 Task: Look for space in Chopda, India from 4th August, 2023 to 8th August, 2023 for 1 adult in price range Rs.10000 to Rs.15000. Place can be private room with 1  bedroom having 1 bed and 1 bathroom. Property type can be flatguest house, hotel. Booking option can be shelf check-in. Required host language is English.
Action: Mouse moved to (484, 79)
Screenshot: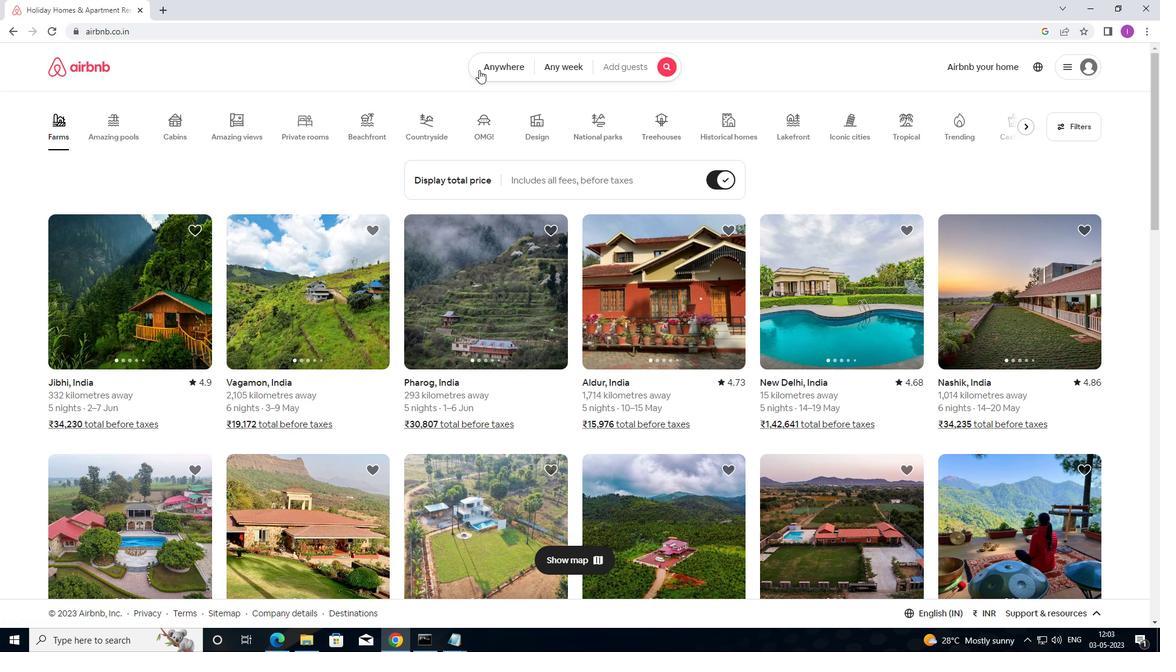 
Action: Mouse pressed left at (484, 79)
Screenshot: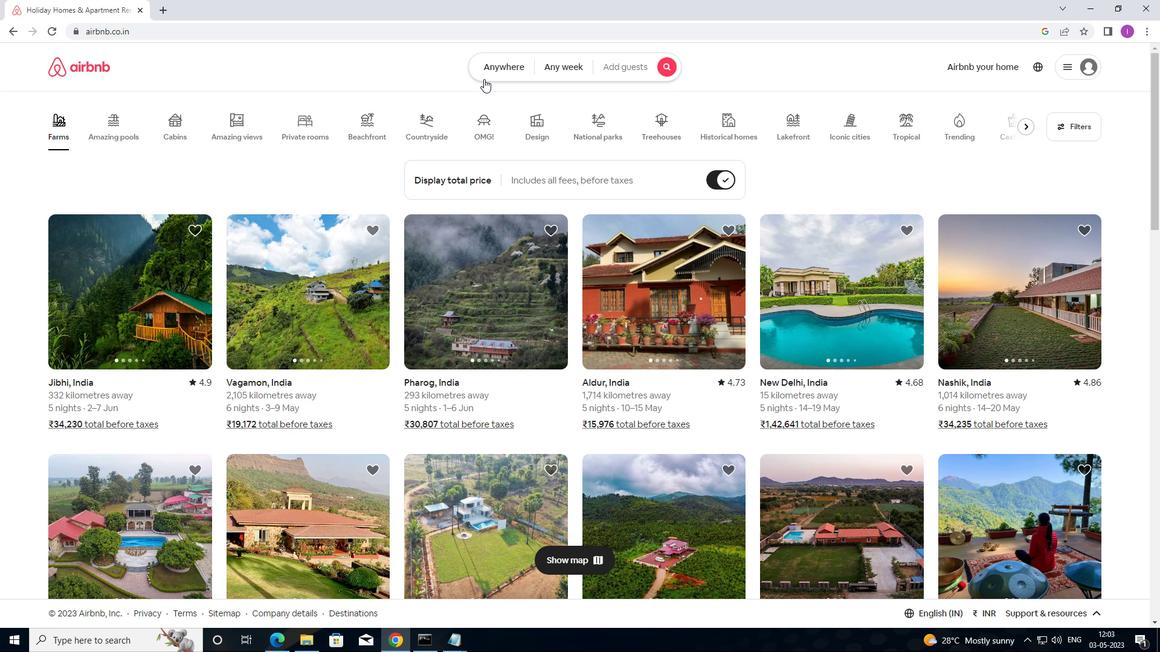 
Action: Mouse moved to (364, 120)
Screenshot: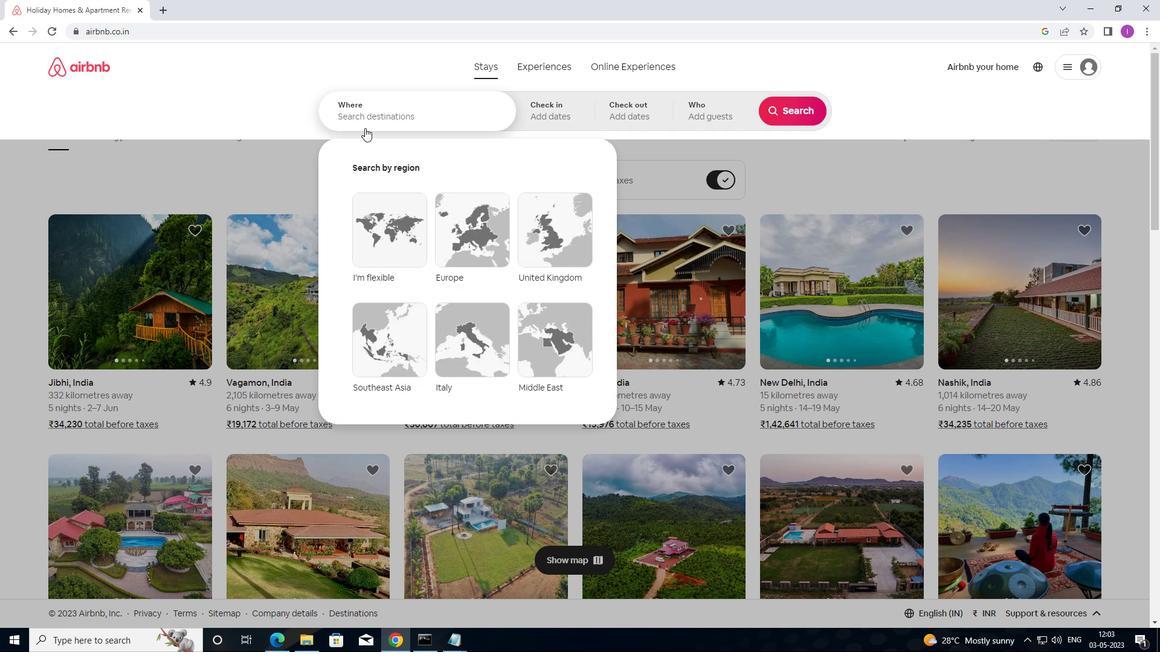 
Action: Mouse pressed left at (364, 120)
Screenshot: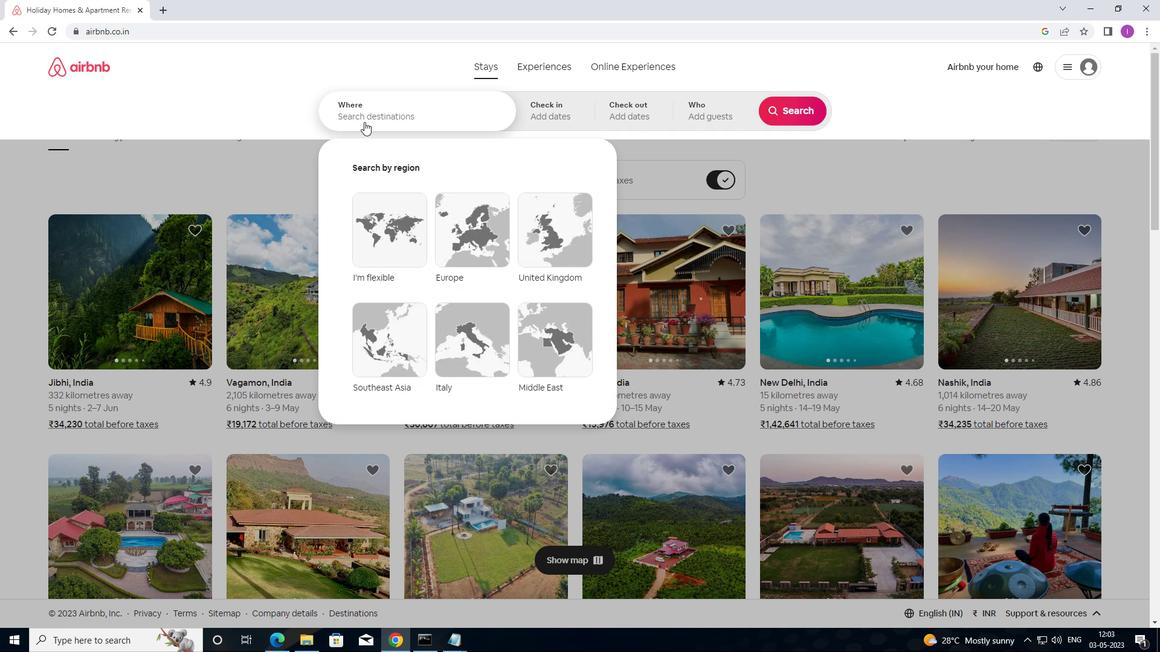 
Action: Mouse moved to (522, 112)
Screenshot: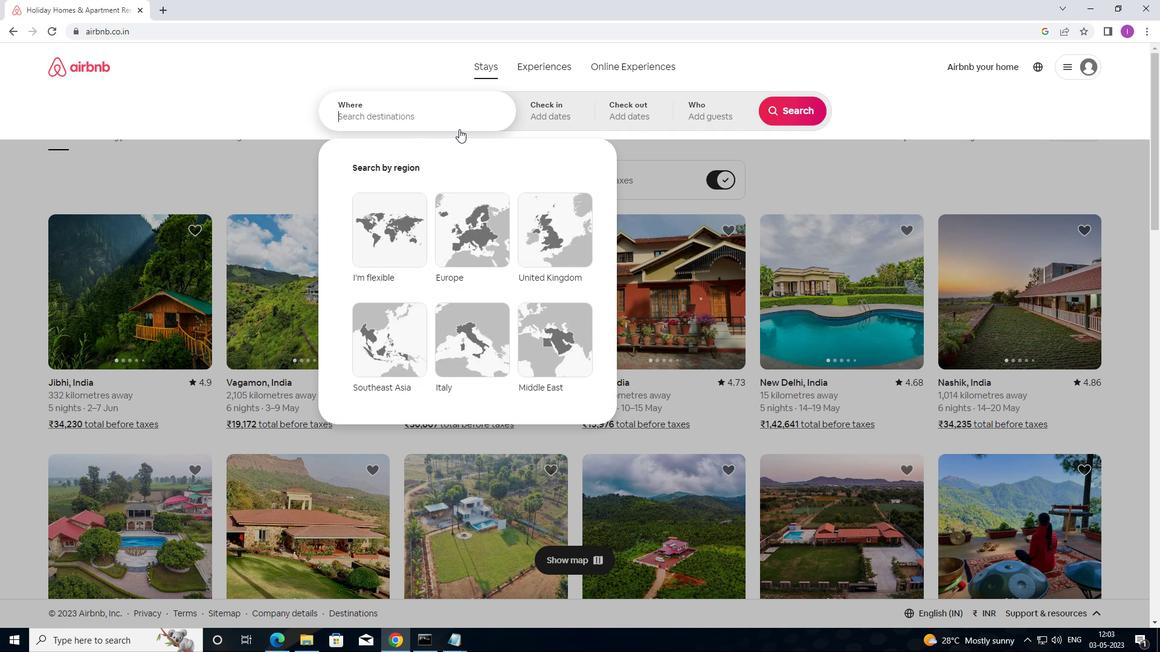 
Action: Key pressed <Key.shift>CHOPDA,<Key.shift>INDIA
Screenshot: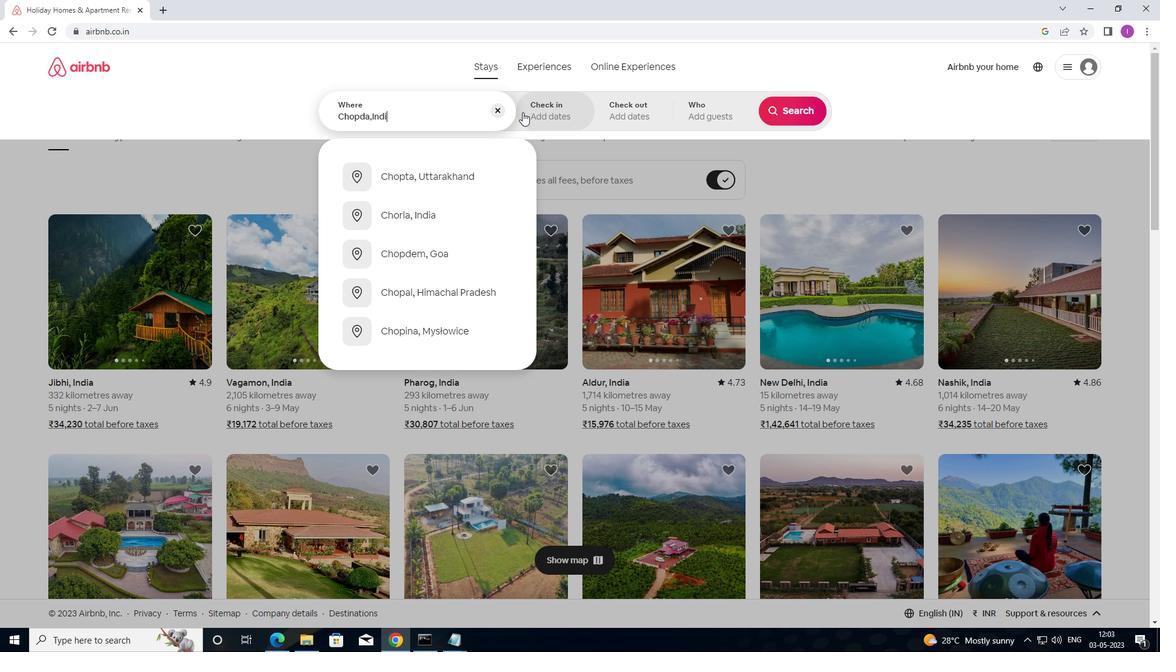 
Action: Mouse moved to (537, 113)
Screenshot: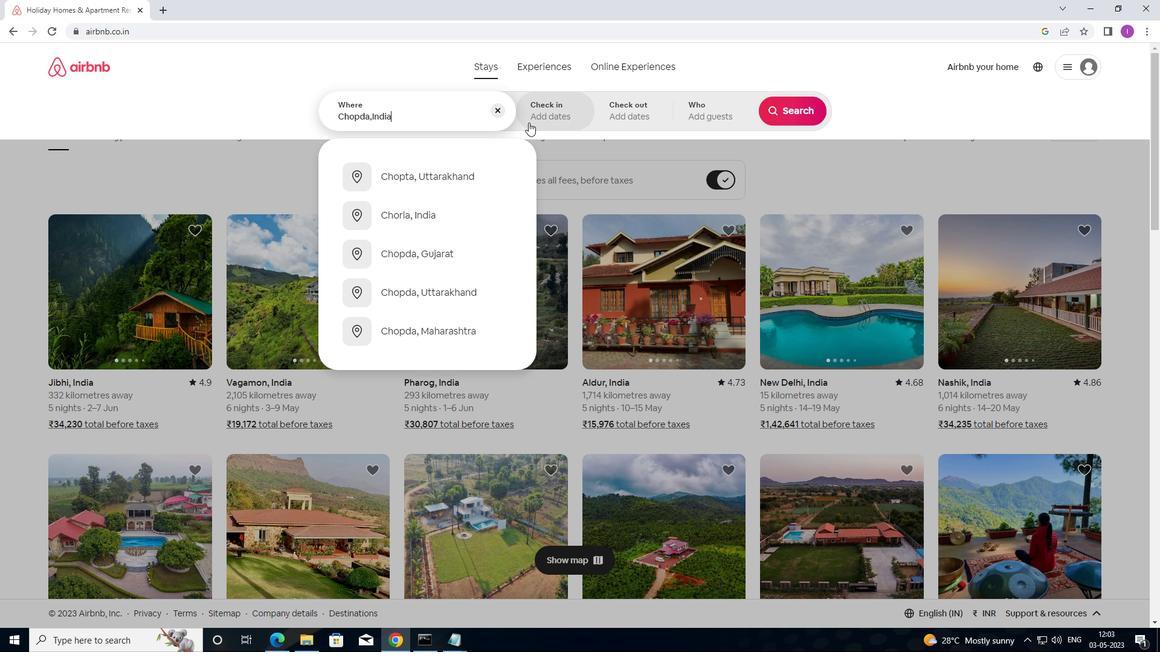 
Action: Mouse pressed left at (537, 113)
Screenshot: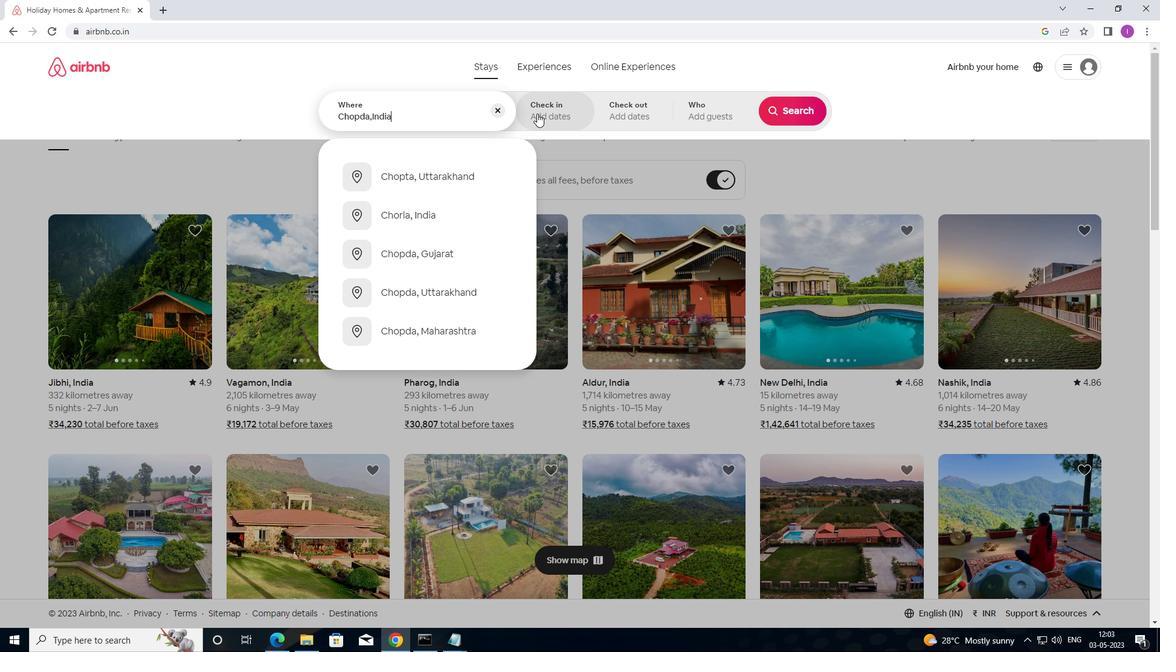 
Action: Mouse moved to (783, 207)
Screenshot: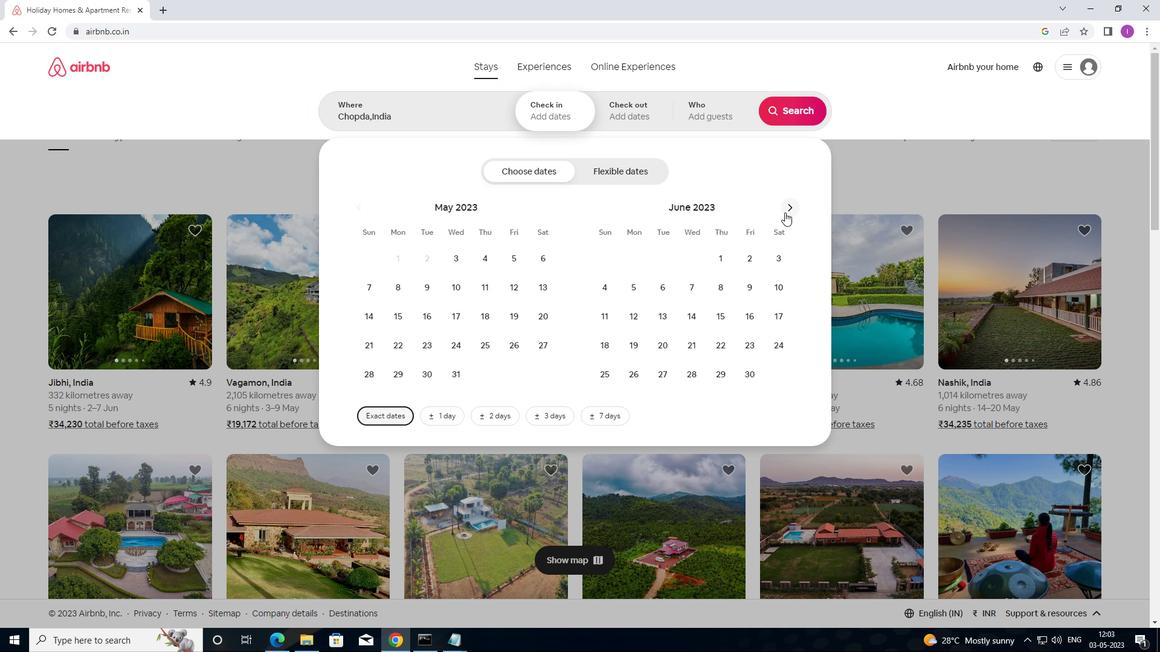 
Action: Mouse pressed left at (783, 207)
Screenshot: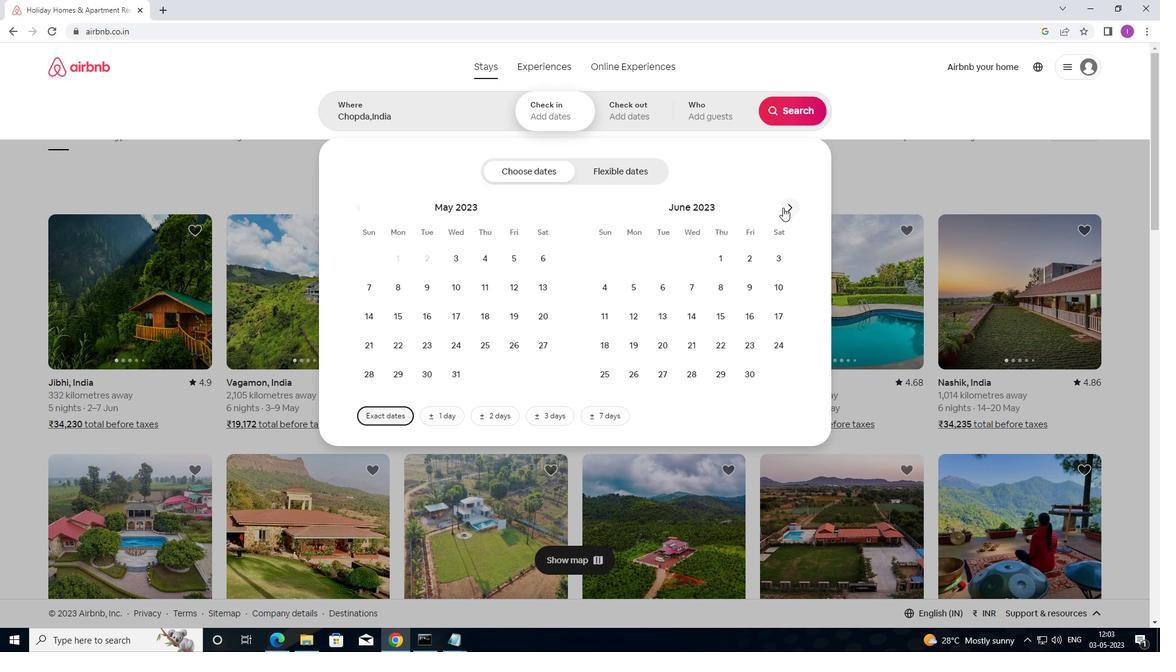 
Action: Mouse pressed left at (783, 207)
Screenshot: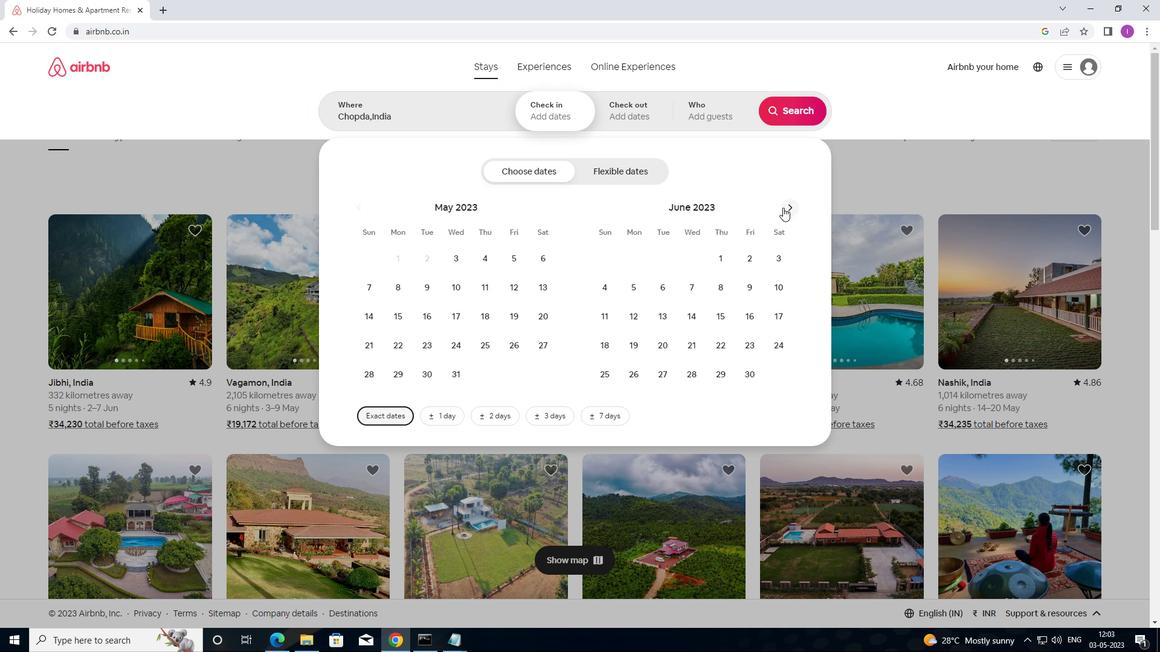
Action: Mouse moved to (742, 261)
Screenshot: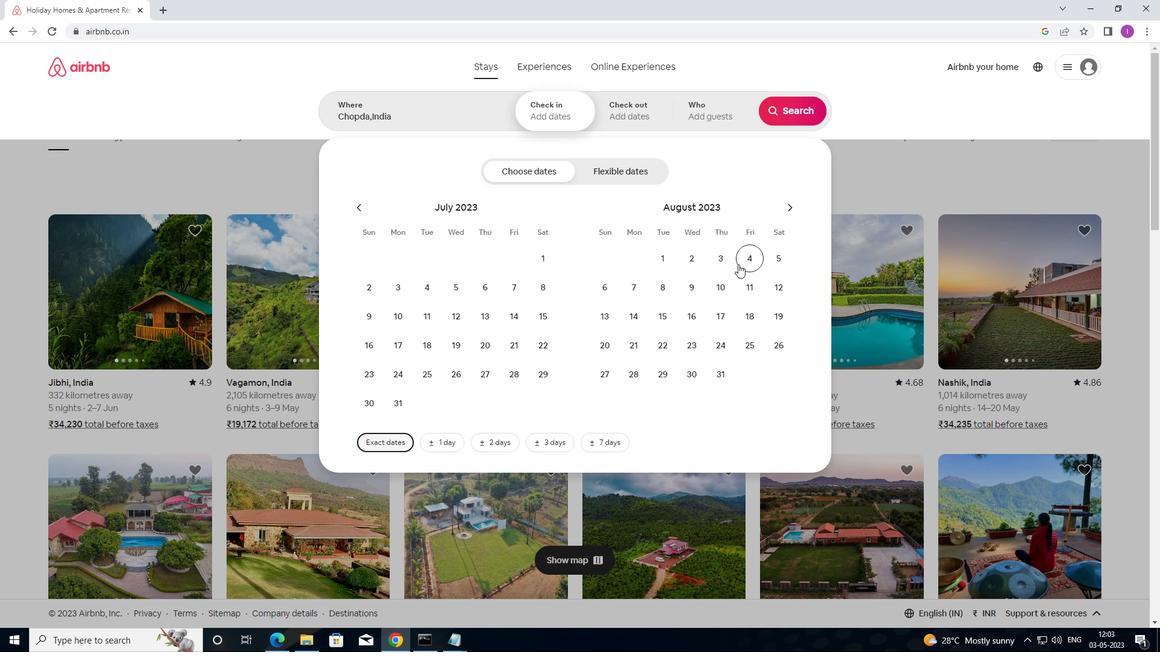 
Action: Mouse pressed left at (742, 261)
Screenshot: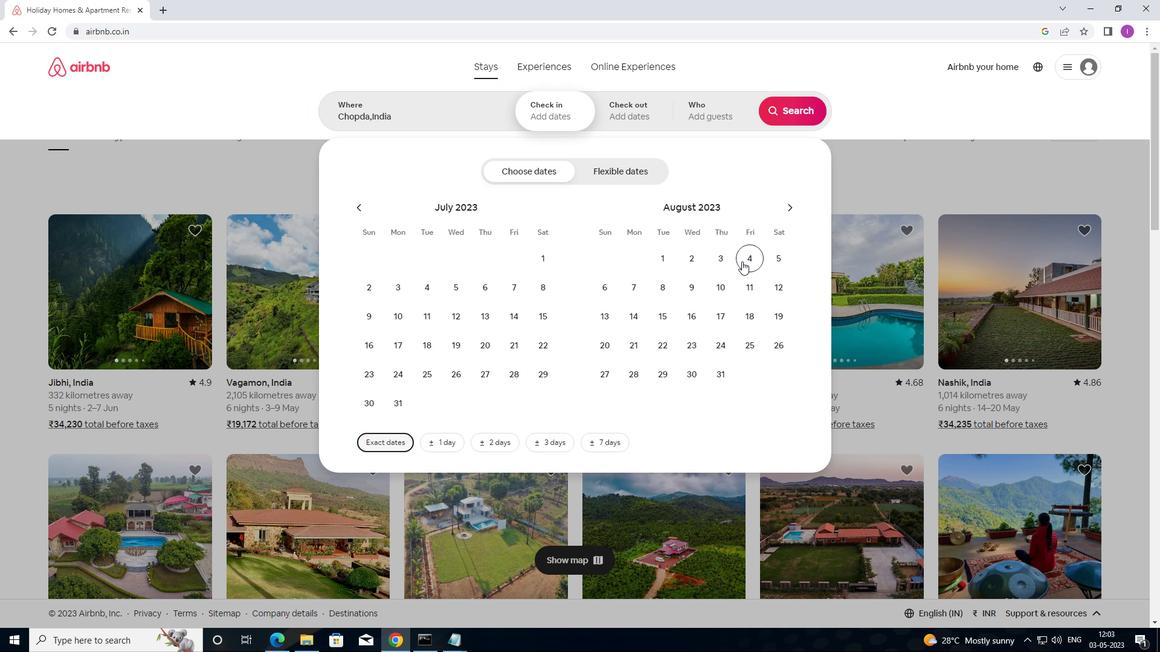 
Action: Mouse moved to (667, 286)
Screenshot: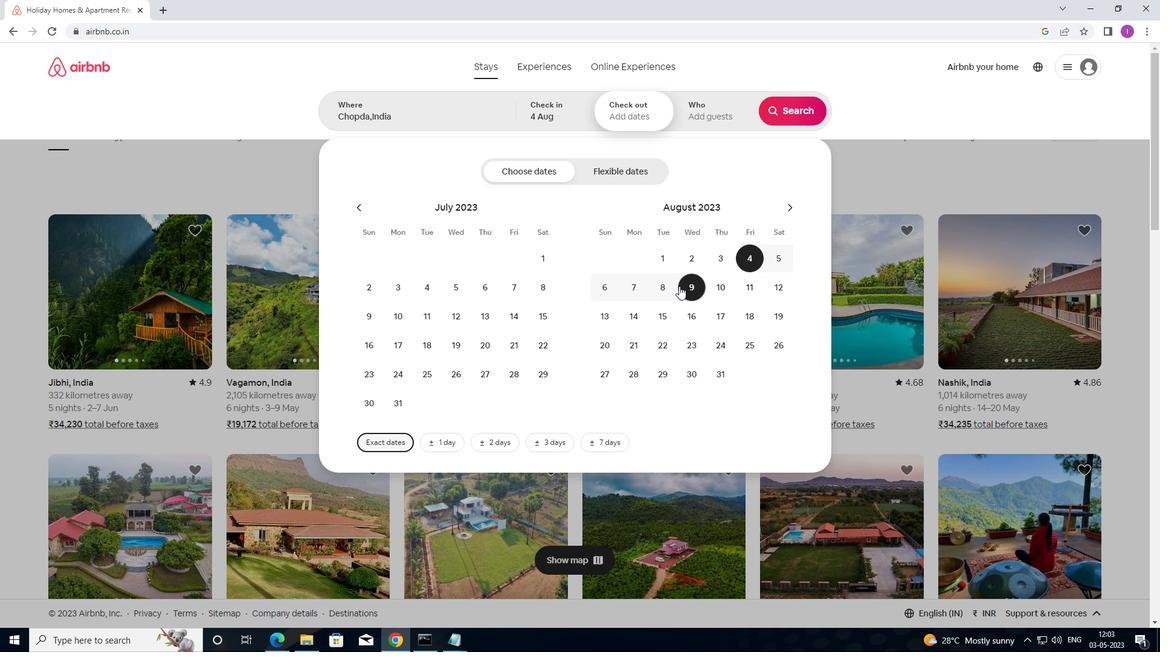 
Action: Mouse pressed left at (667, 286)
Screenshot: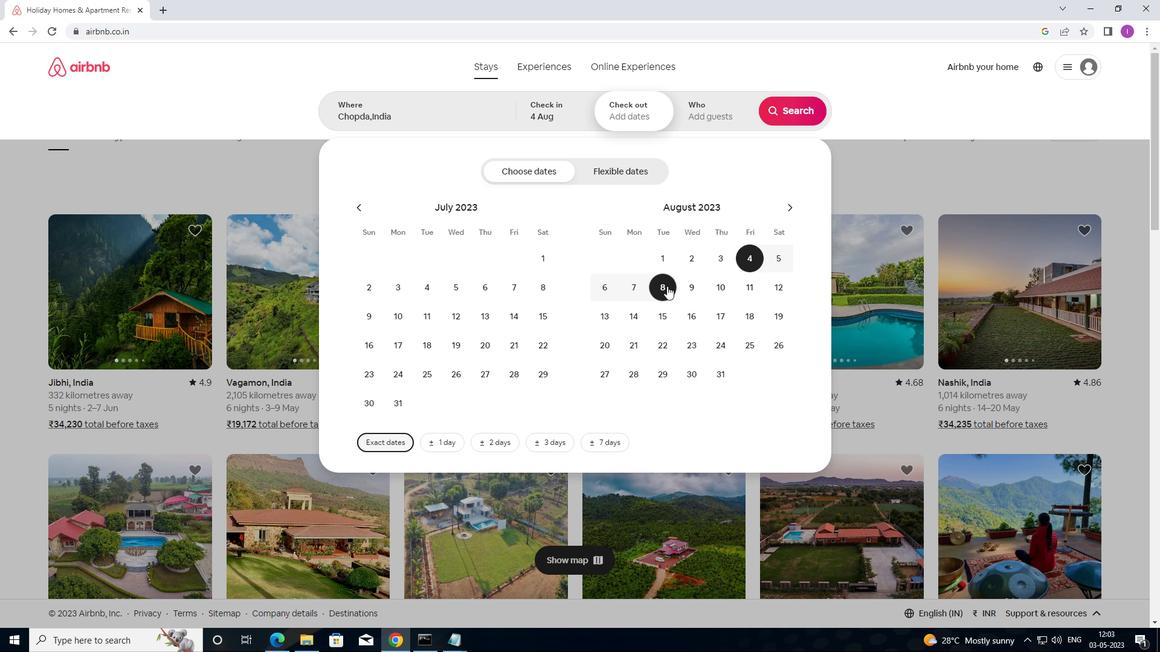 
Action: Mouse moved to (723, 117)
Screenshot: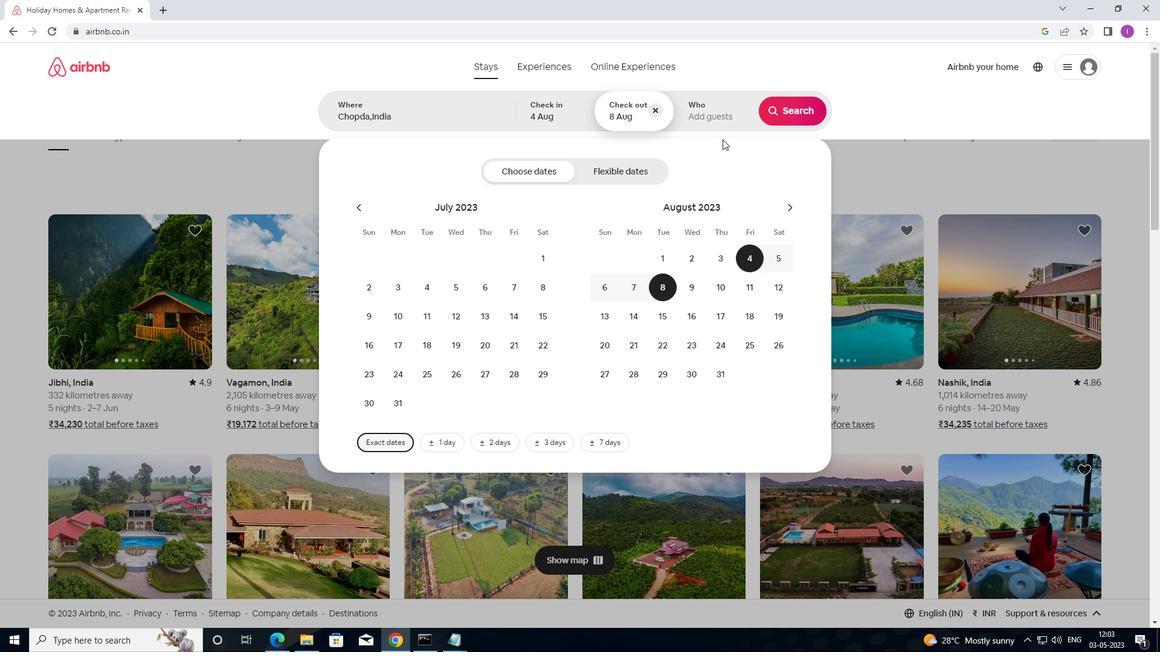 
Action: Mouse pressed left at (723, 117)
Screenshot: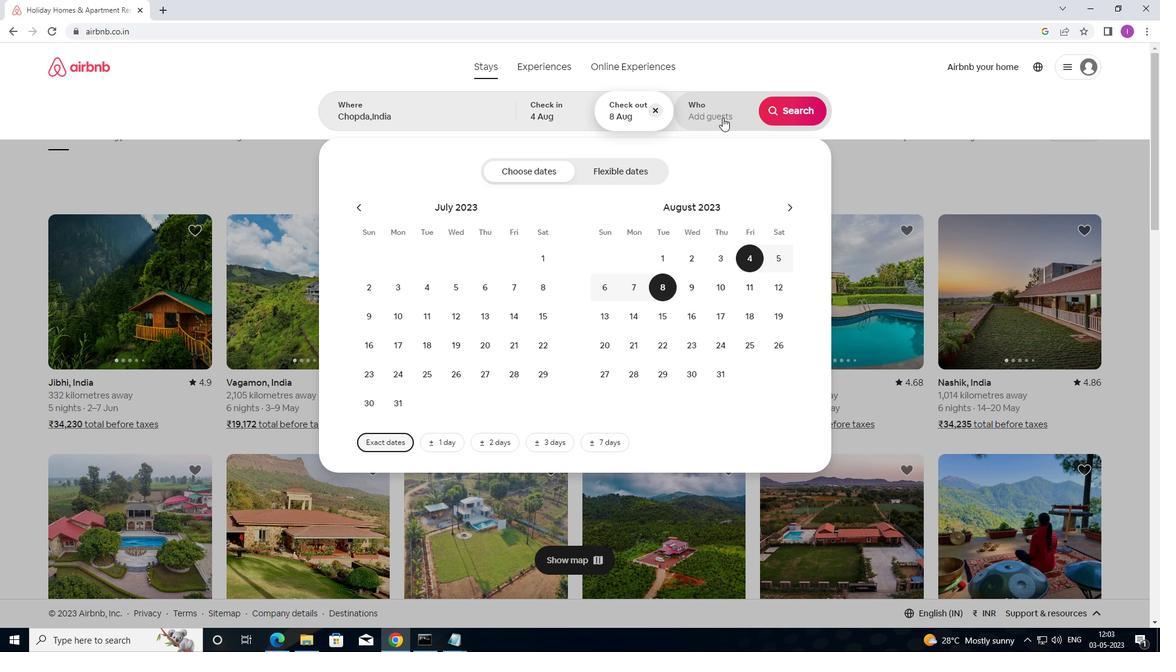 
Action: Mouse moved to (799, 173)
Screenshot: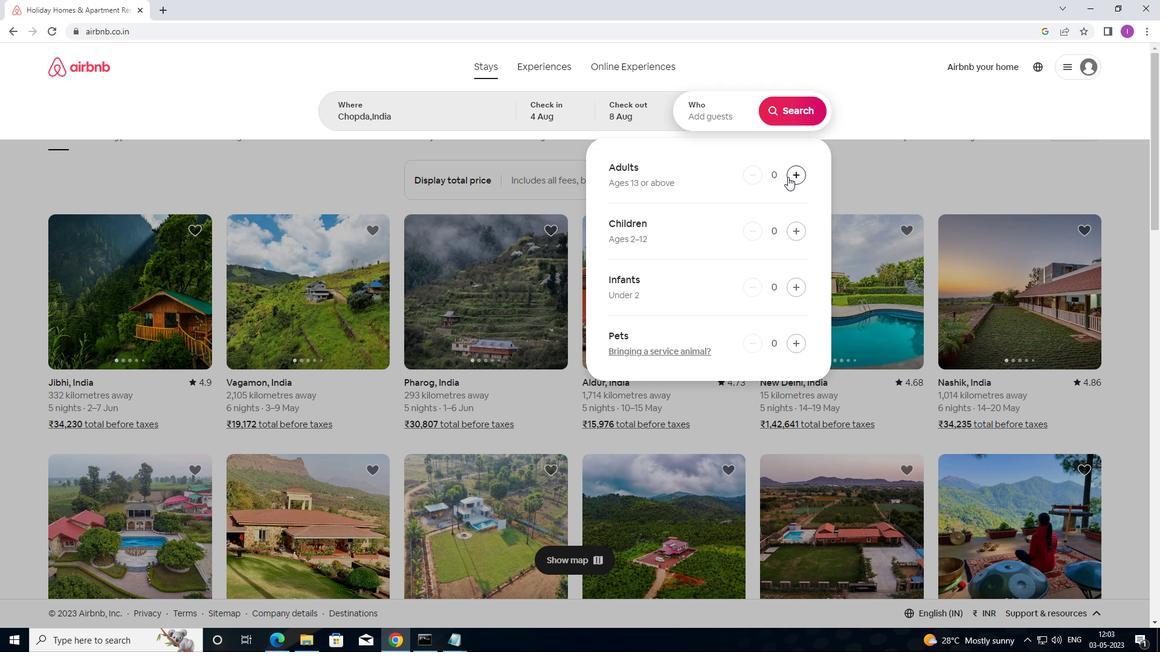 
Action: Mouse pressed left at (799, 173)
Screenshot: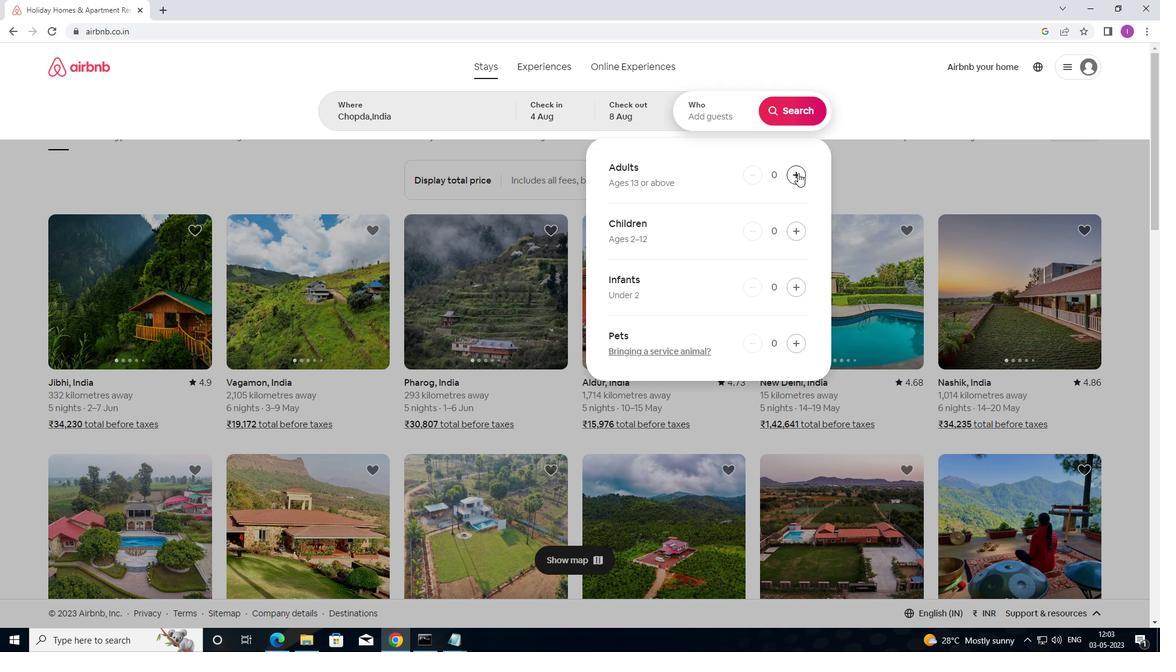 
Action: Mouse moved to (791, 106)
Screenshot: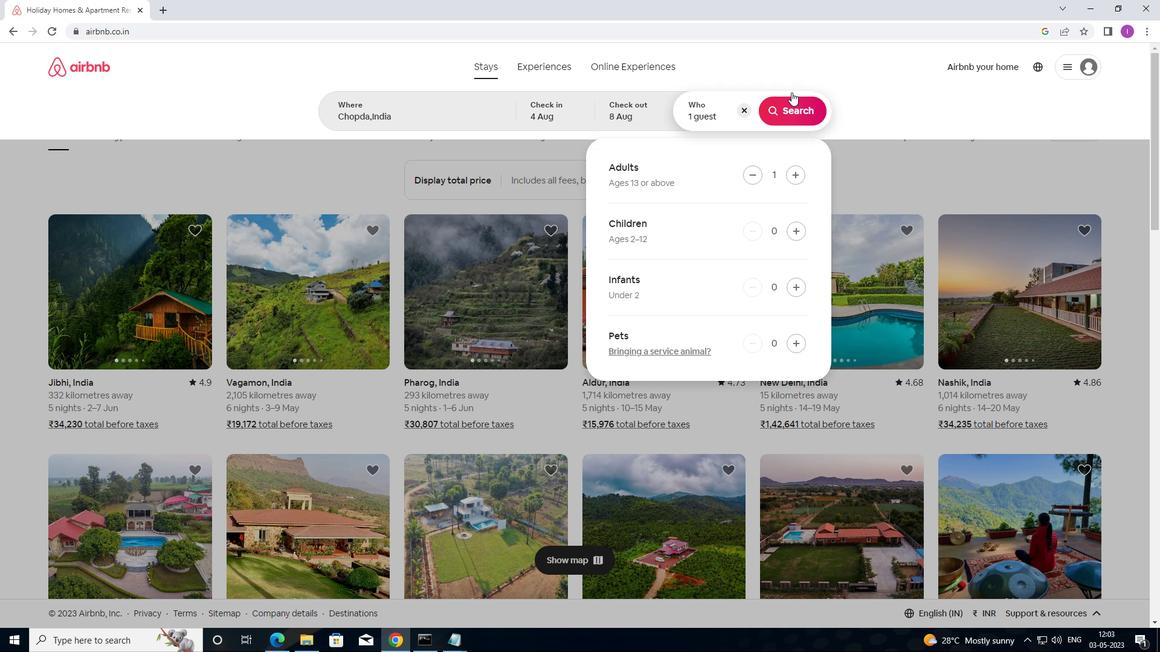 
Action: Mouse pressed left at (791, 106)
Screenshot: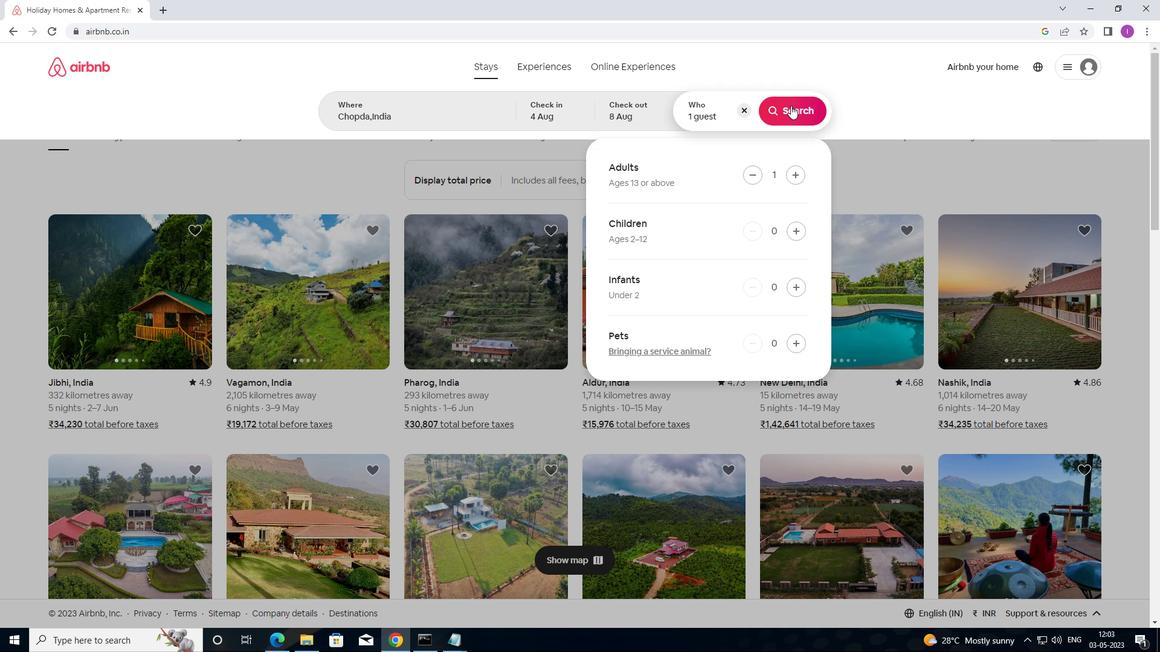 
Action: Mouse moved to (1106, 119)
Screenshot: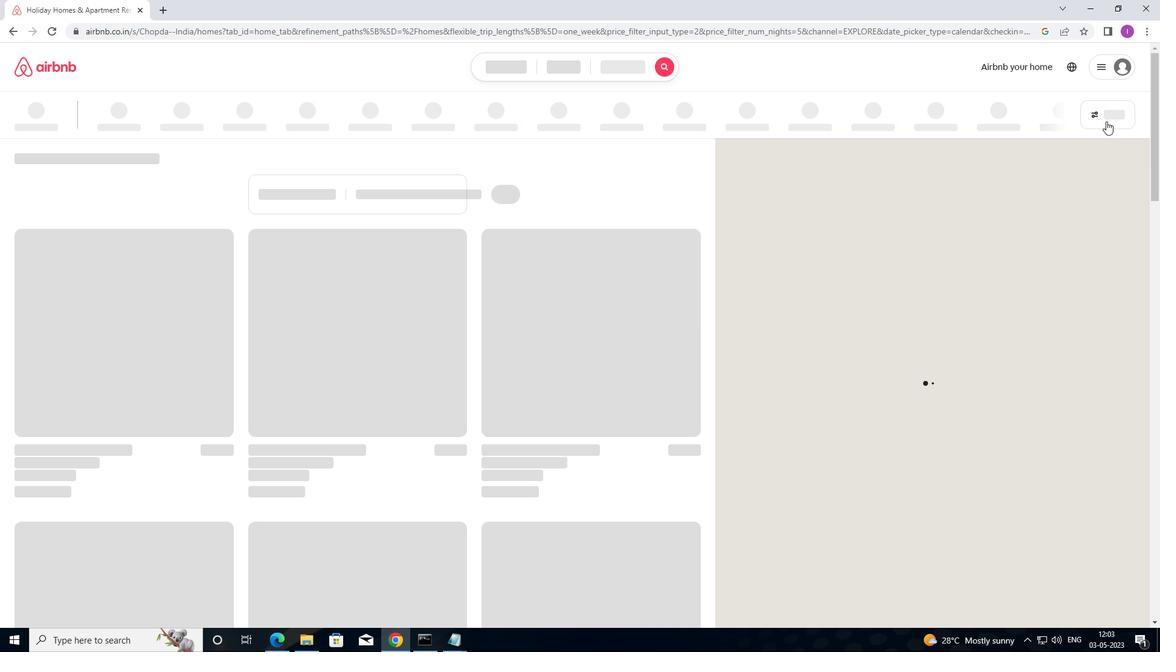 
Action: Mouse pressed left at (1106, 119)
Screenshot: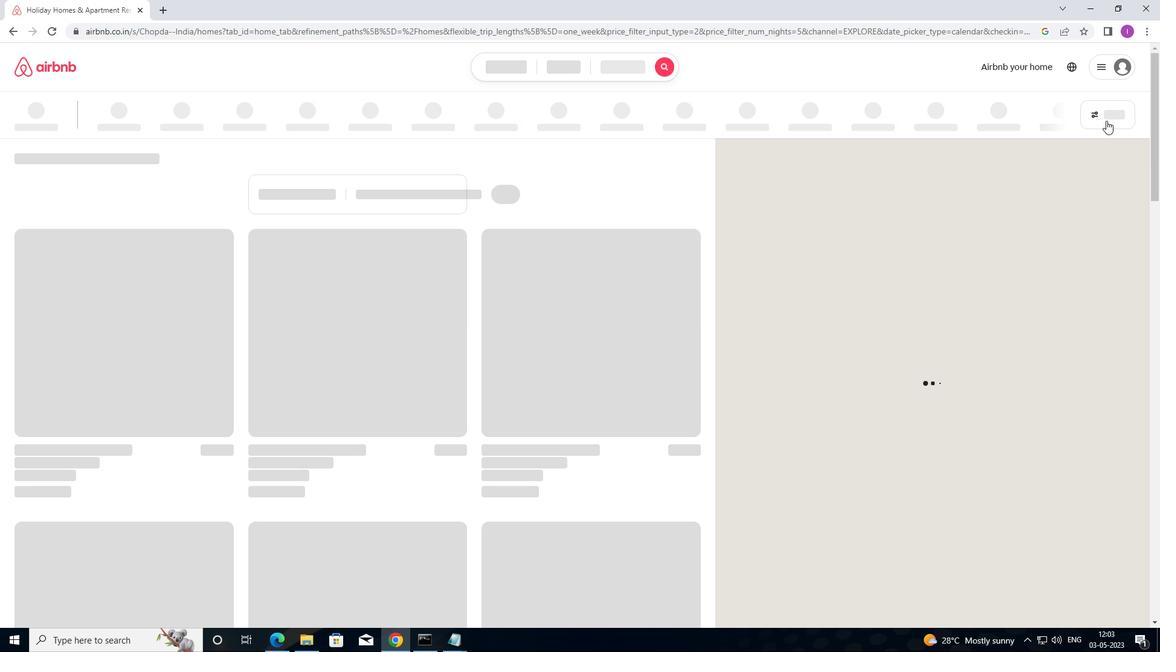 
Action: Mouse moved to (1108, 114)
Screenshot: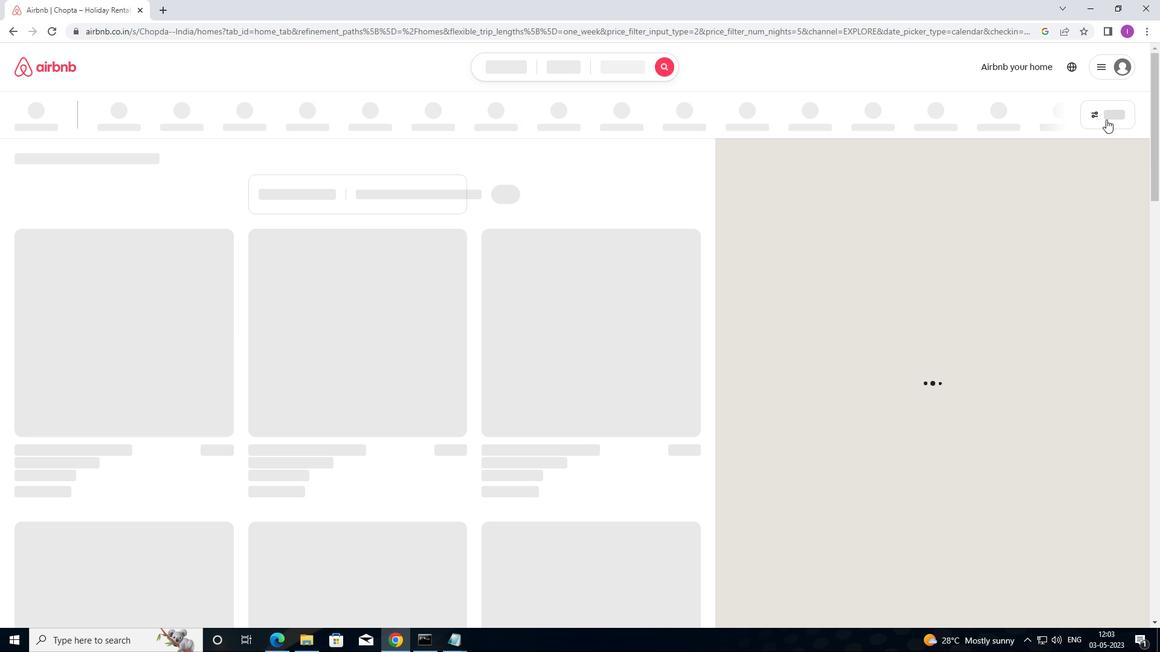 
Action: Mouse pressed left at (1108, 114)
Screenshot: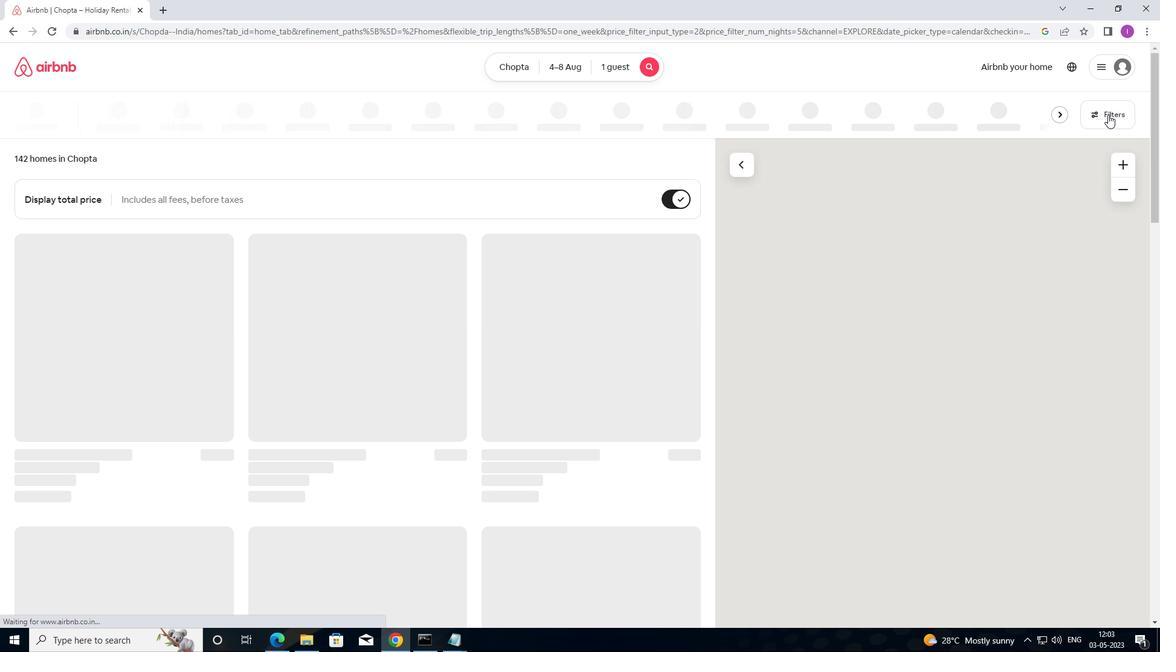 
Action: Mouse moved to (431, 264)
Screenshot: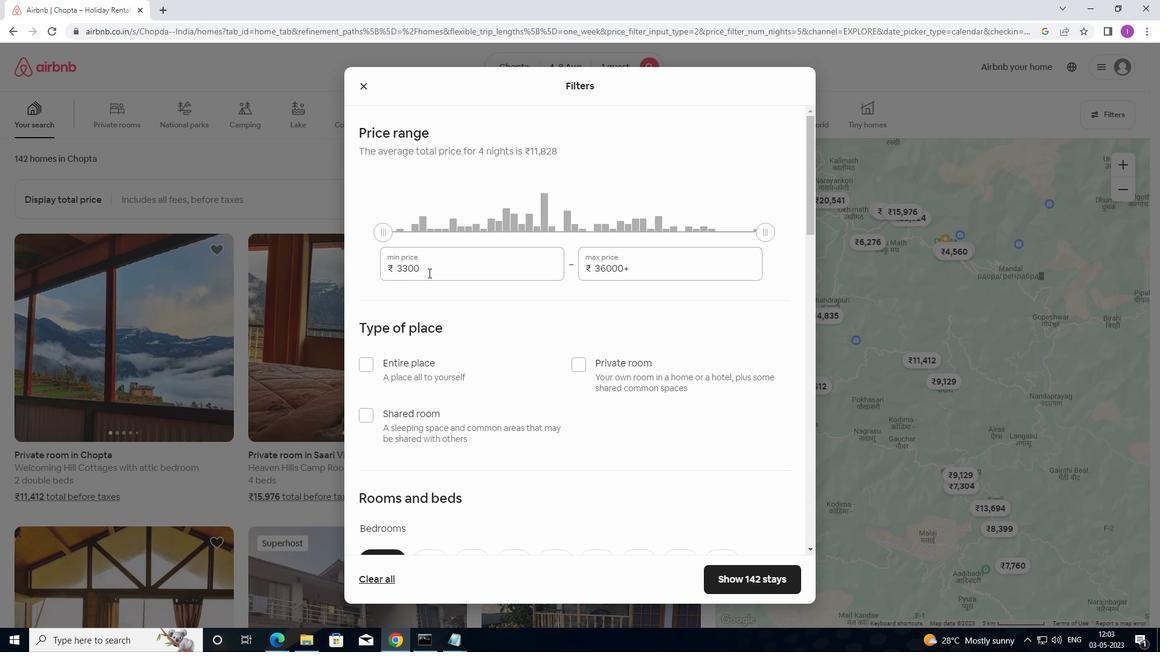 
Action: Mouse pressed left at (431, 264)
Screenshot: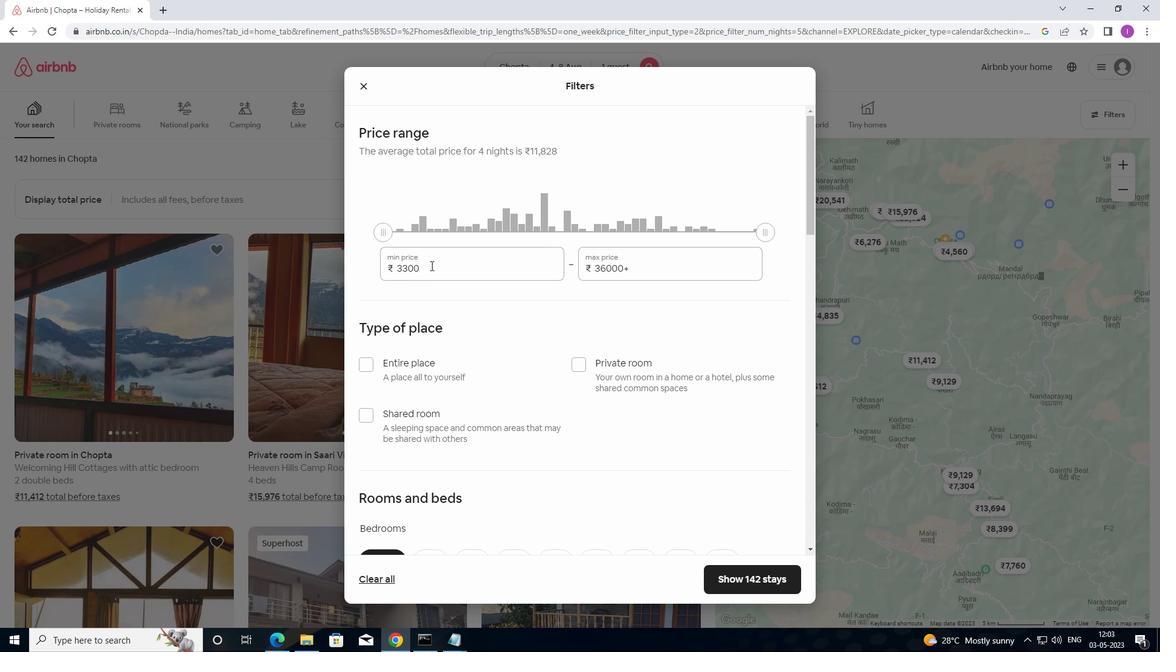 
Action: Mouse moved to (498, 284)
Screenshot: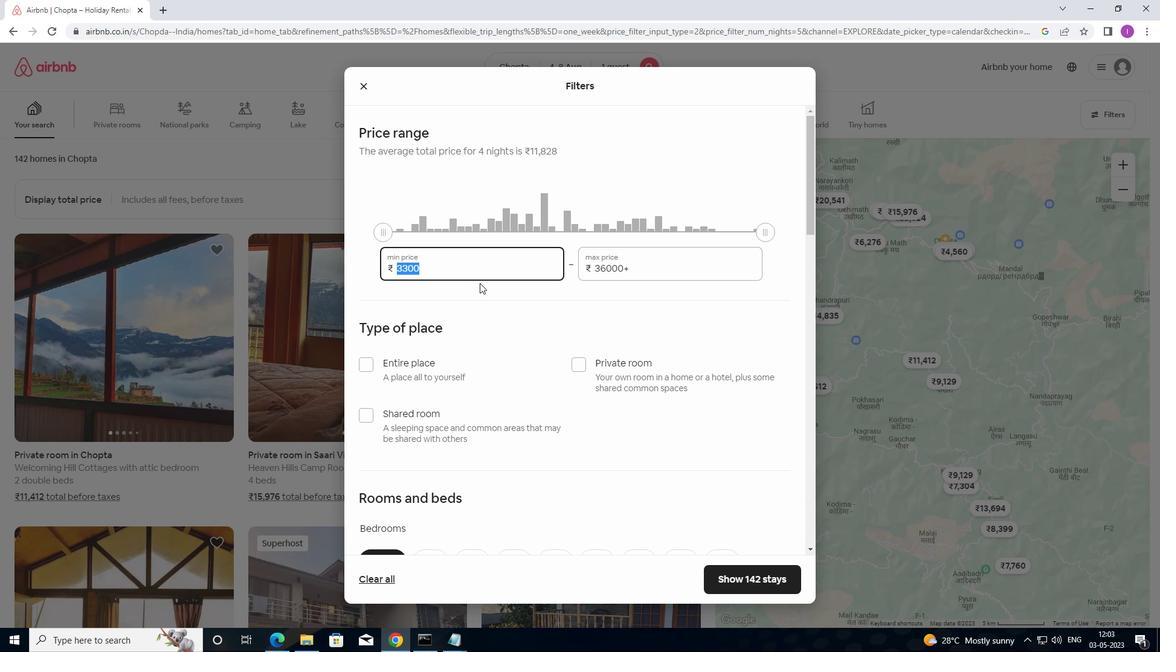 
Action: Key pressed 1
Screenshot: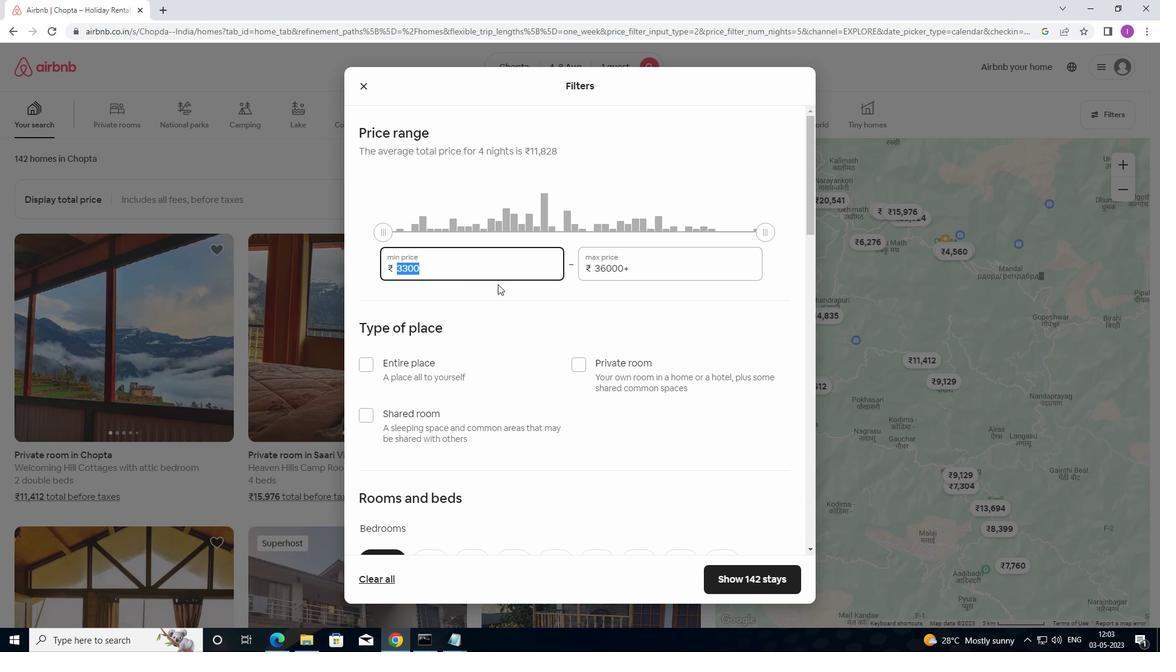 
Action: Mouse moved to (511, 301)
Screenshot: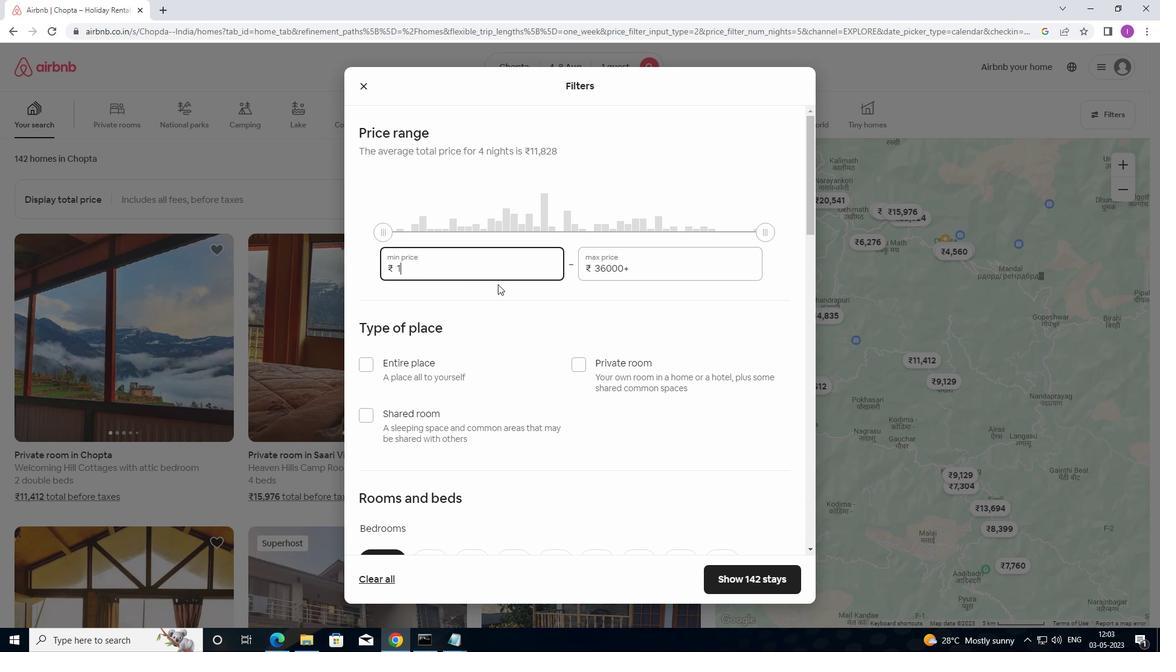 
Action: Key pressed 00
Screenshot: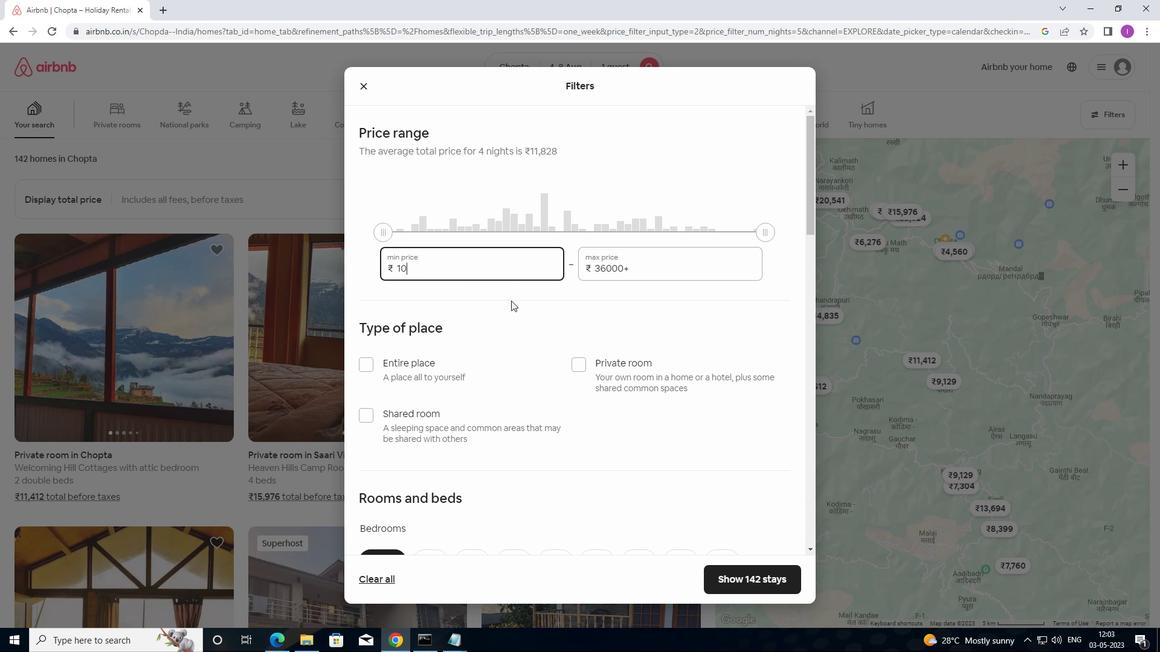 
Action: Mouse moved to (515, 301)
Screenshot: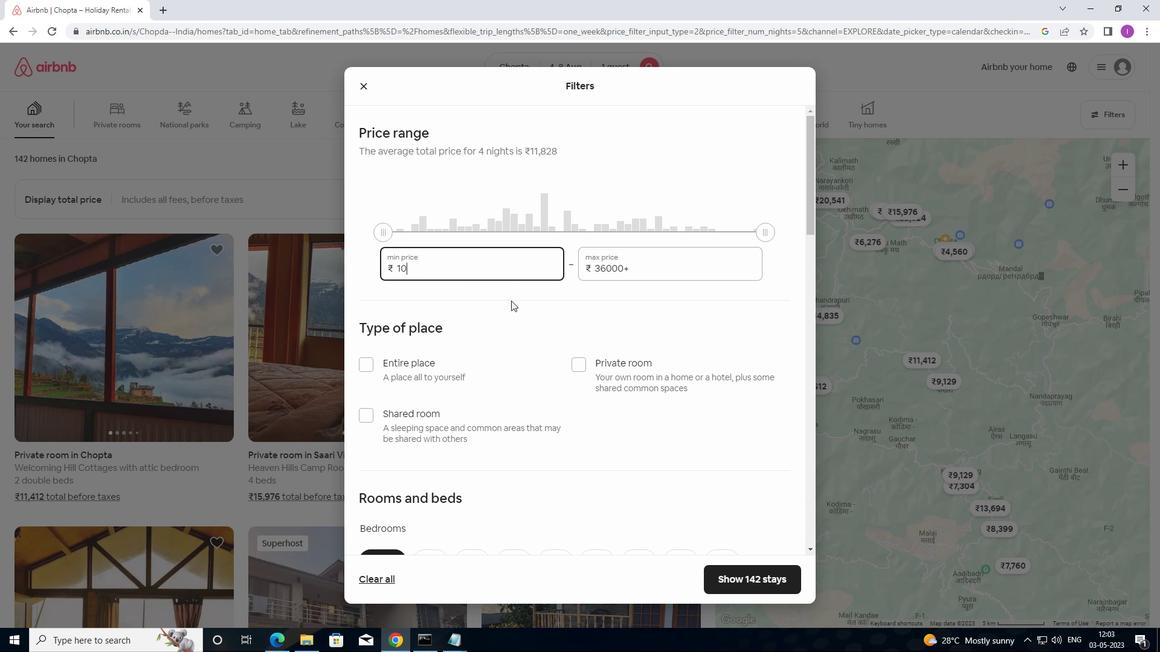 
Action: Key pressed 0
Screenshot: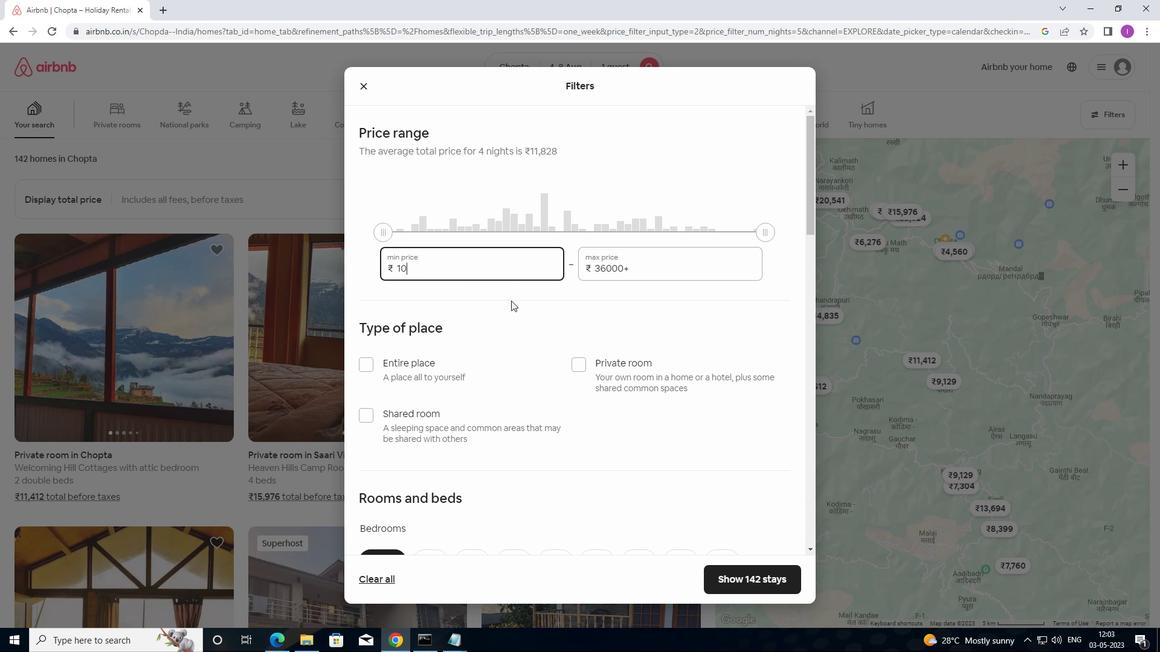 
Action: Mouse moved to (521, 299)
Screenshot: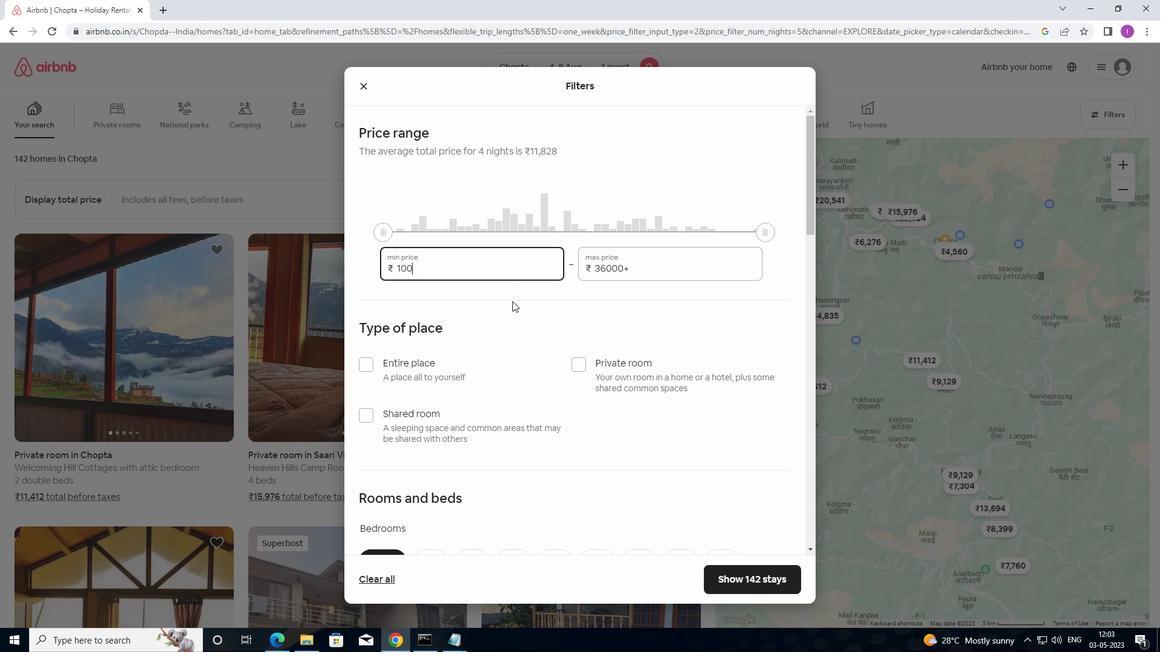 
Action: Key pressed 0
Screenshot: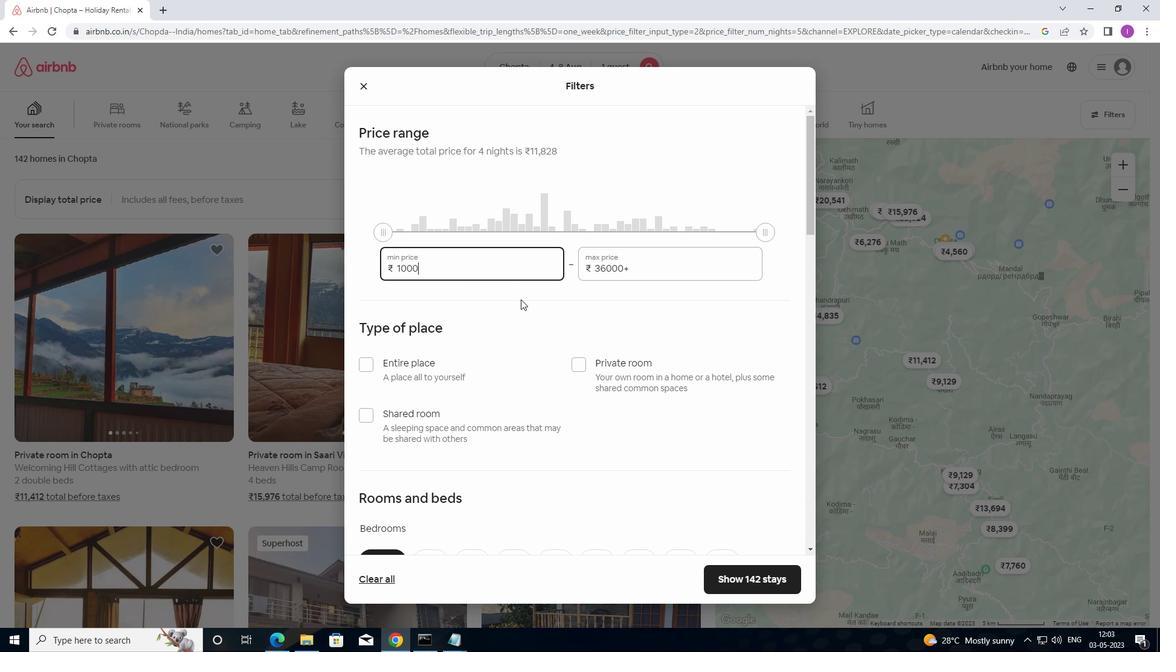 
Action: Mouse moved to (652, 268)
Screenshot: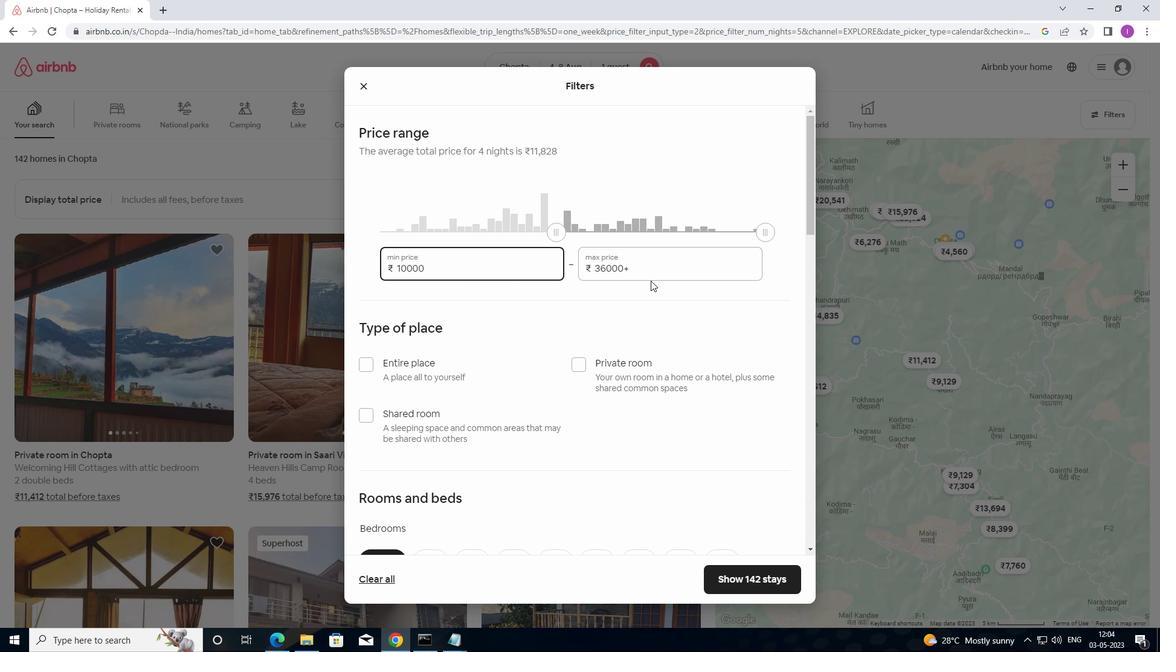 
Action: Mouse pressed left at (652, 268)
Screenshot: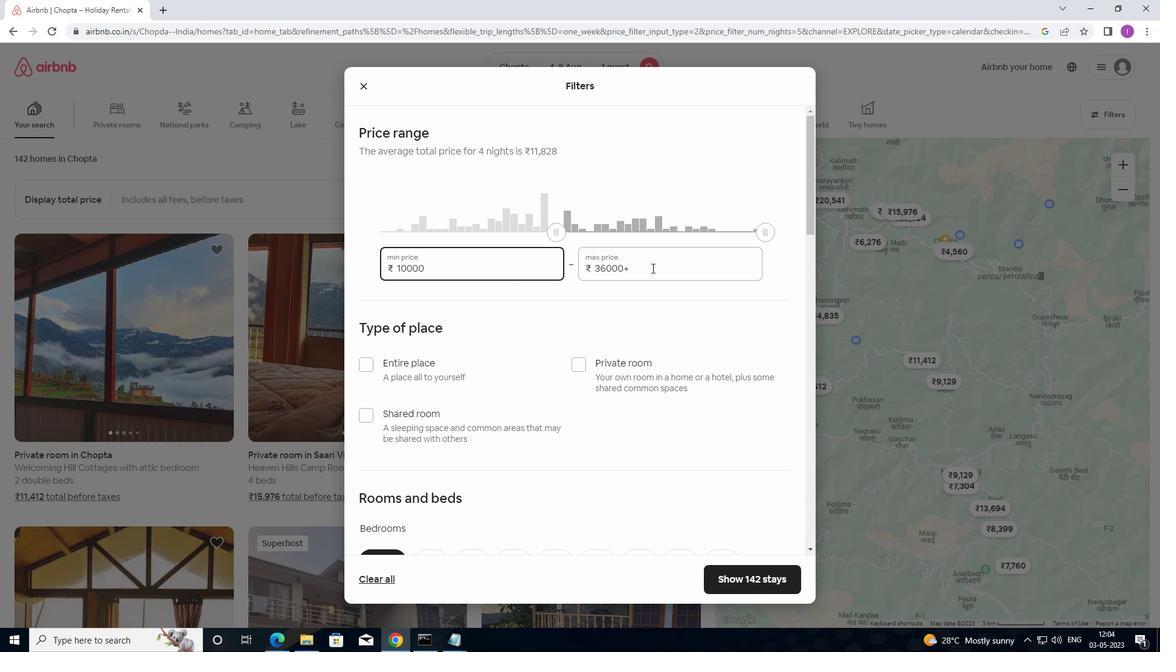 
Action: Mouse moved to (585, 272)
Screenshot: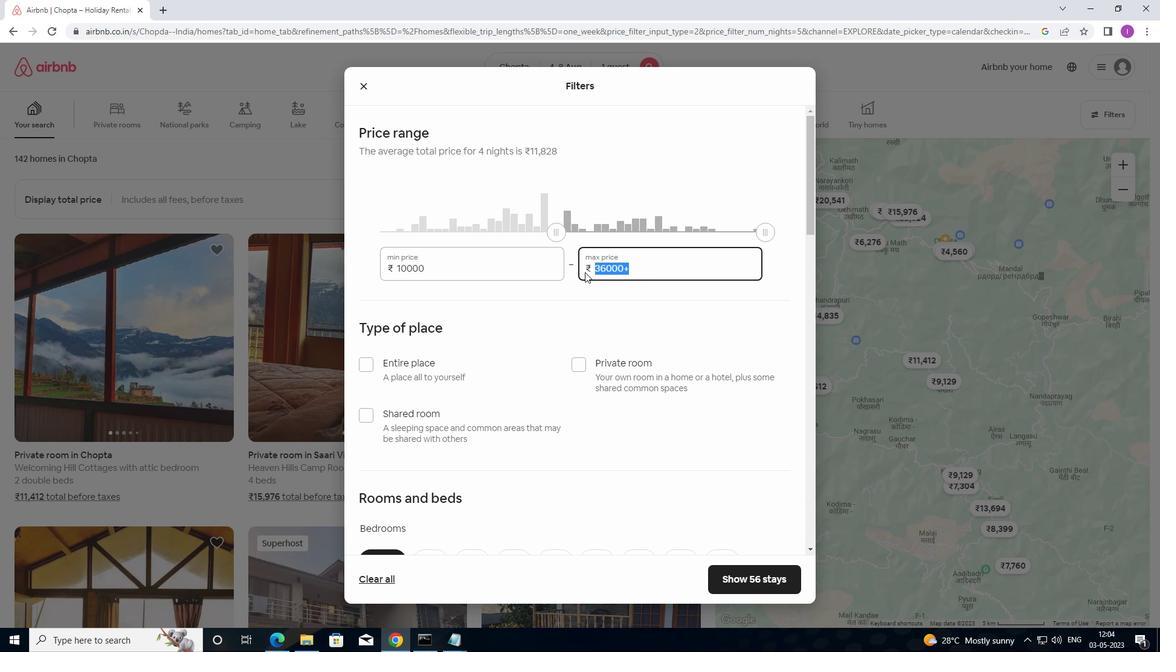 
Action: Key pressed 1
Screenshot: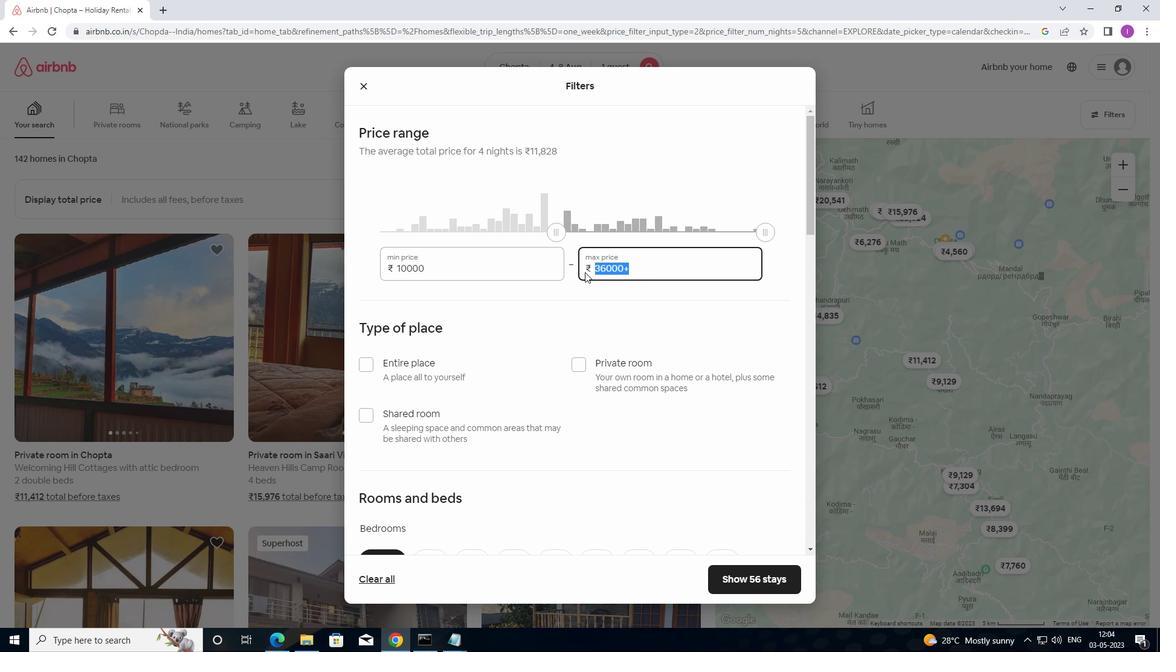 
Action: Mouse moved to (585, 273)
Screenshot: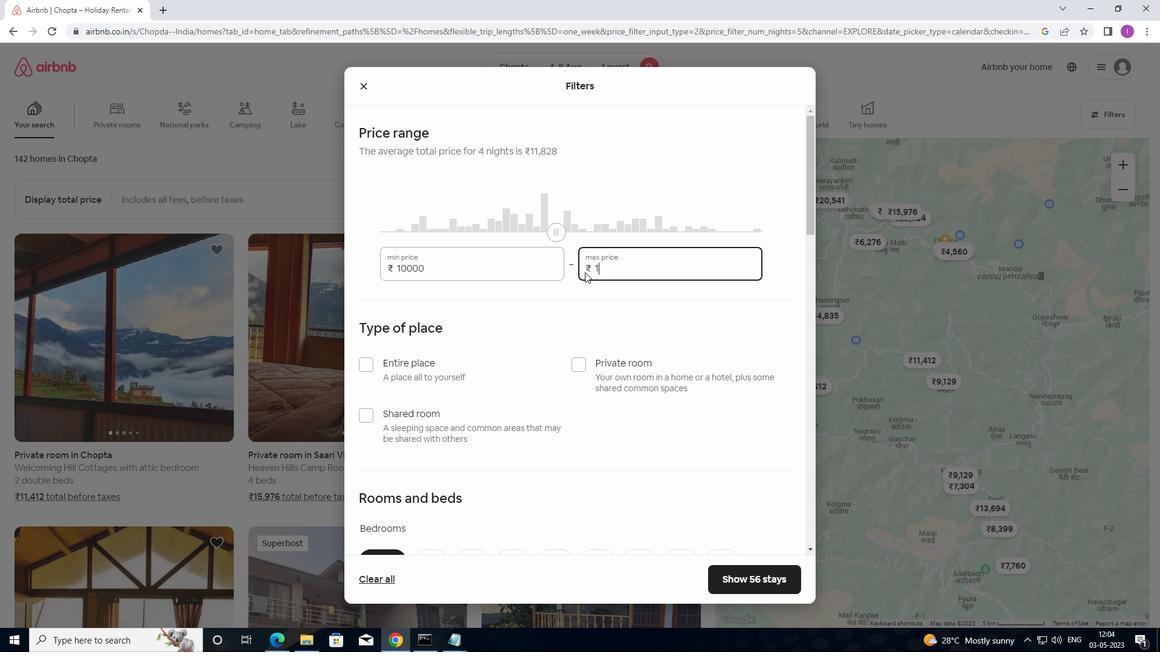 
Action: Key pressed 5
Screenshot: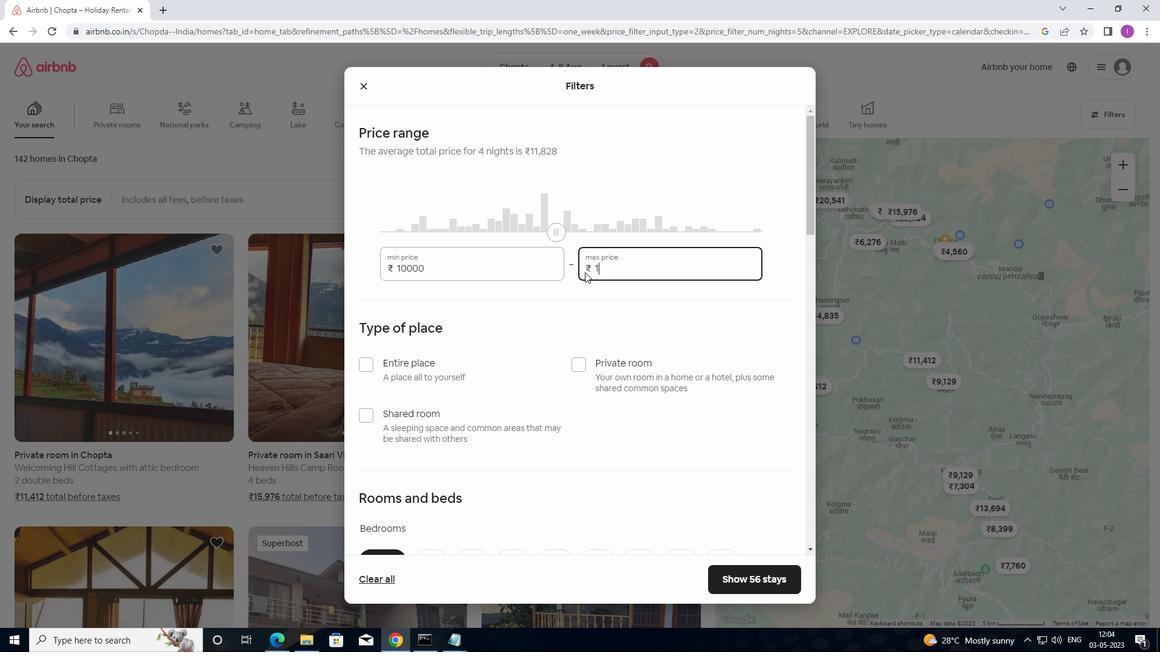 
Action: Mouse moved to (585, 277)
Screenshot: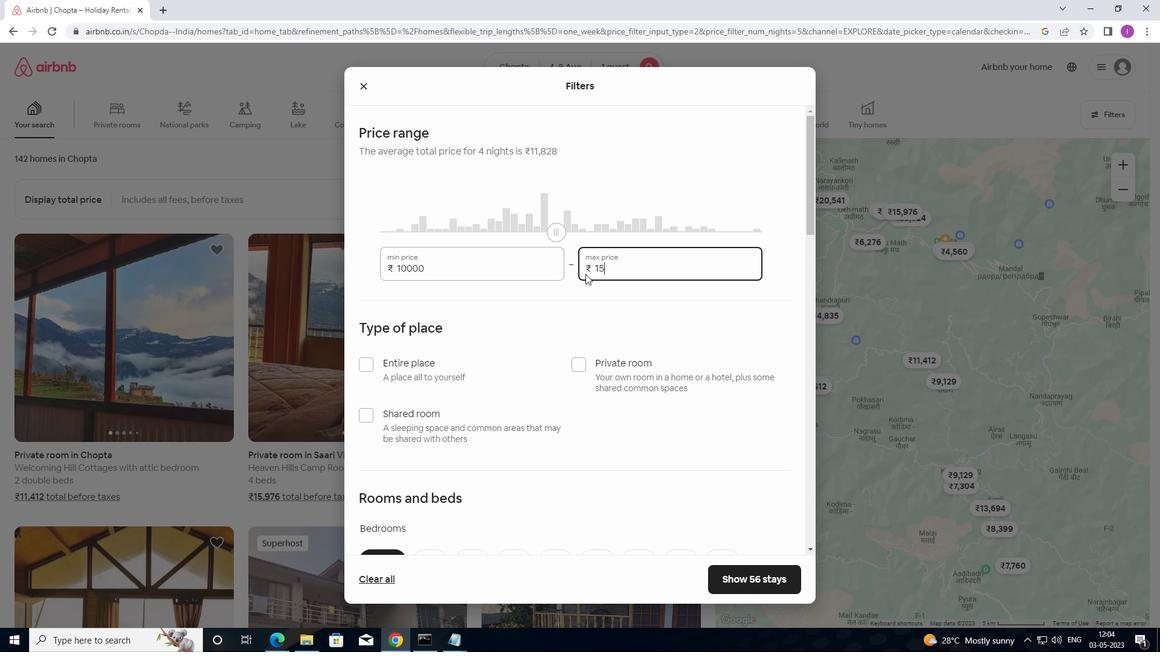 
Action: Key pressed 0
Screenshot: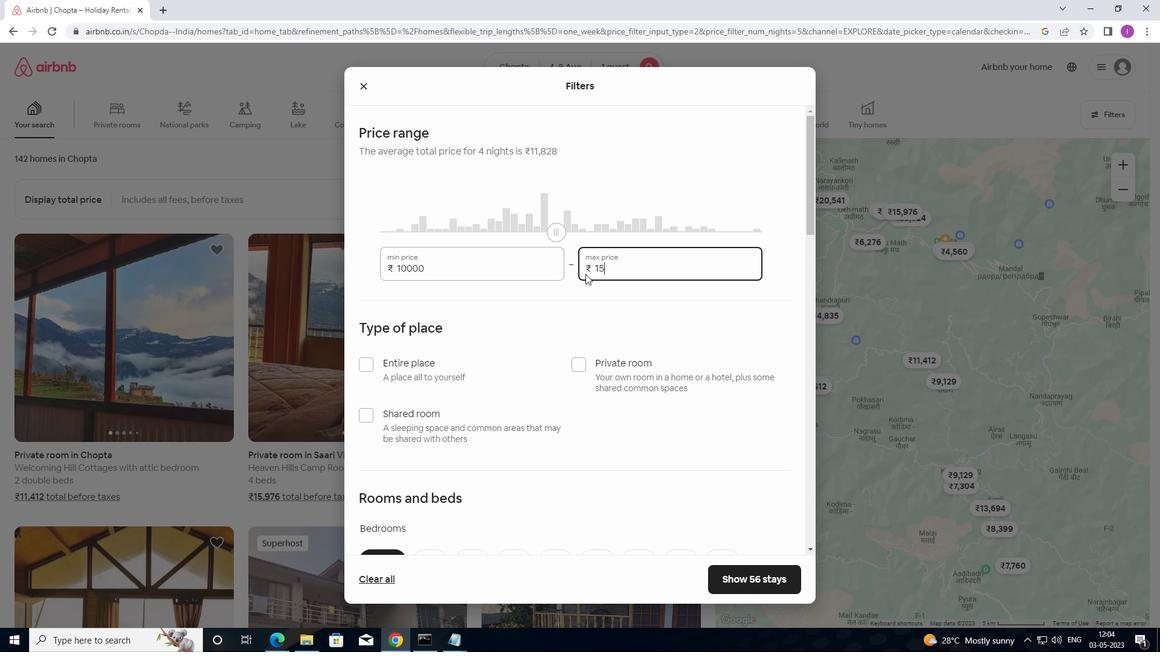 
Action: Mouse moved to (585, 281)
Screenshot: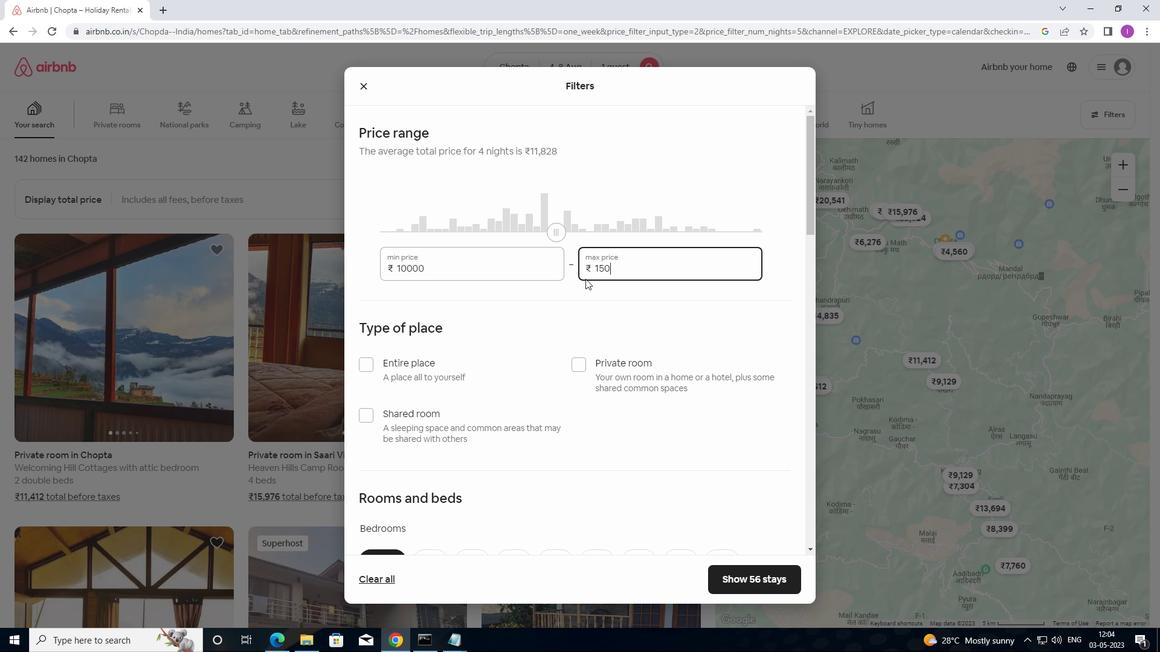 
Action: Key pressed 0
Screenshot: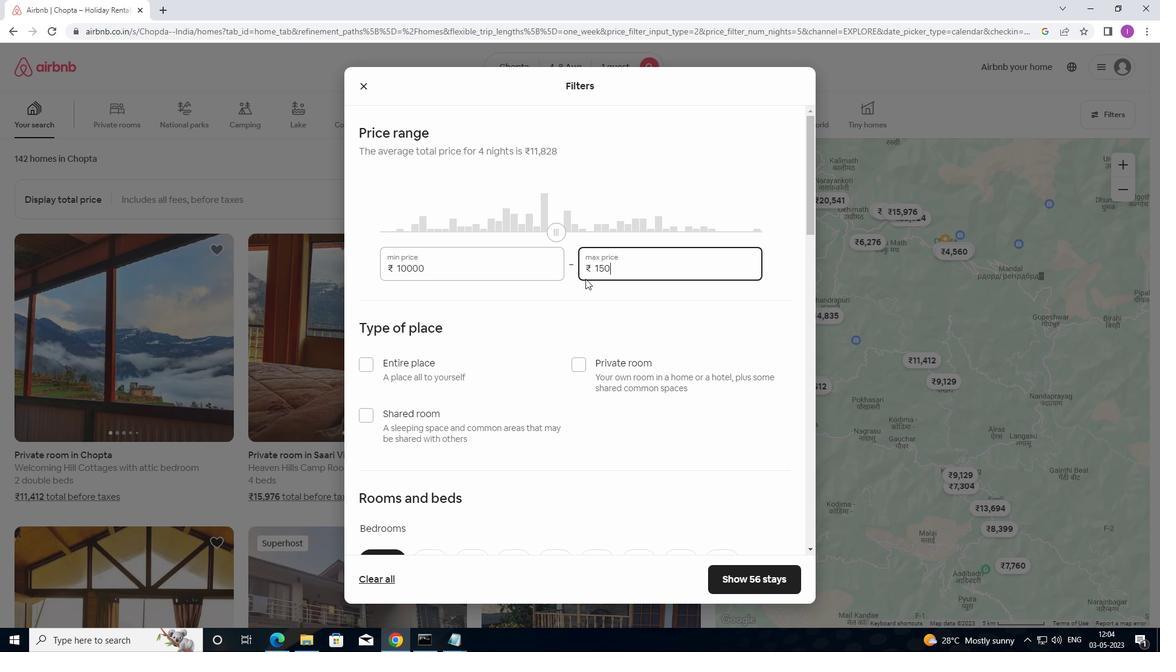 
Action: Mouse moved to (586, 281)
Screenshot: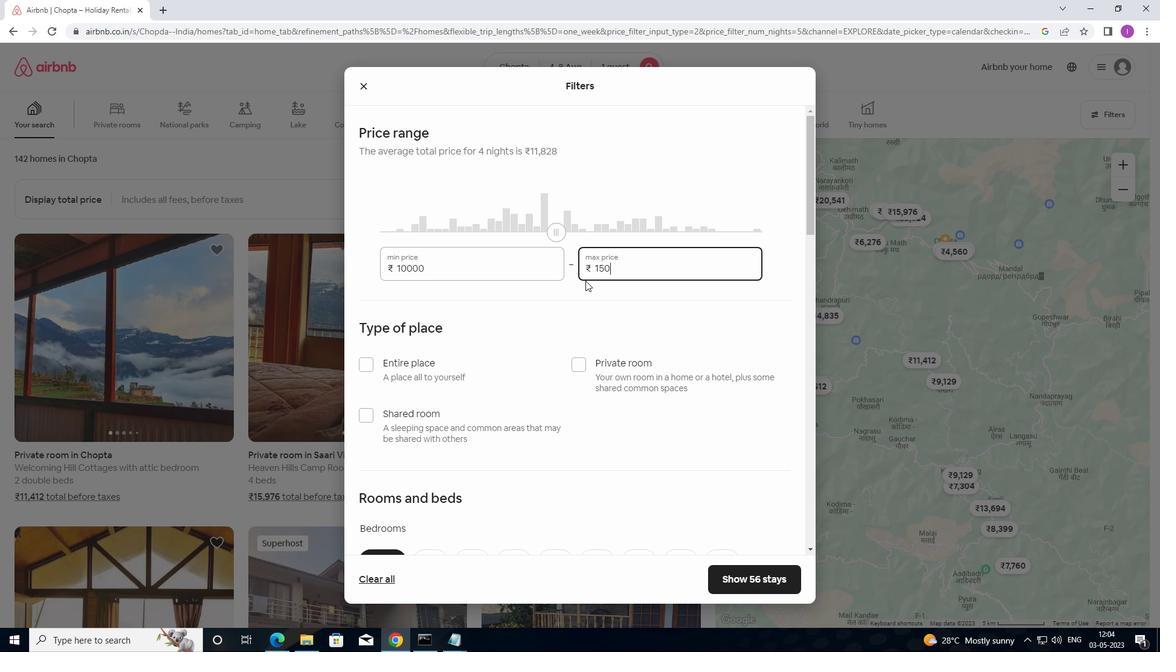 
Action: Key pressed 0
Screenshot: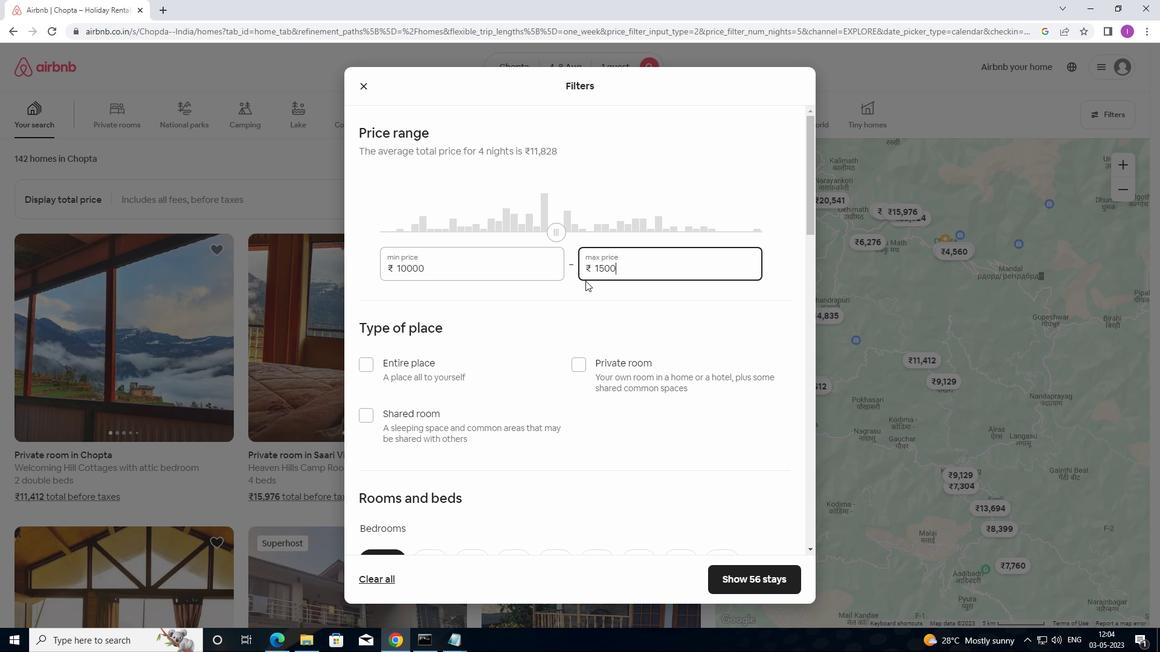 
Action: Mouse moved to (533, 321)
Screenshot: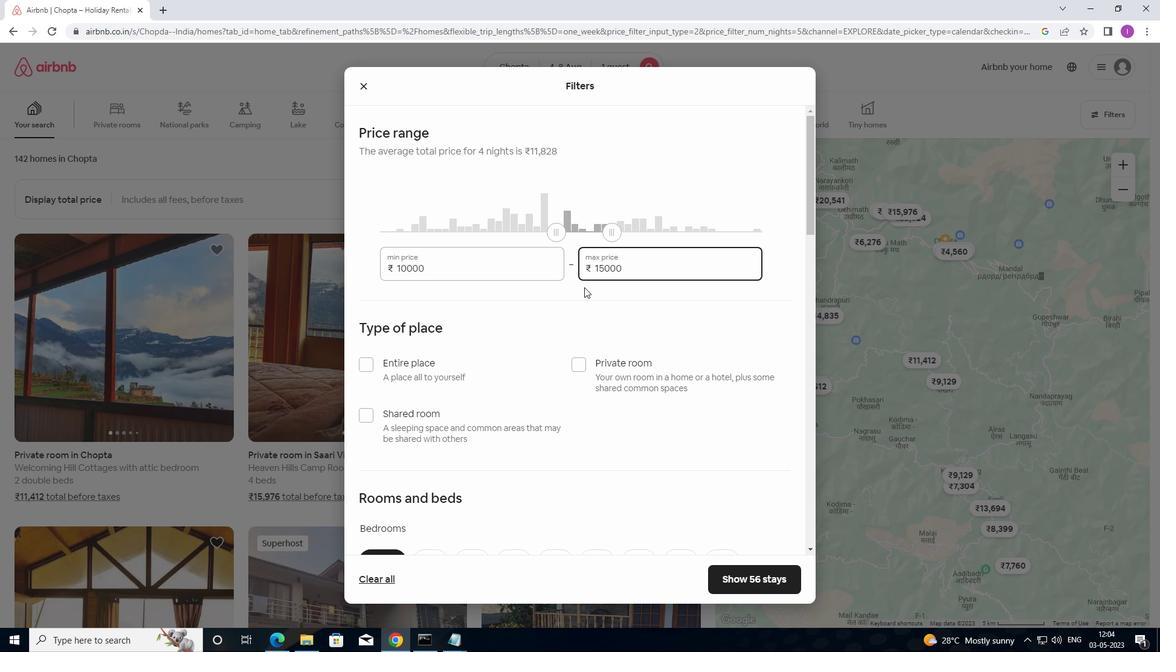 
Action: Mouse scrolled (533, 321) with delta (0, 0)
Screenshot: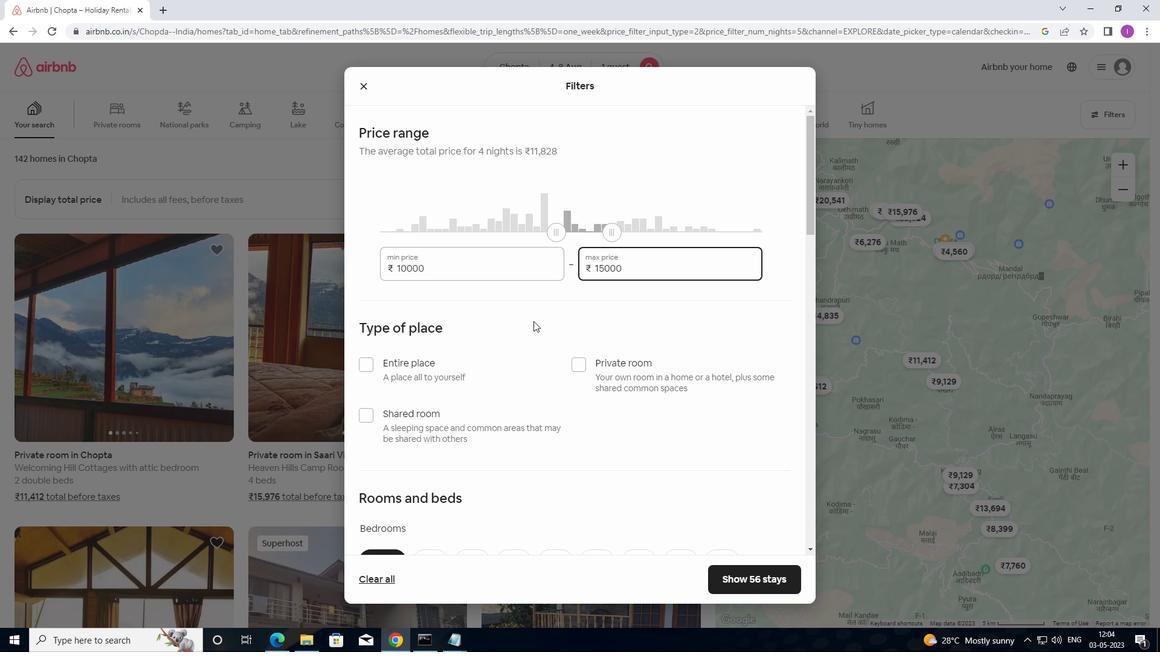 
Action: Mouse moved to (535, 324)
Screenshot: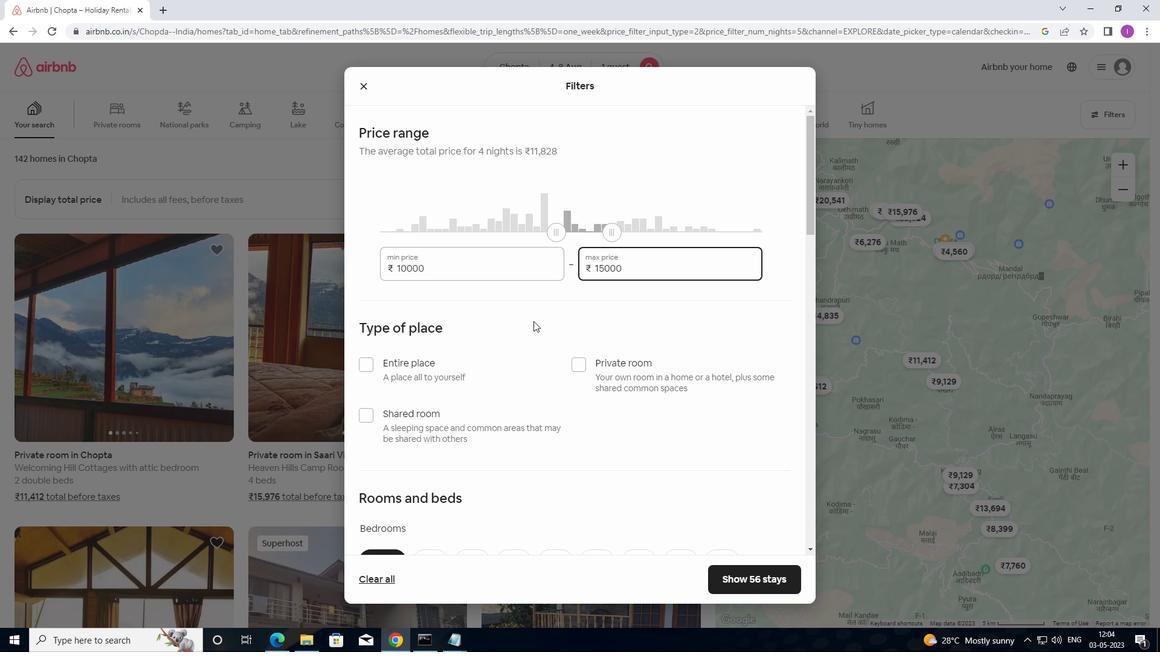 
Action: Mouse scrolled (535, 324) with delta (0, 0)
Screenshot: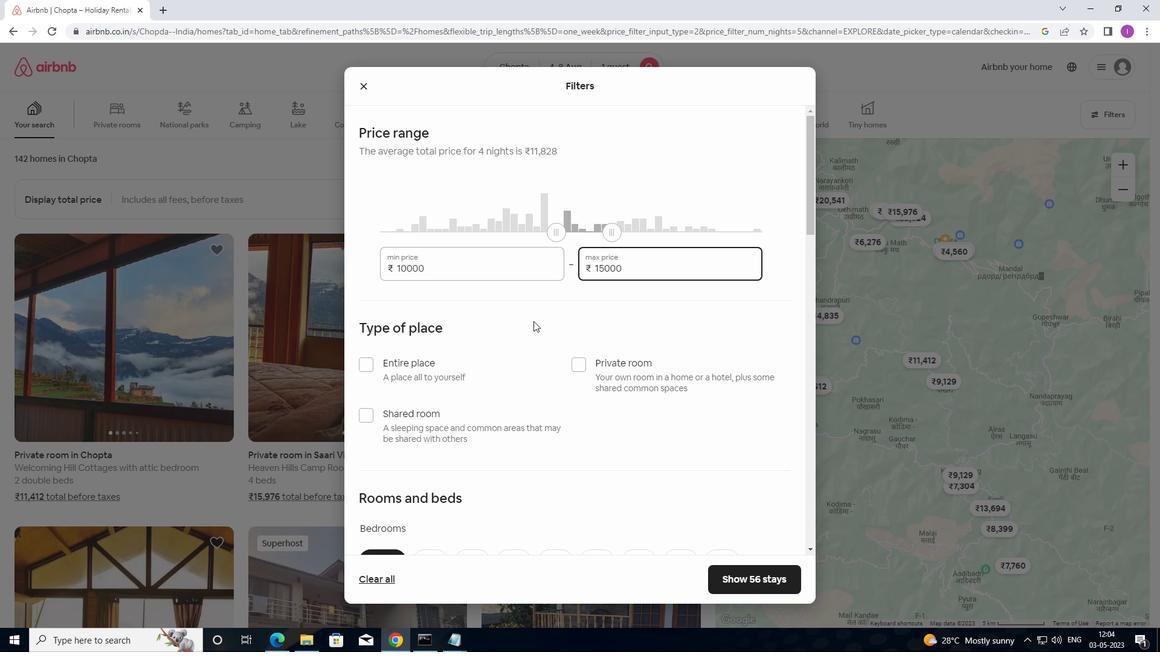 
Action: Mouse moved to (533, 323)
Screenshot: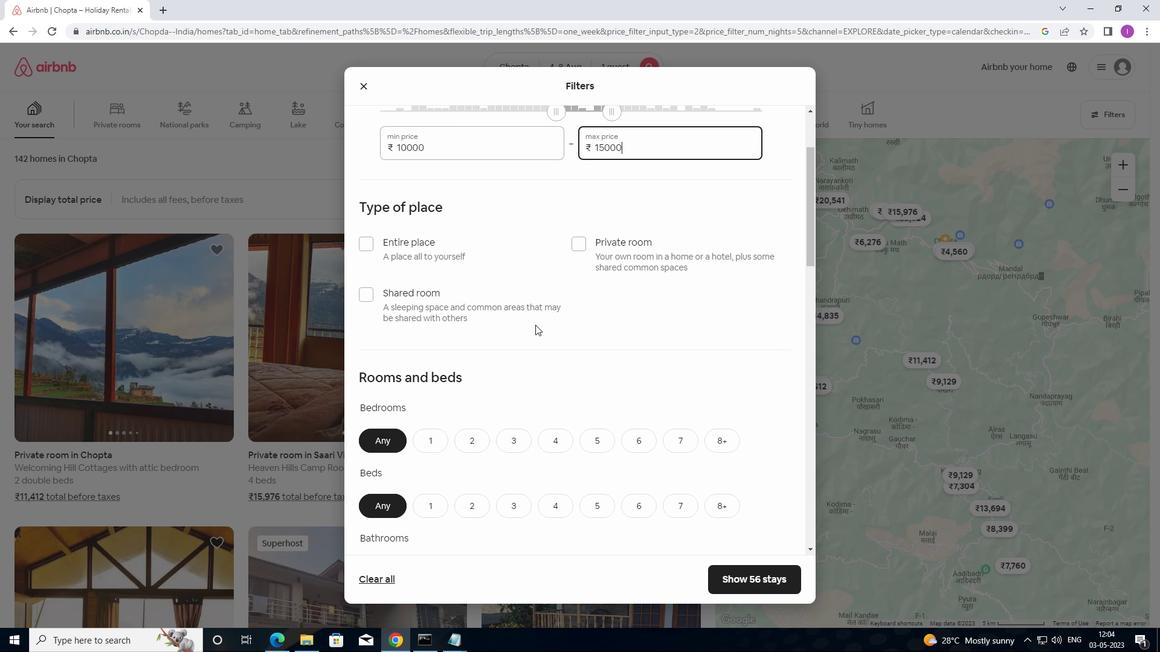 
Action: Mouse scrolled (533, 322) with delta (0, 0)
Screenshot: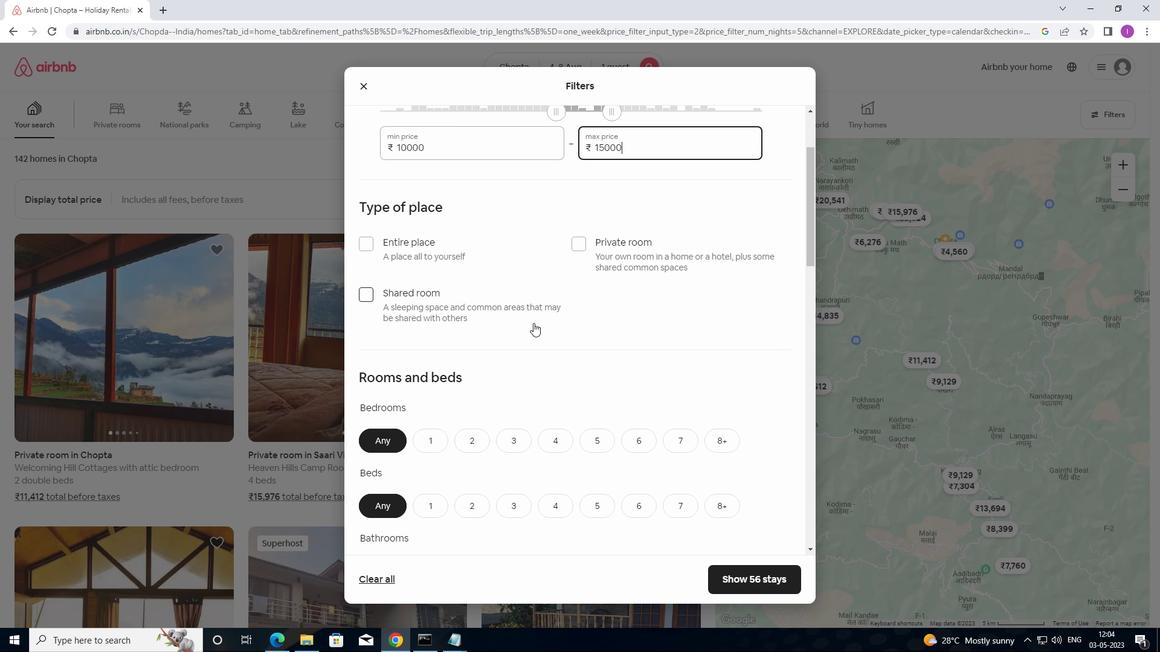 
Action: Mouse scrolled (533, 322) with delta (0, 0)
Screenshot: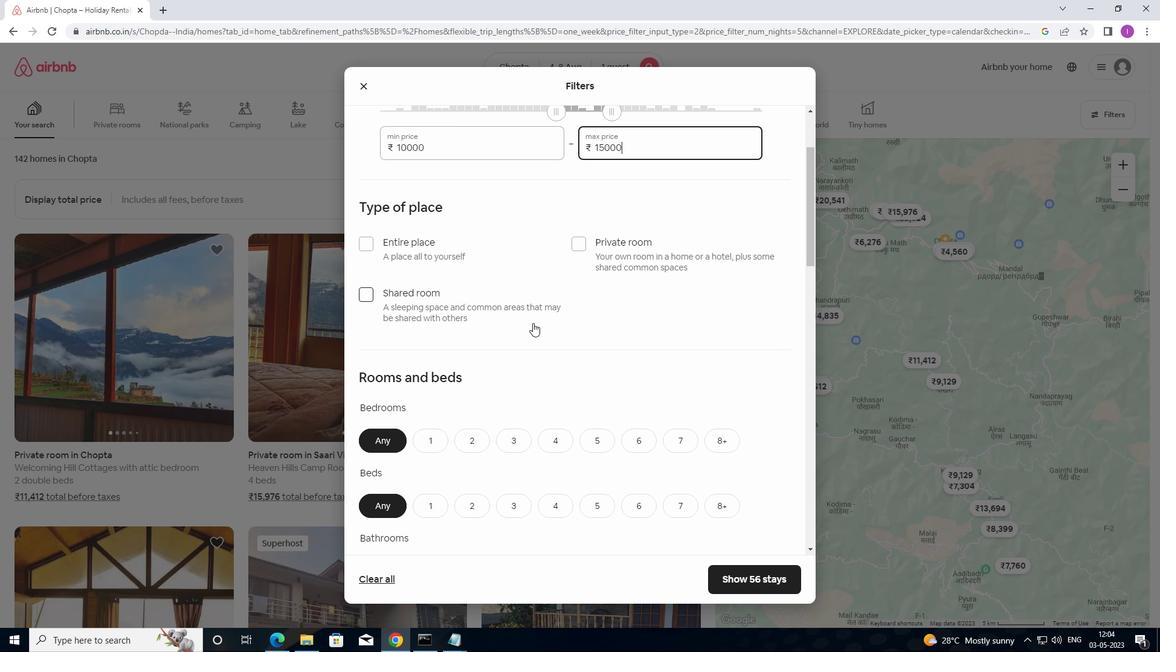 
Action: Mouse moved to (579, 126)
Screenshot: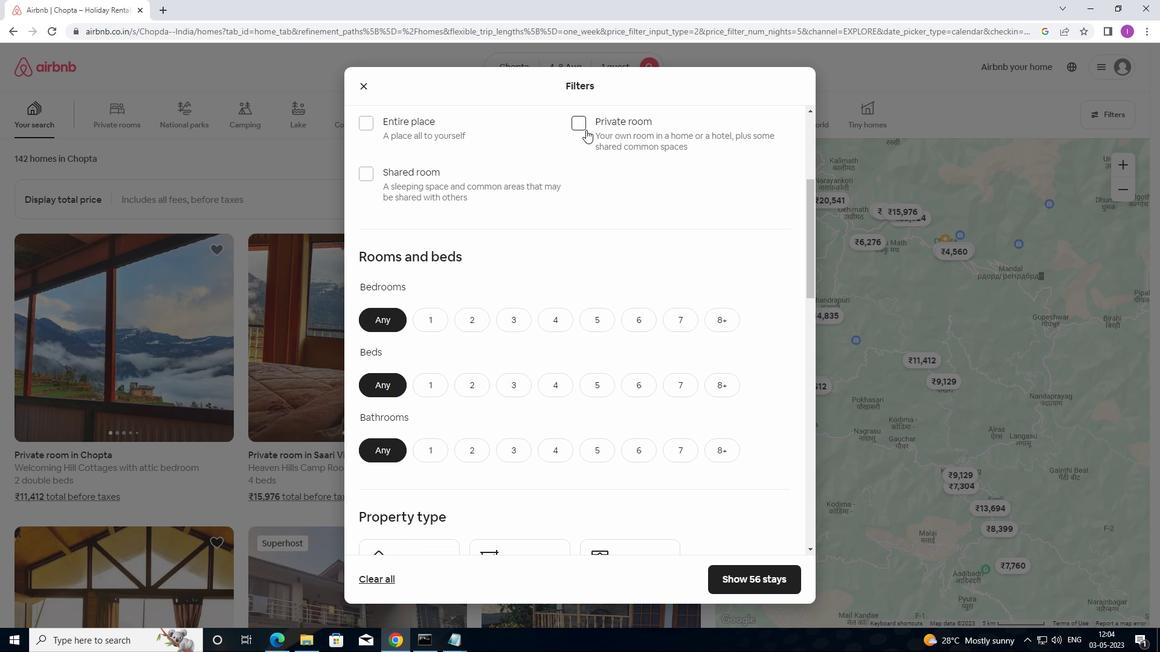 
Action: Mouse pressed left at (579, 126)
Screenshot: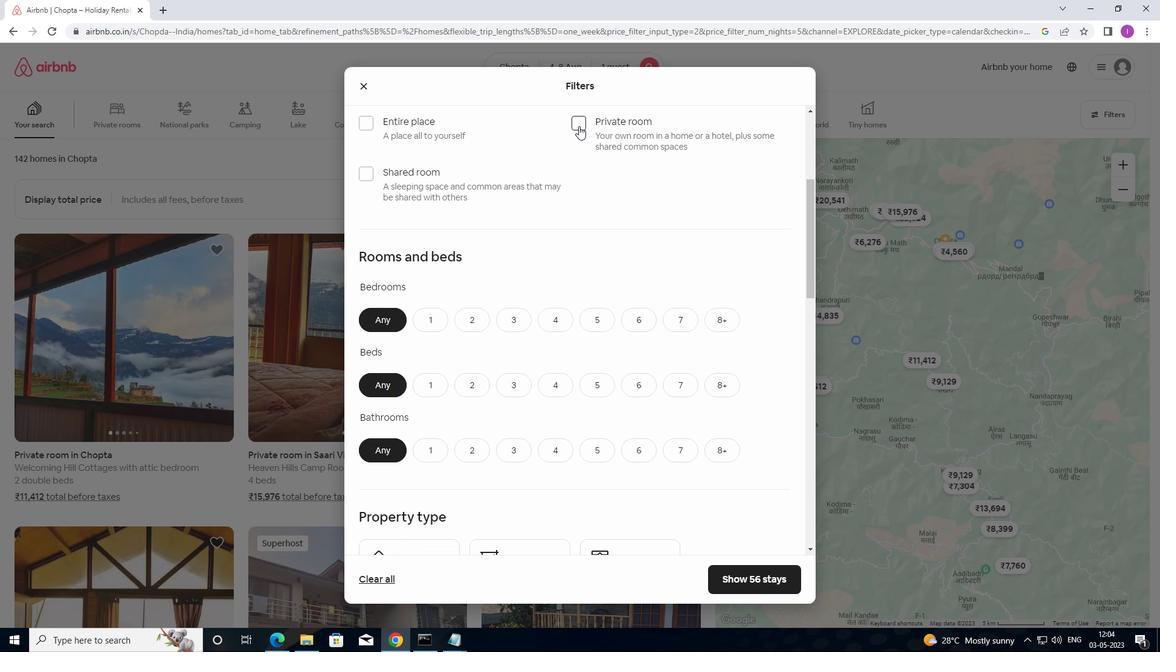
Action: Mouse moved to (565, 298)
Screenshot: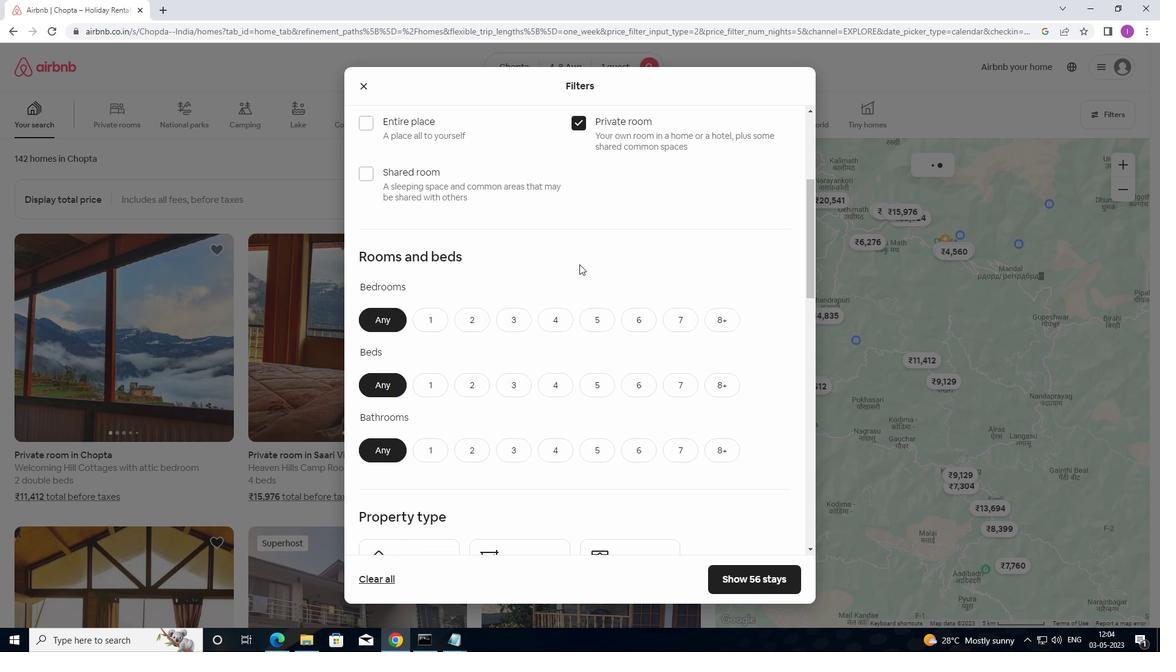
Action: Mouse scrolled (565, 298) with delta (0, 0)
Screenshot: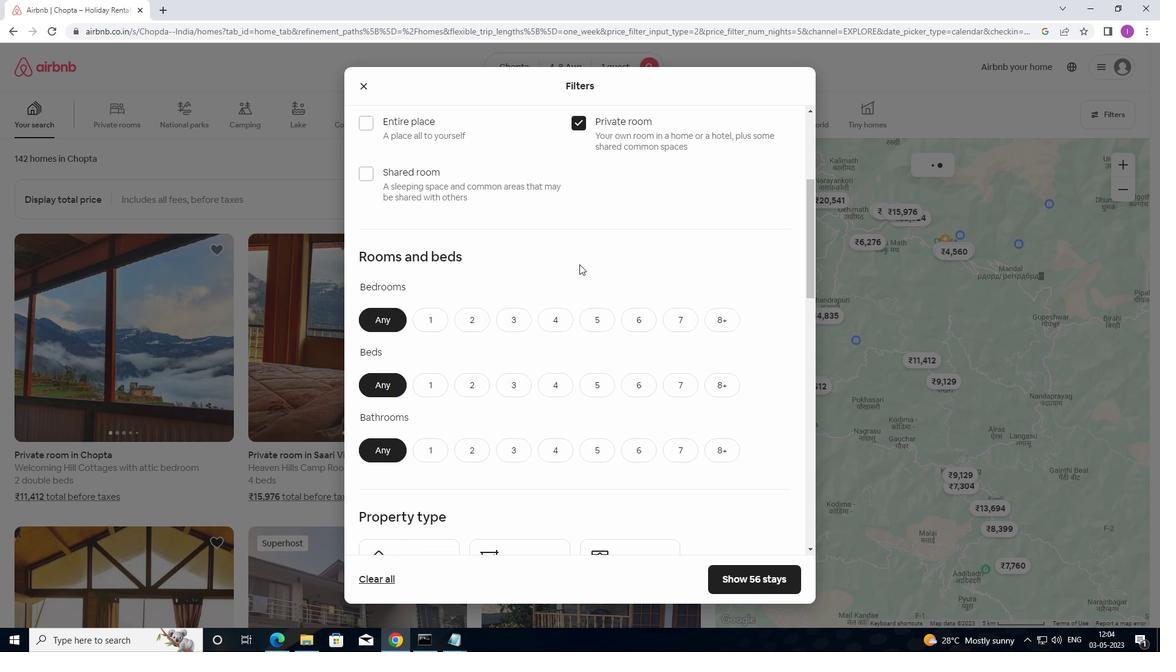 
Action: Mouse moved to (563, 311)
Screenshot: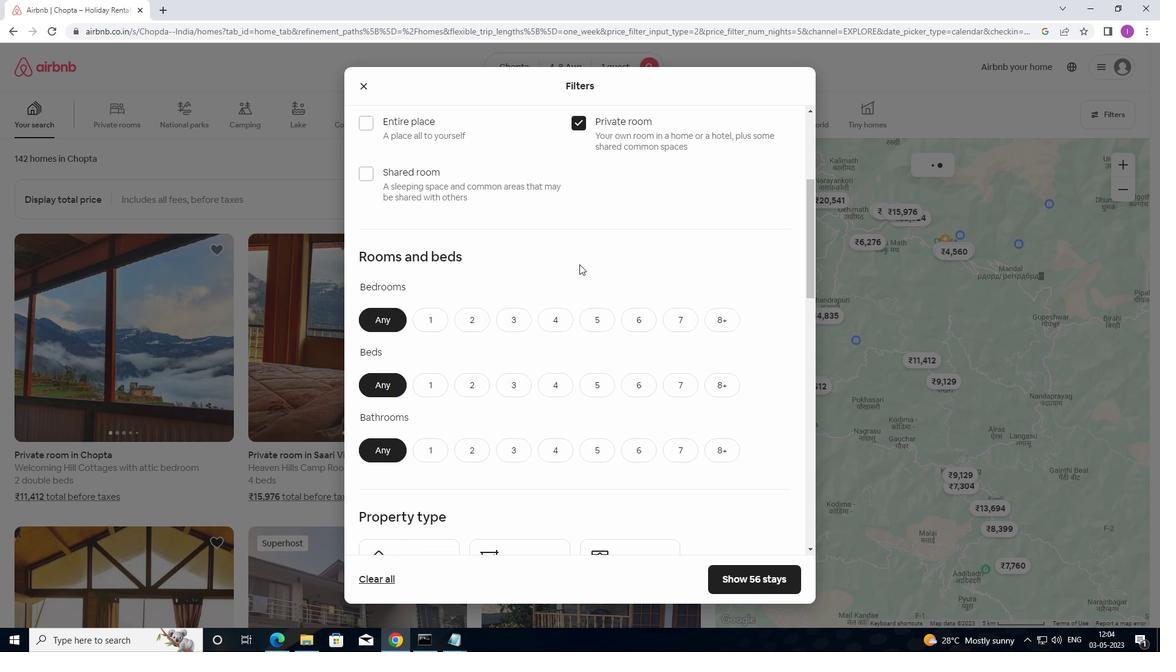 
Action: Mouse scrolled (563, 310) with delta (0, 0)
Screenshot: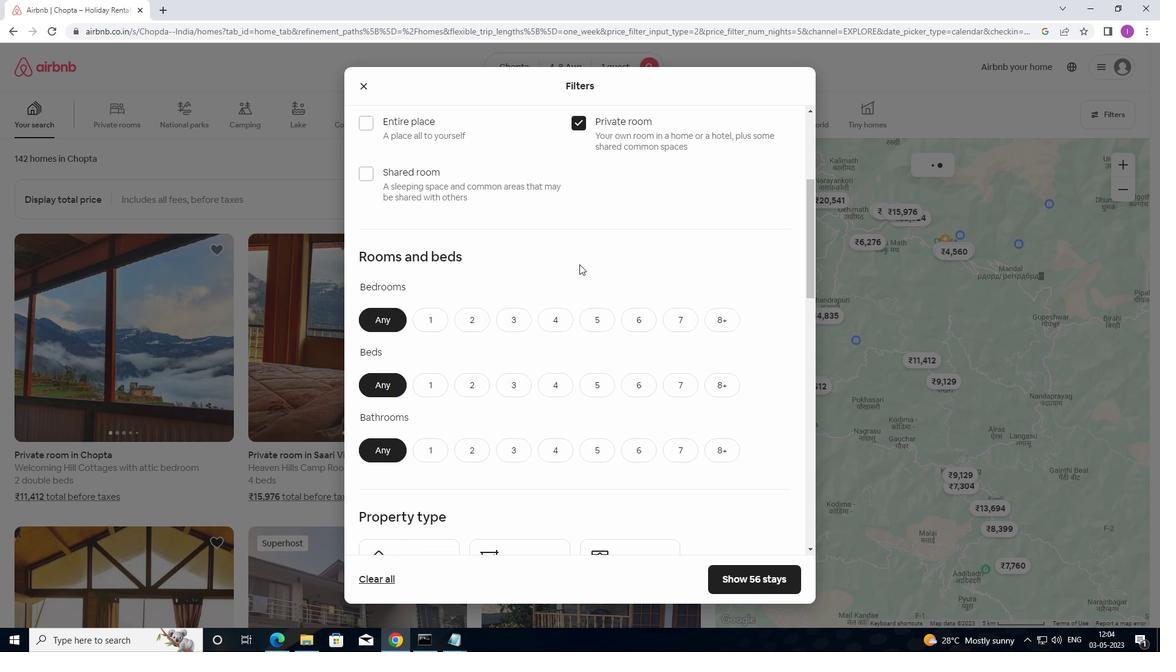 
Action: Mouse moved to (562, 313)
Screenshot: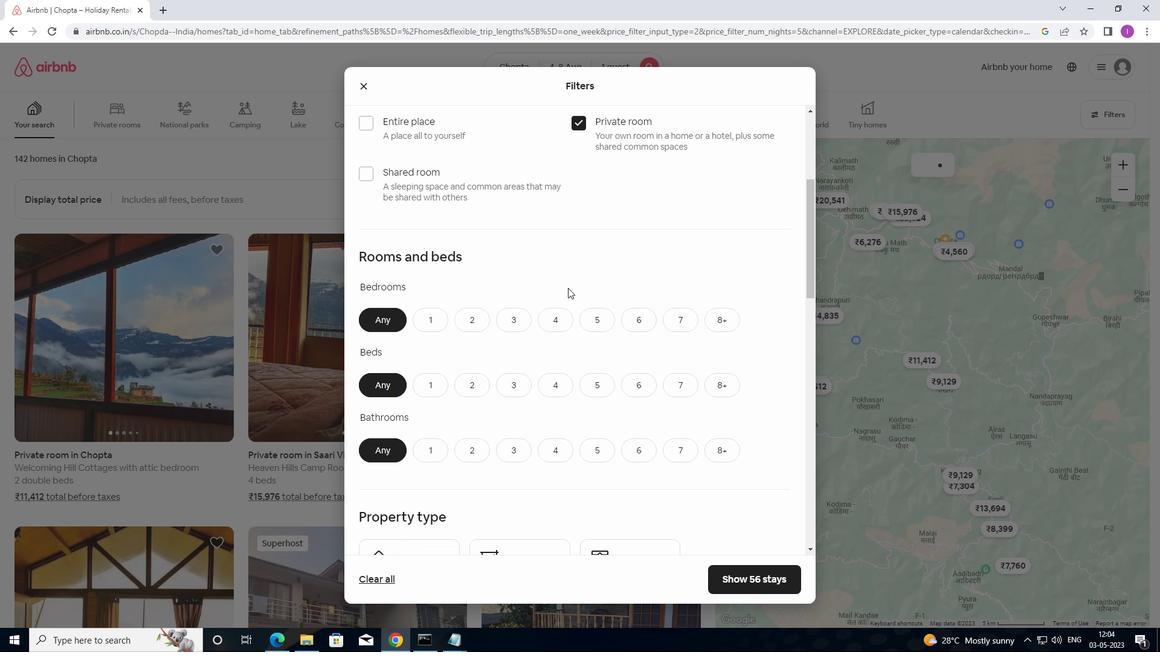 
Action: Mouse scrolled (562, 312) with delta (0, 0)
Screenshot: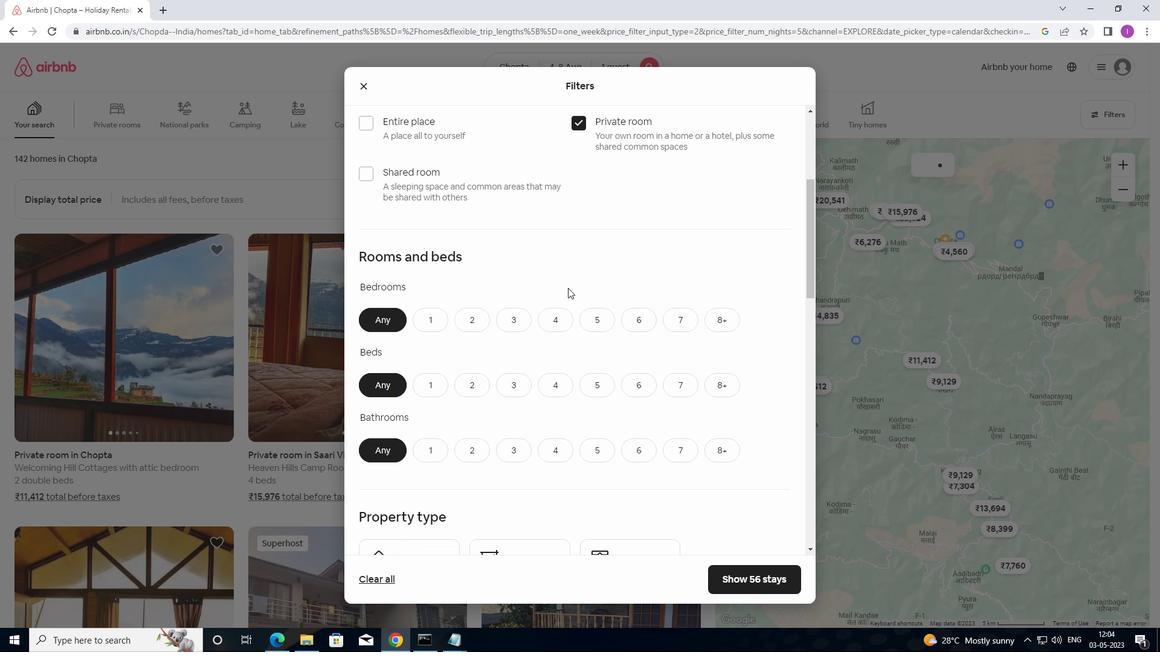 
Action: Mouse moved to (430, 139)
Screenshot: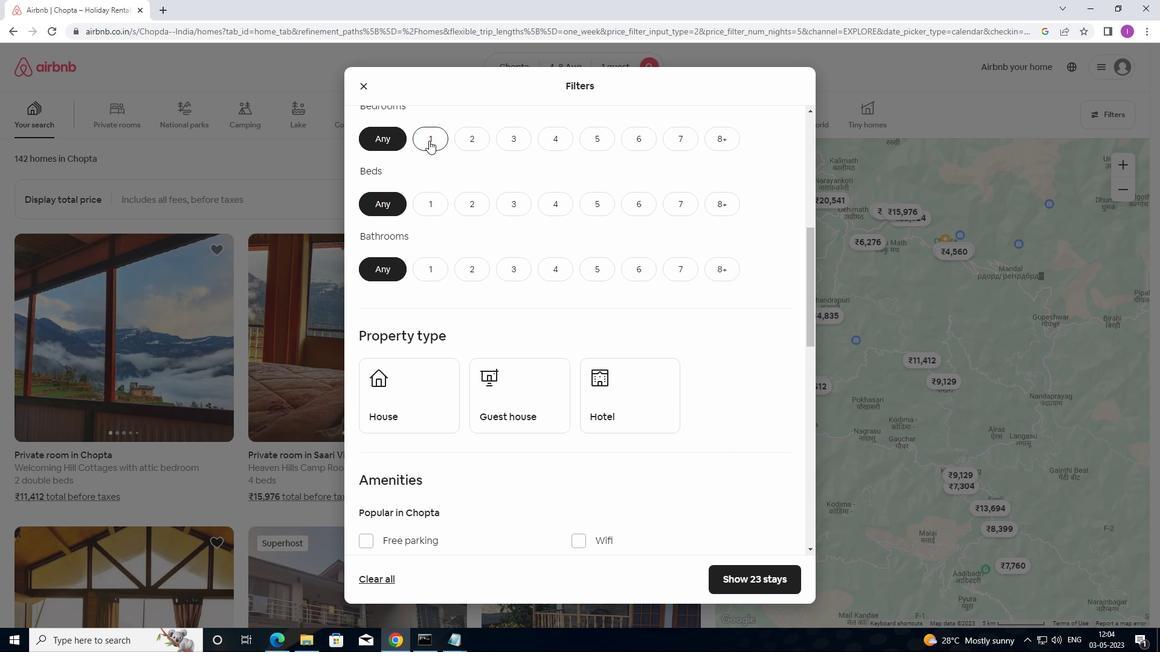 
Action: Mouse pressed left at (430, 139)
Screenshot: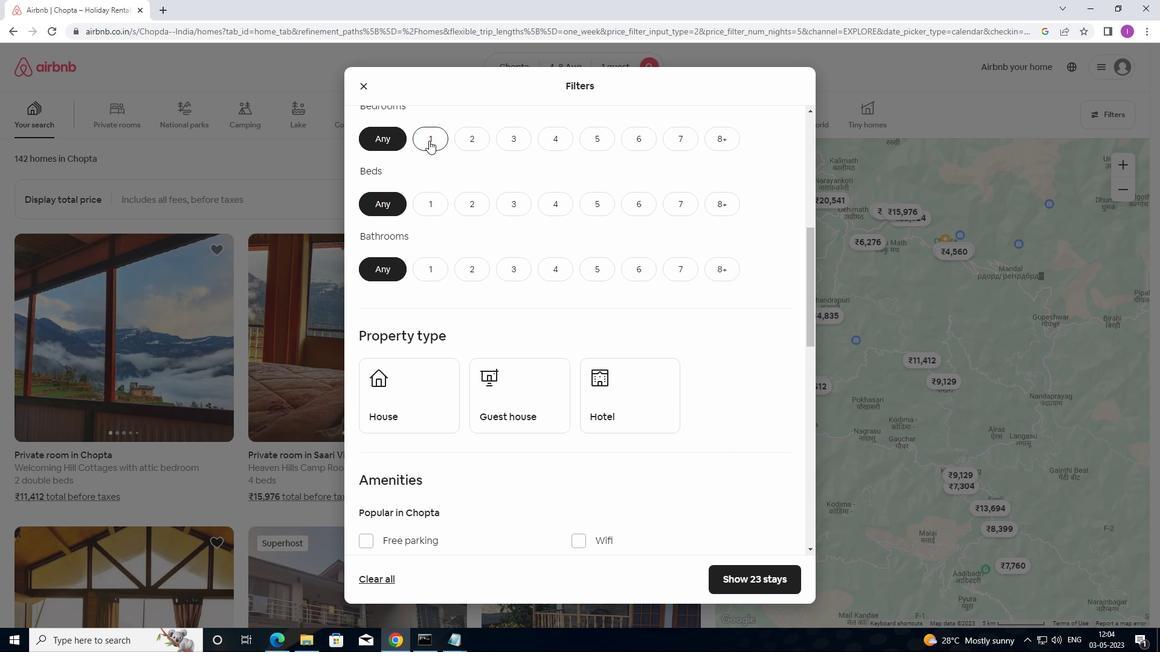 
Action: Mouse moved to (428, 201)
Screenshot: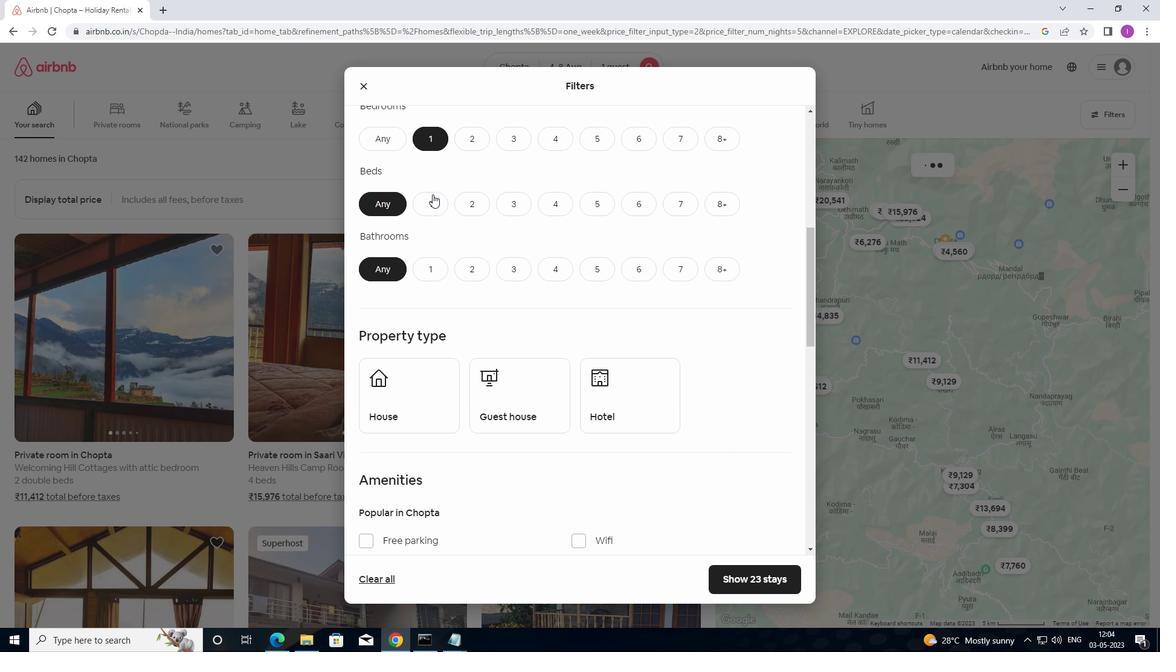 
Action: Mouse pressed left at (428, 201)
Screenshot: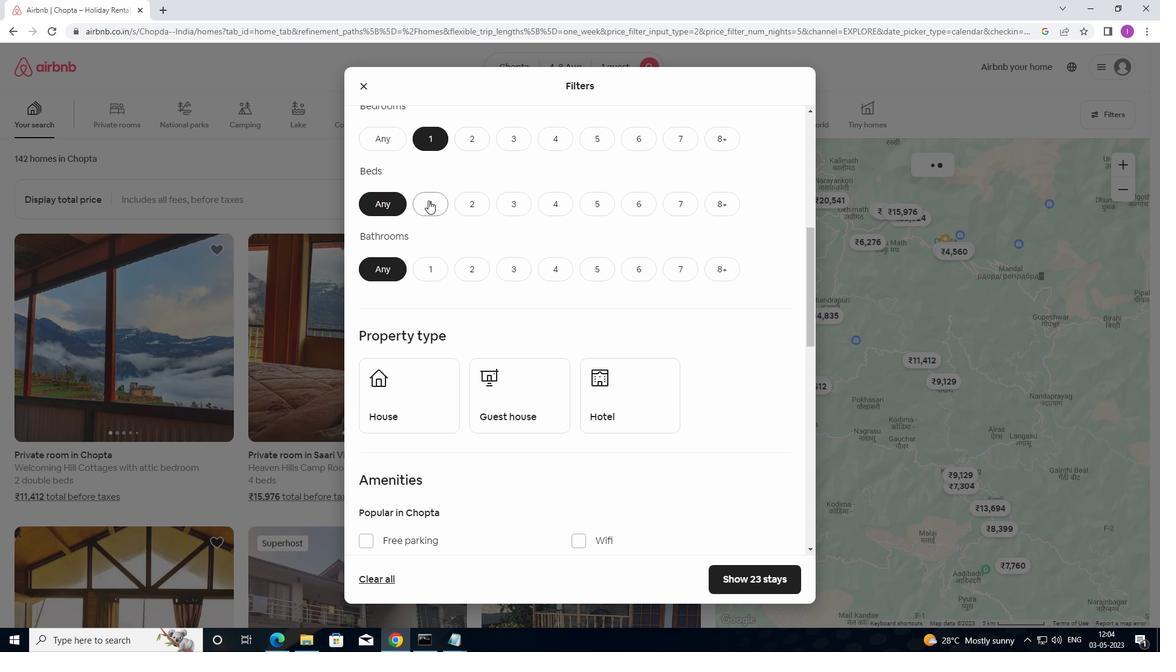 
Action: Mouse moved to (438, 268)
Screenshot: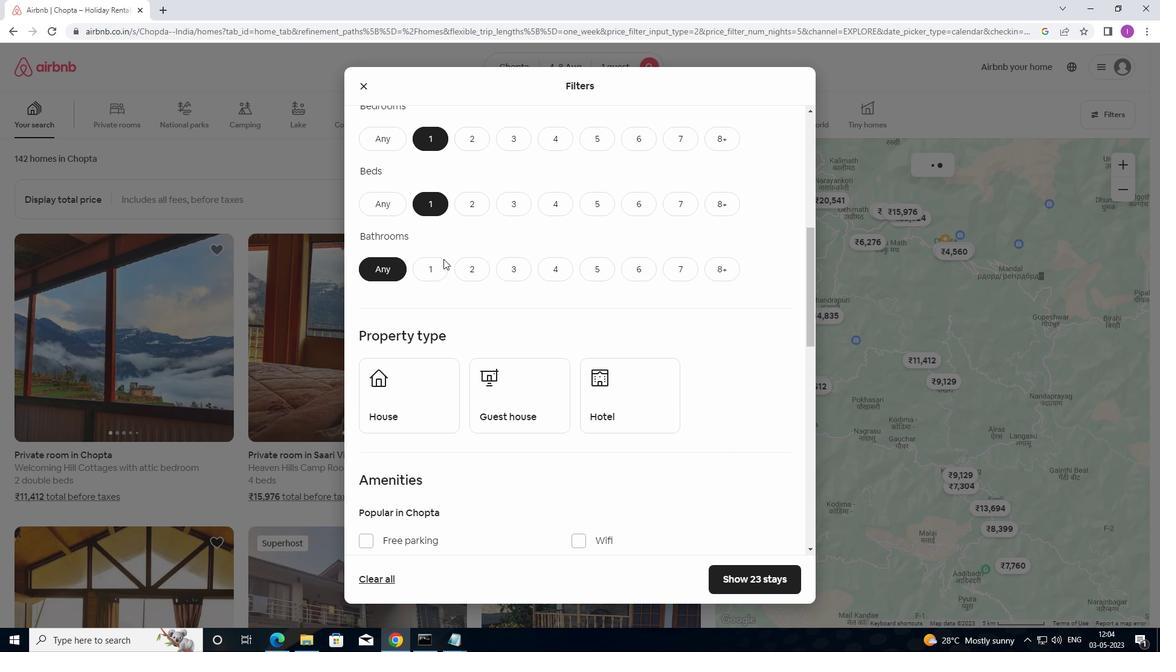 
Action: Mouse pressed left at (438, 268)
Screenshot: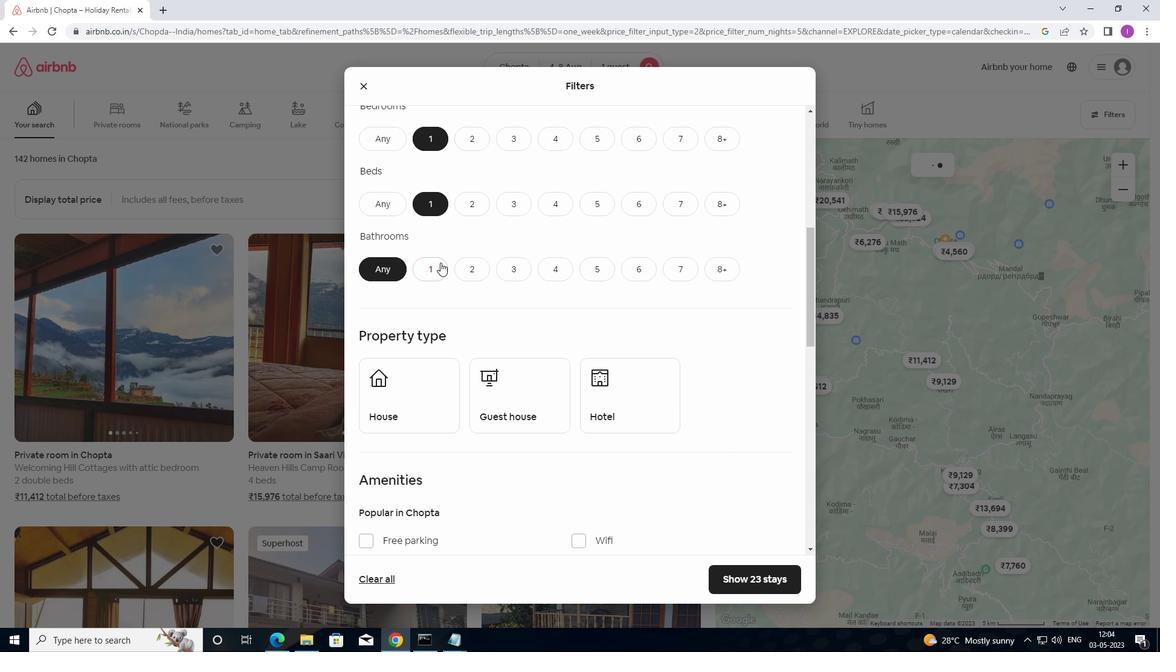 
Action: Mouse moved to (403, 377)
Screenshot: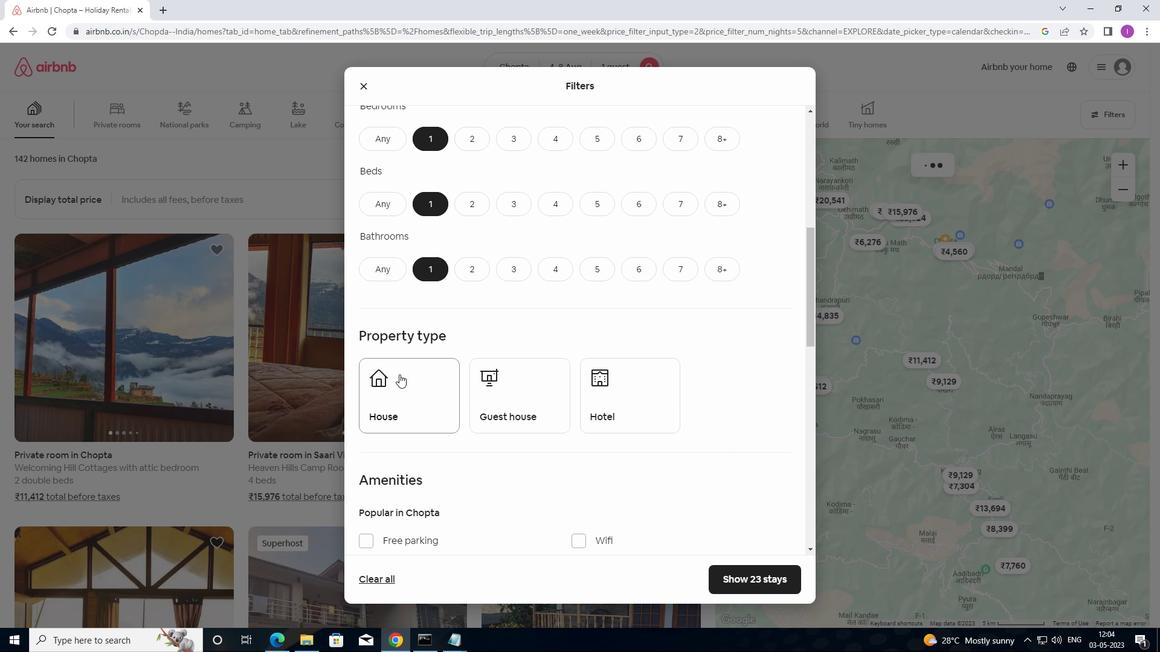
Action: Mouse pressed left at (403, 377)
Screenshot: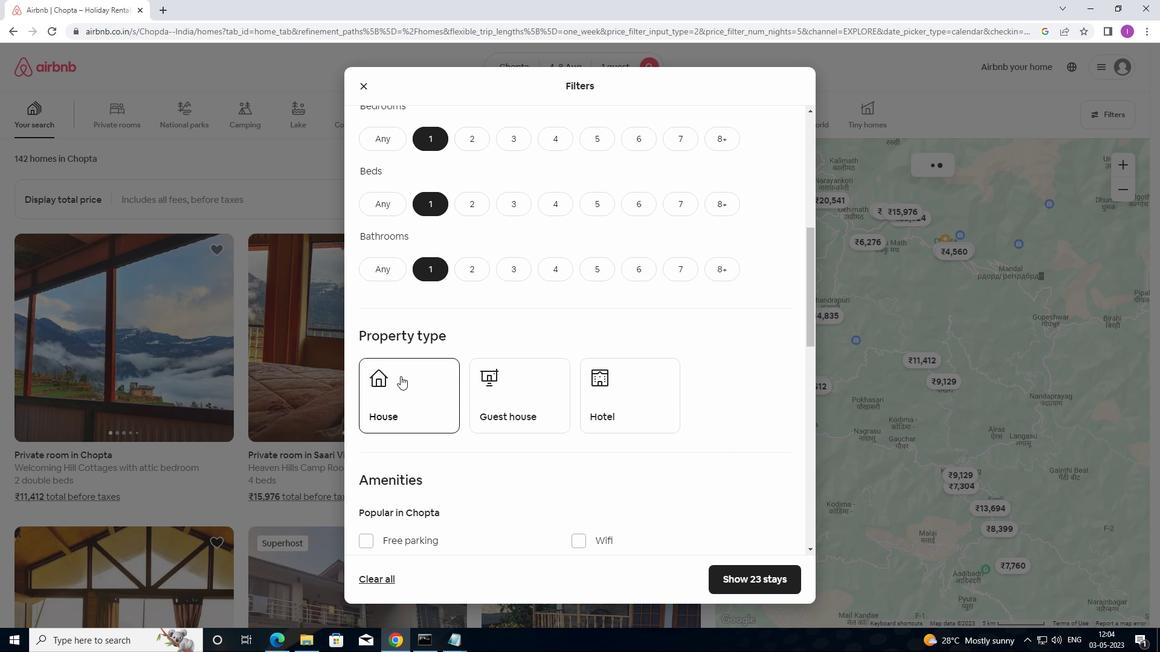 
Action: Mouse moved to (494, 385)
Screenshot: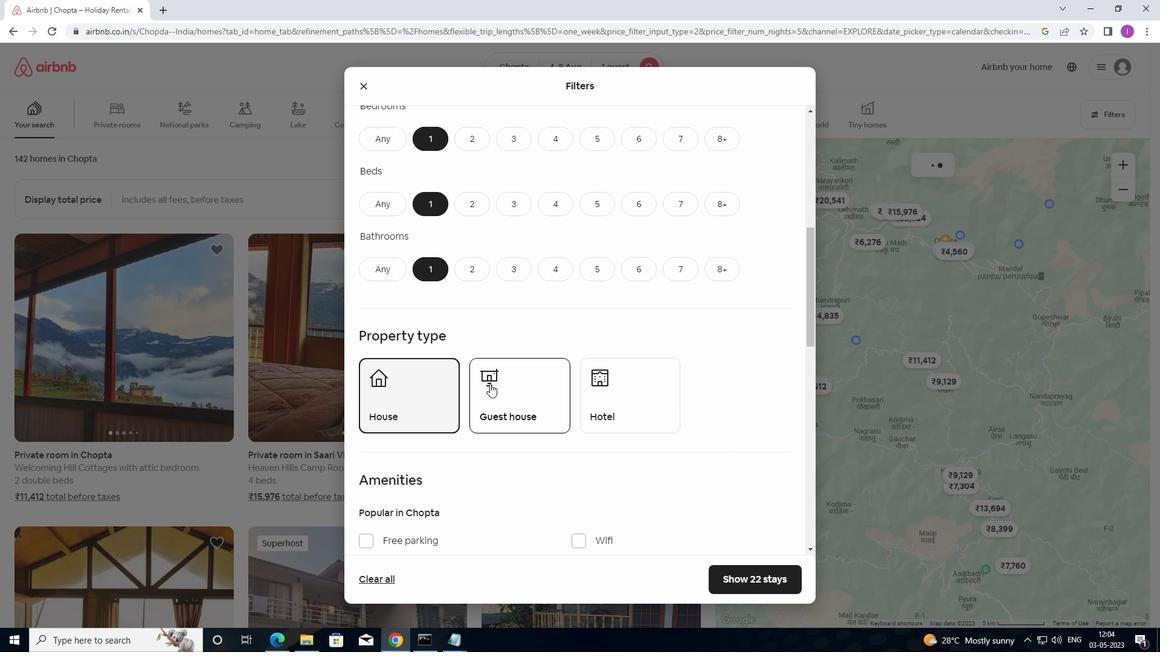 
Action: Mouse pressed left at (494, 385)
Screenshot: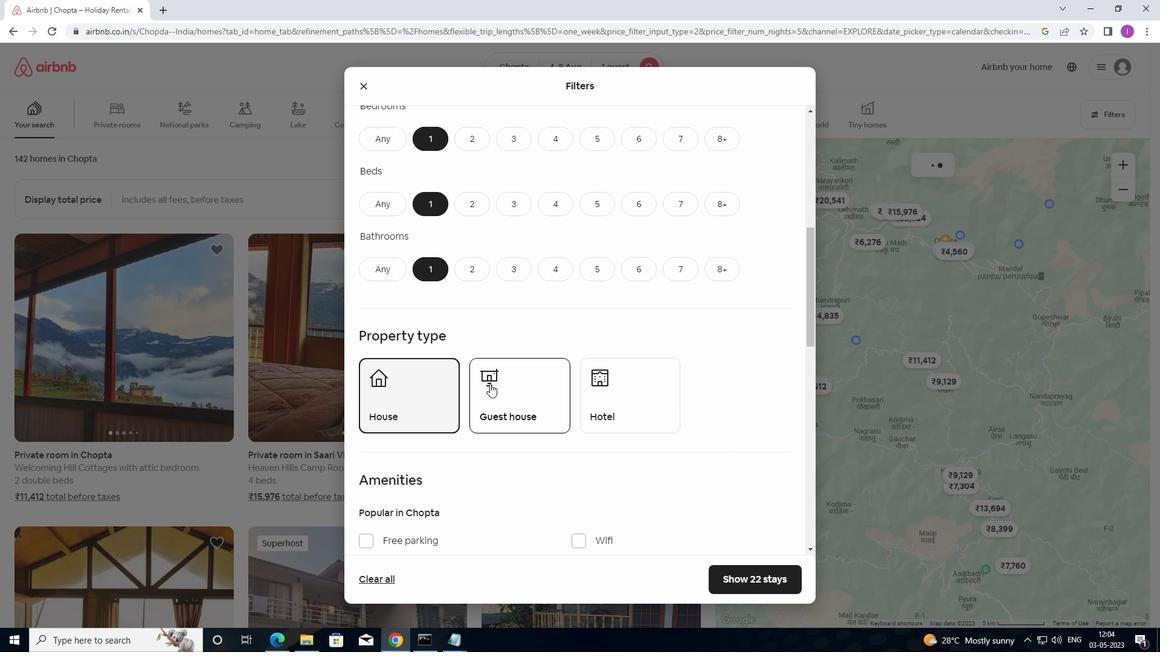 
Action: Mouse moved to (643, 403)
Screenshot: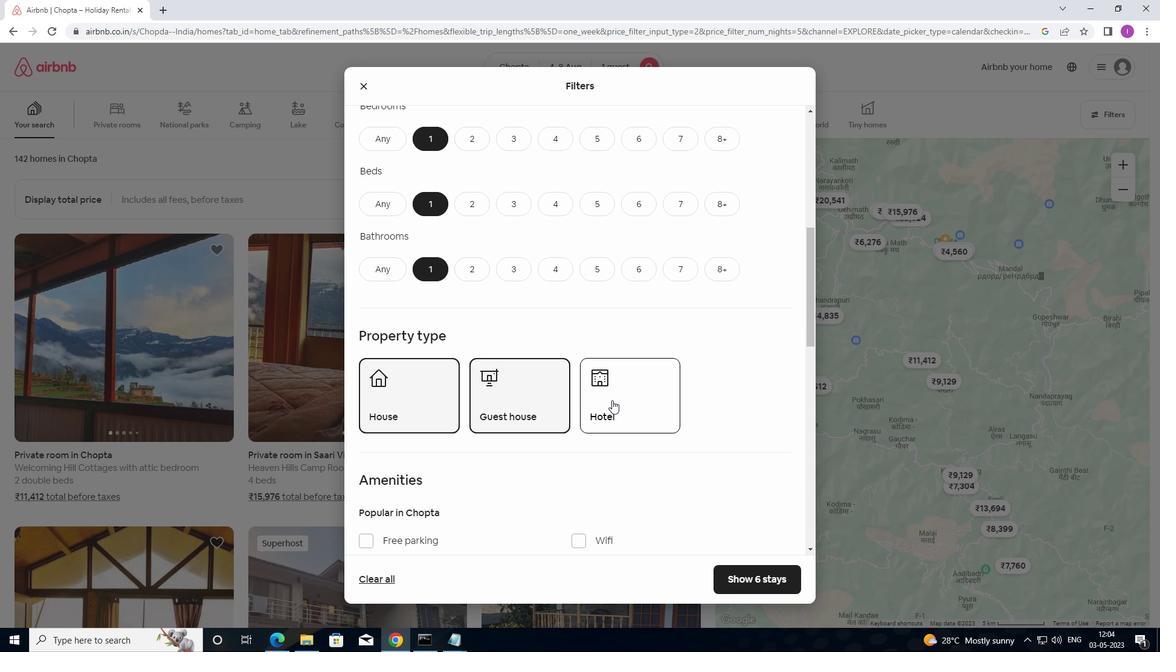 
Action: Mouse pressed left at (643, 403)
Screenshot: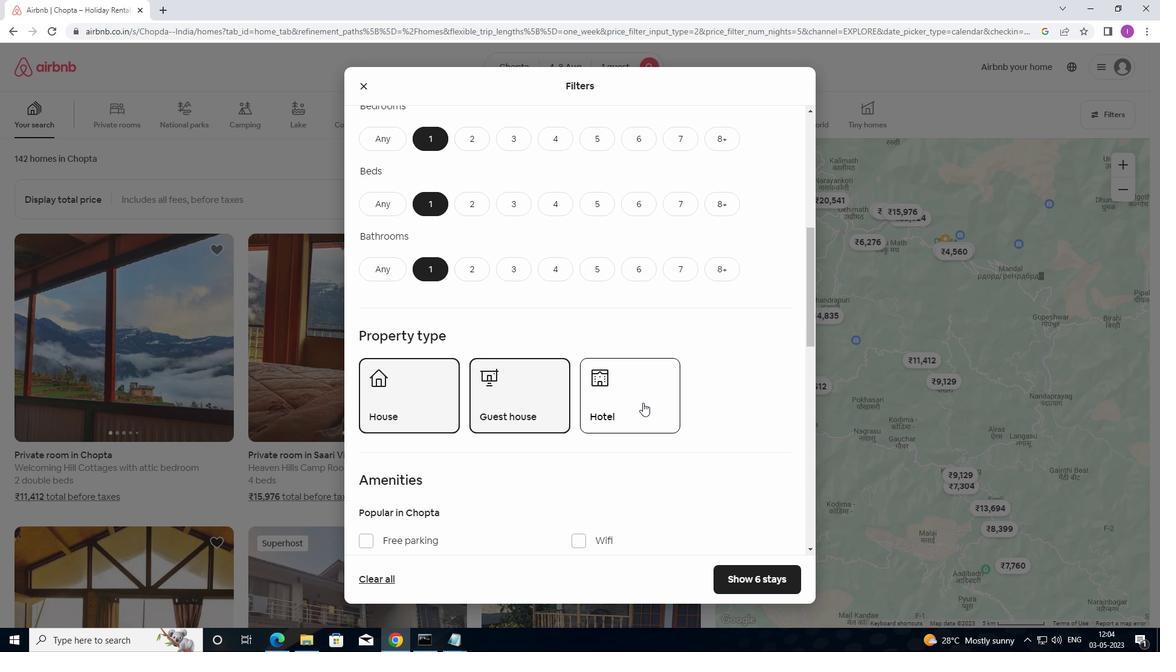 
Action: Mouse moved to (641, 403)
Screenshot: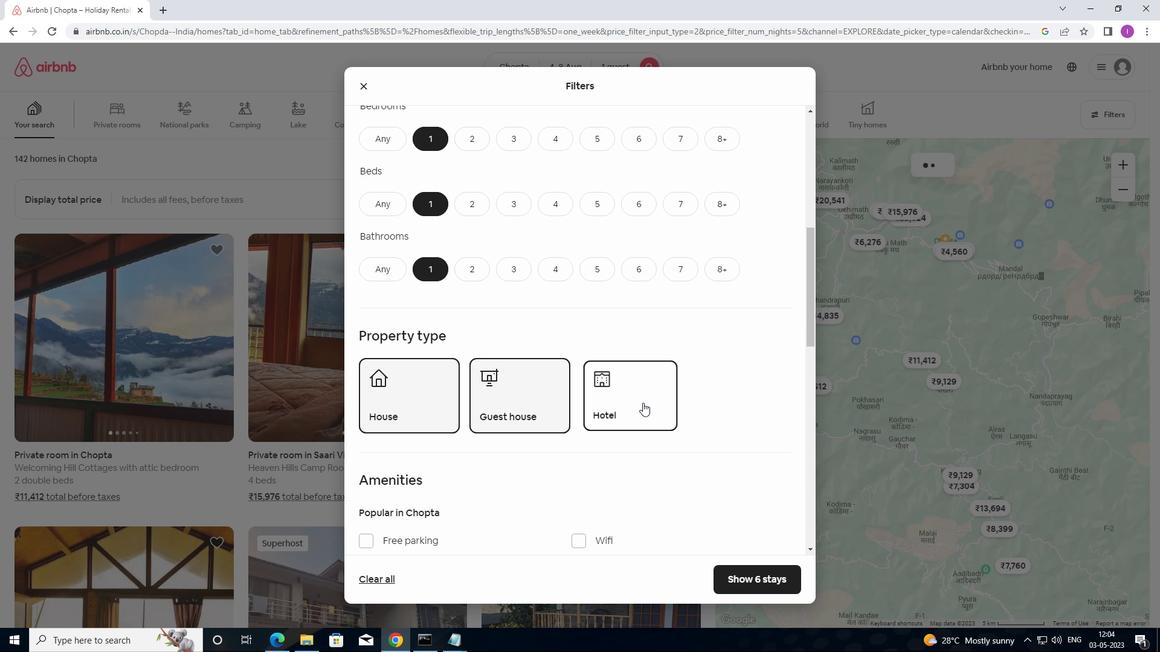 
Action: Mouse scrolled (641, 402) with delta (0, 0)
Screenshot: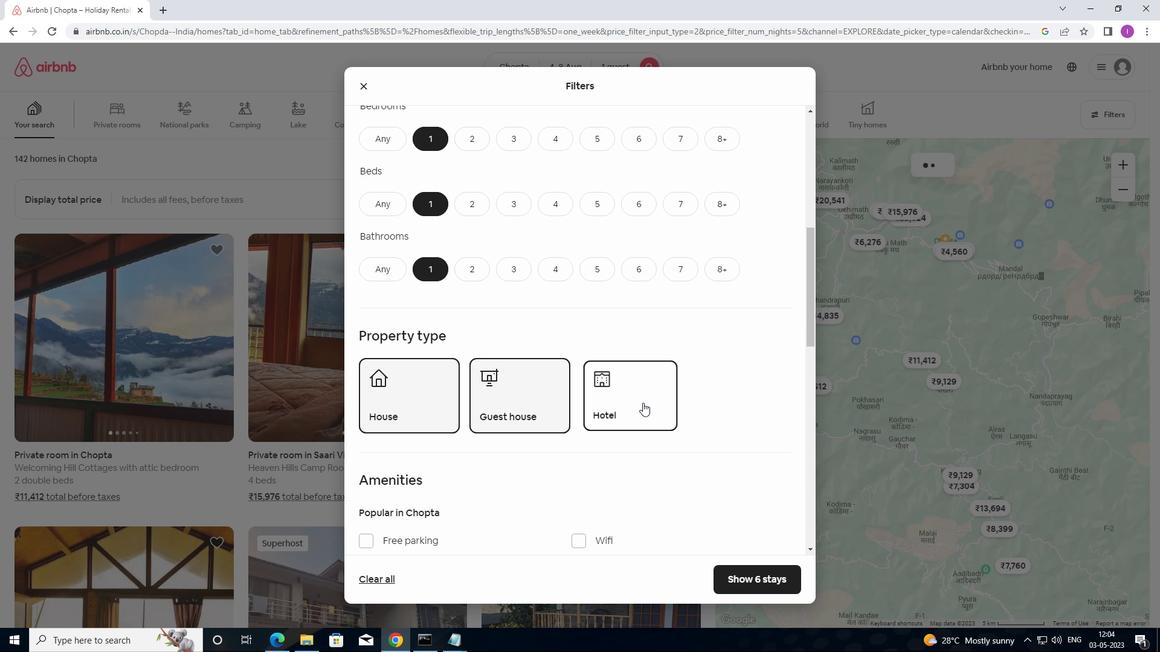 
Action: Mouse moved to (642, 405)
Screenshot: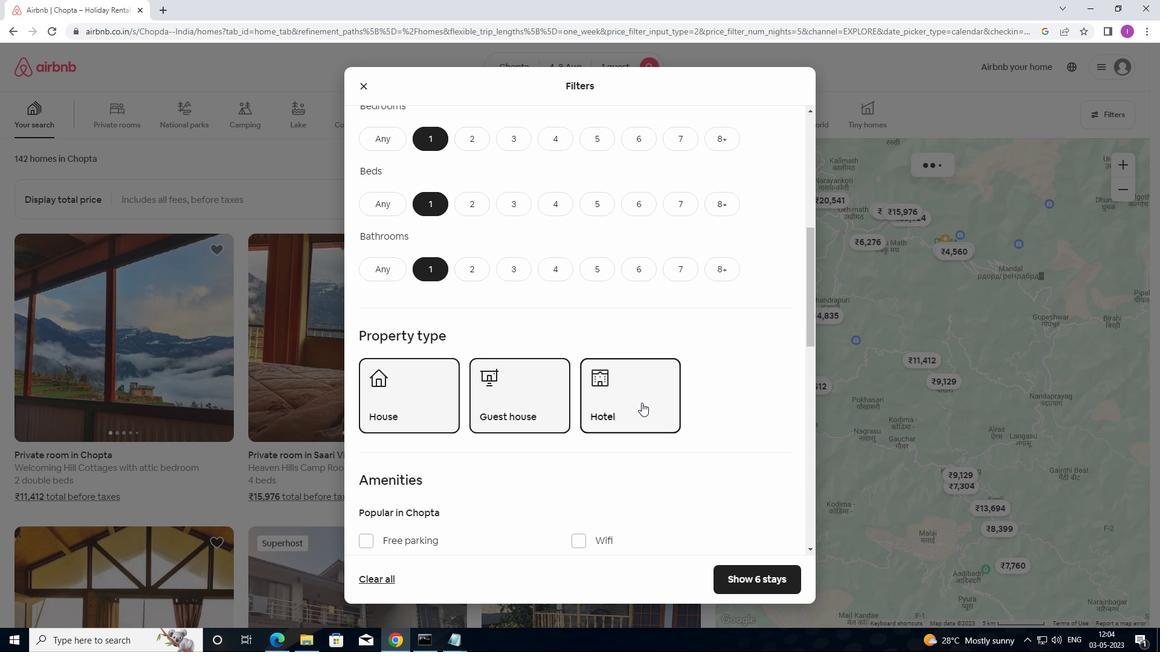 
Action: Mouse scrolled (642, 405) with delta (0, 0)
Screenshot: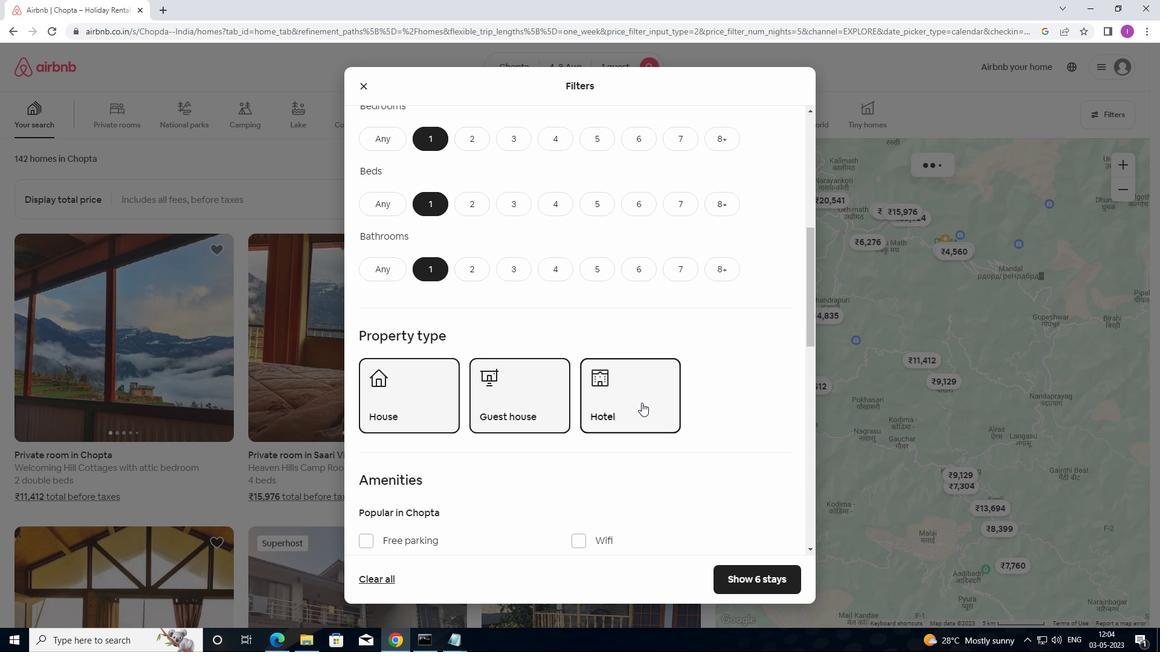 
Action: Mouse moved to (642, 406)
Screenshot: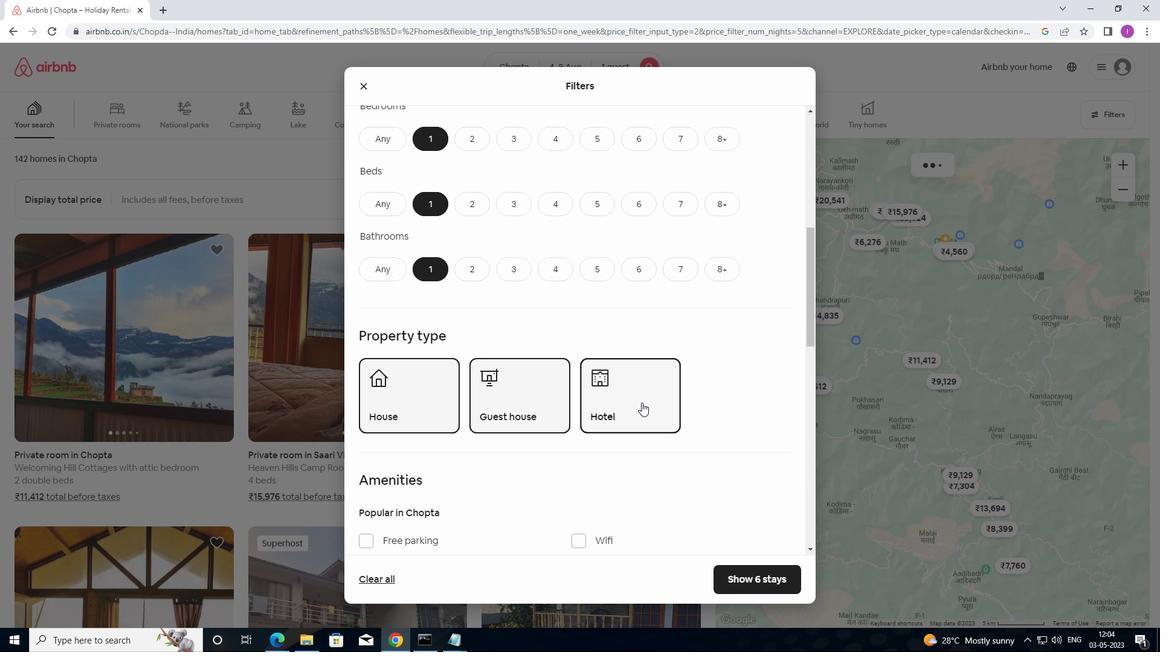 
Action: Mouse scrolled (642, 406) with delta (0, 0)
Screenshot: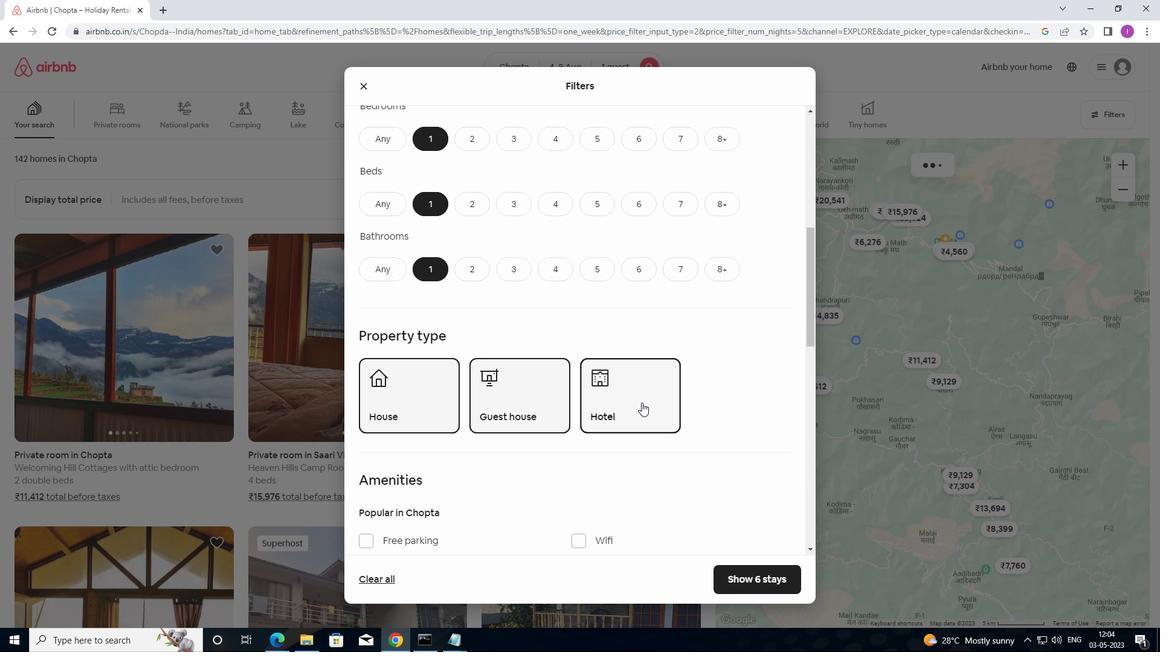 
Action: Mouse scrolled (642, 406) with delta (0, 0)
Screenshot: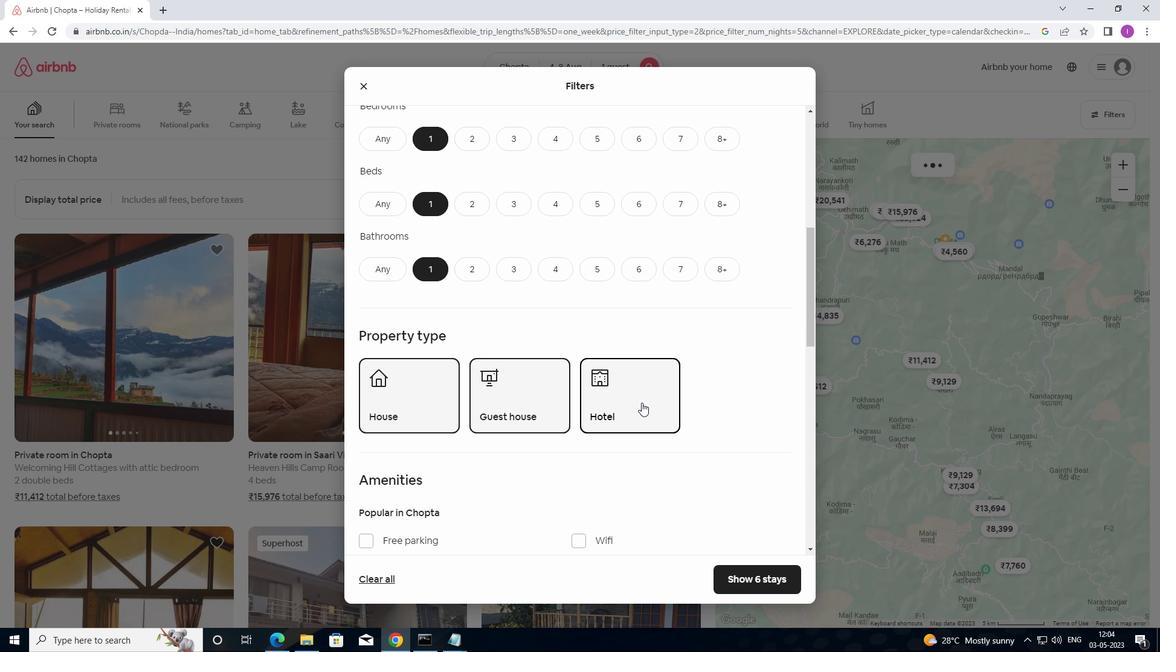 
Action: Mouse moved to (690, 389)
Screenshot: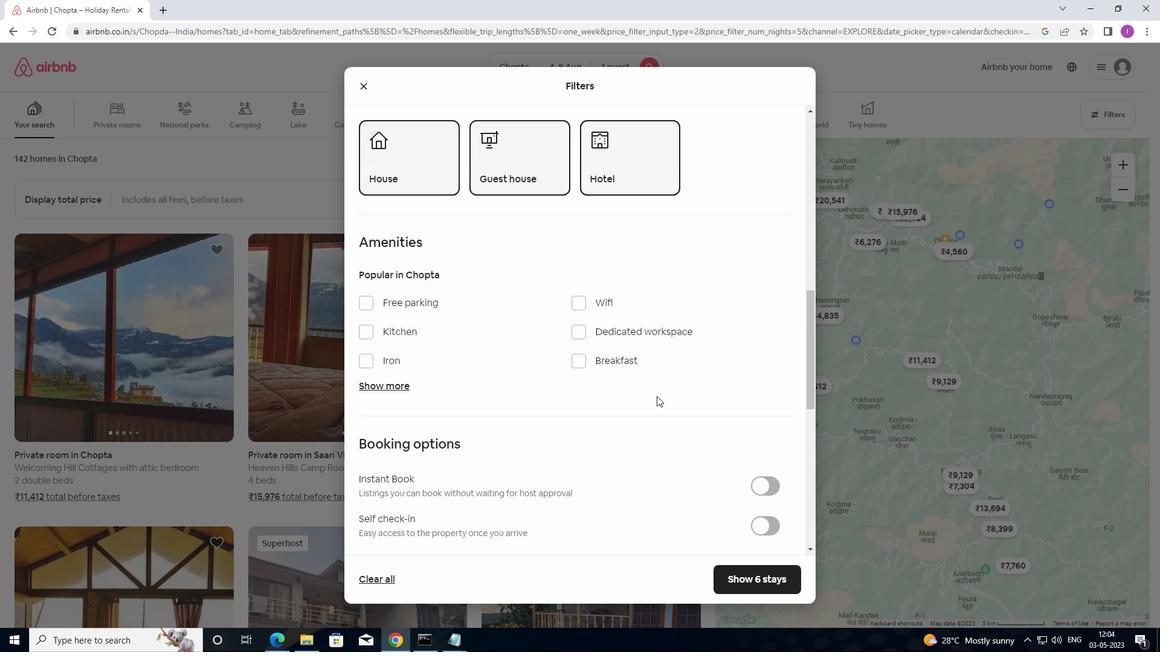 
Action: Mouse scrolled (690, 389) with delta (0, 0)
Screenshot: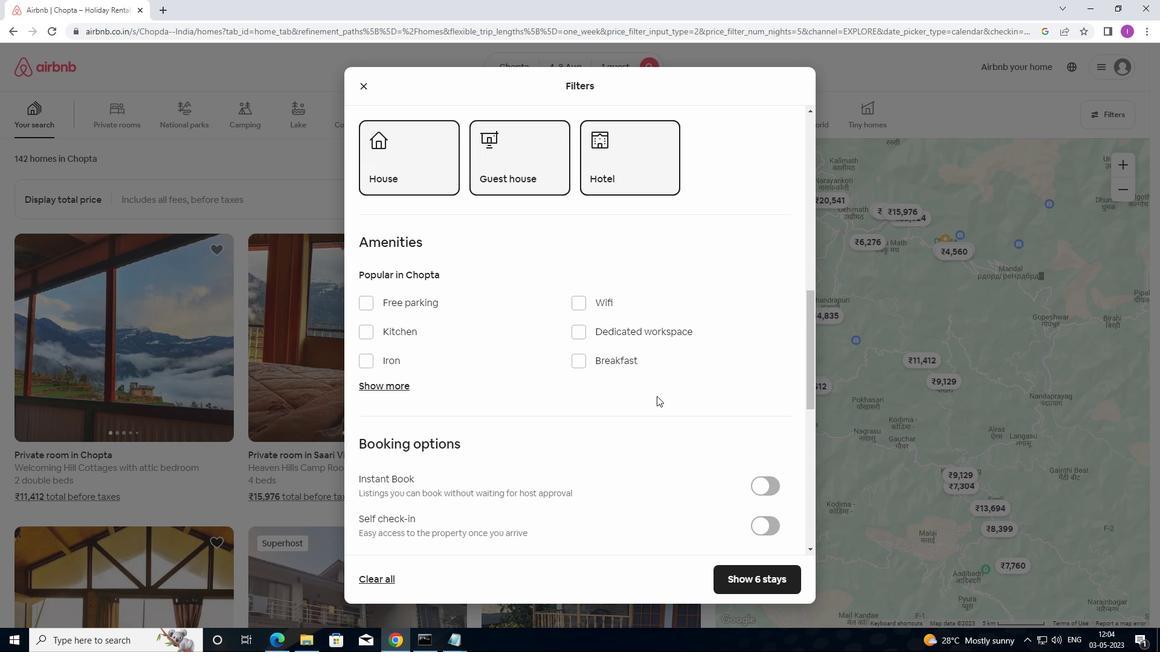 
Action: Mouse moved to (692, 389)
Screenshot: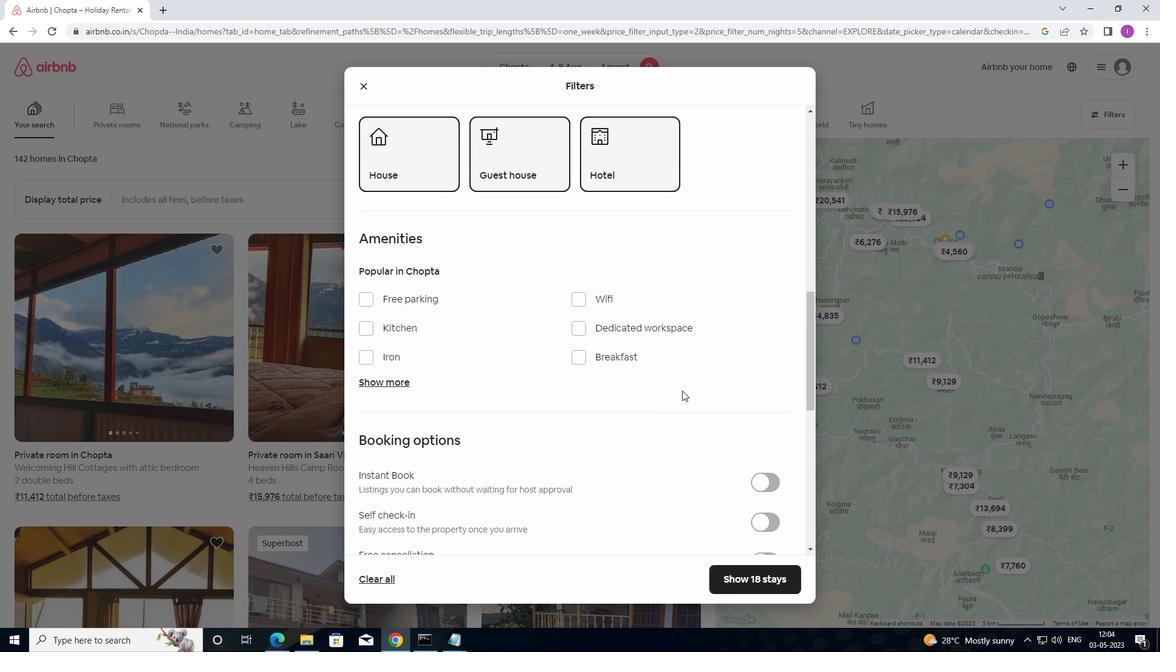 
Action: Mouse scrolled (692, 389) with delta (0, 0)
Screenshot: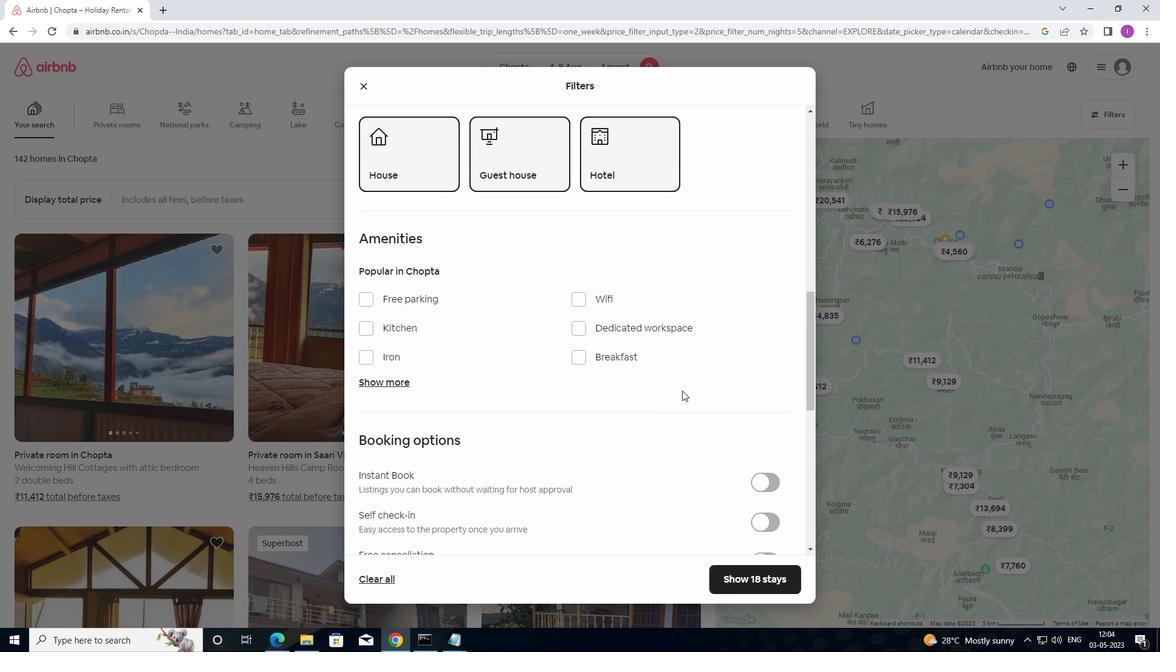 
Action: Mouse moved to (775, 403)
Screenshot: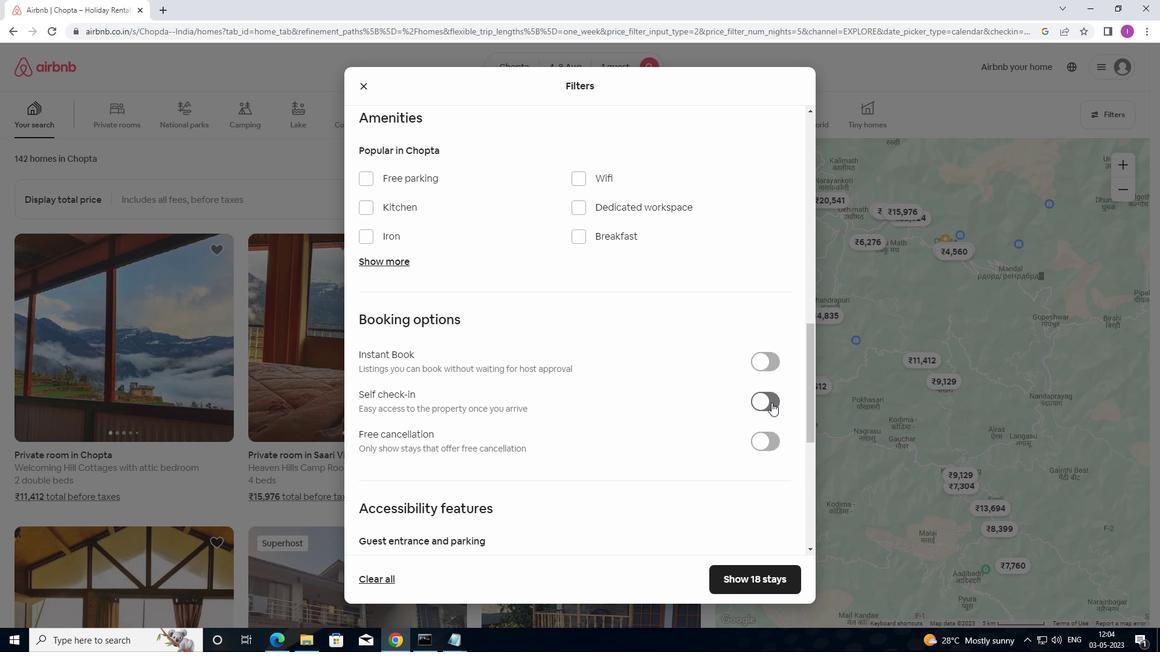 
Action: Mouse pressed left at (775, 403)
Screenshot: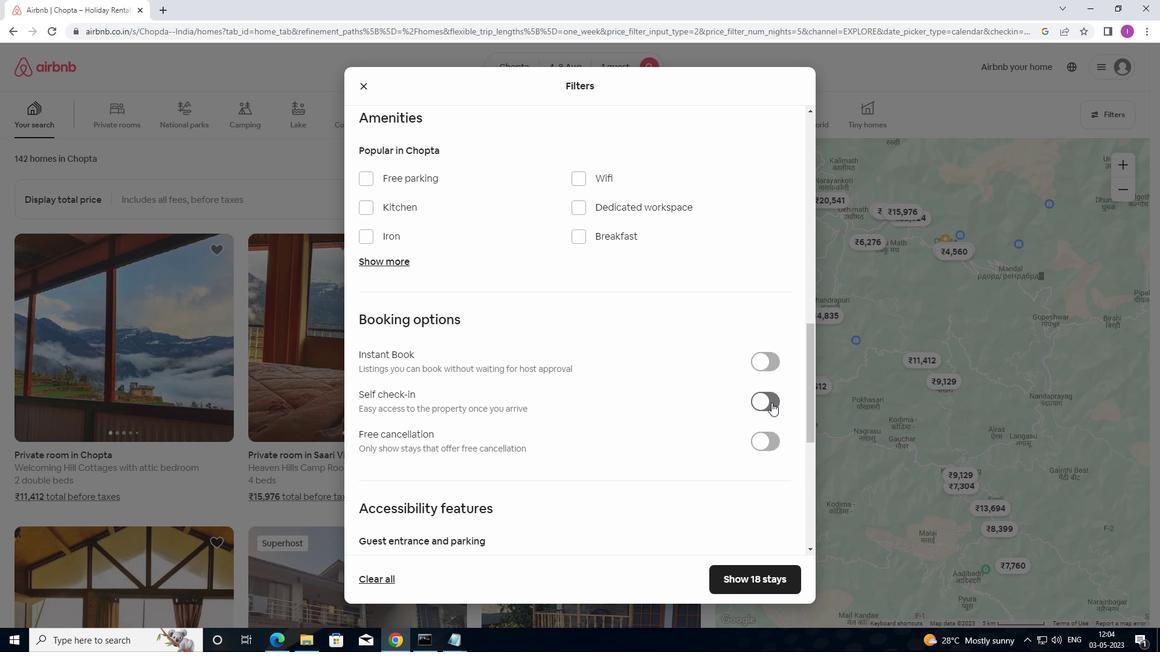 
Action: Mouse moved to (635, 410)
Screenshot: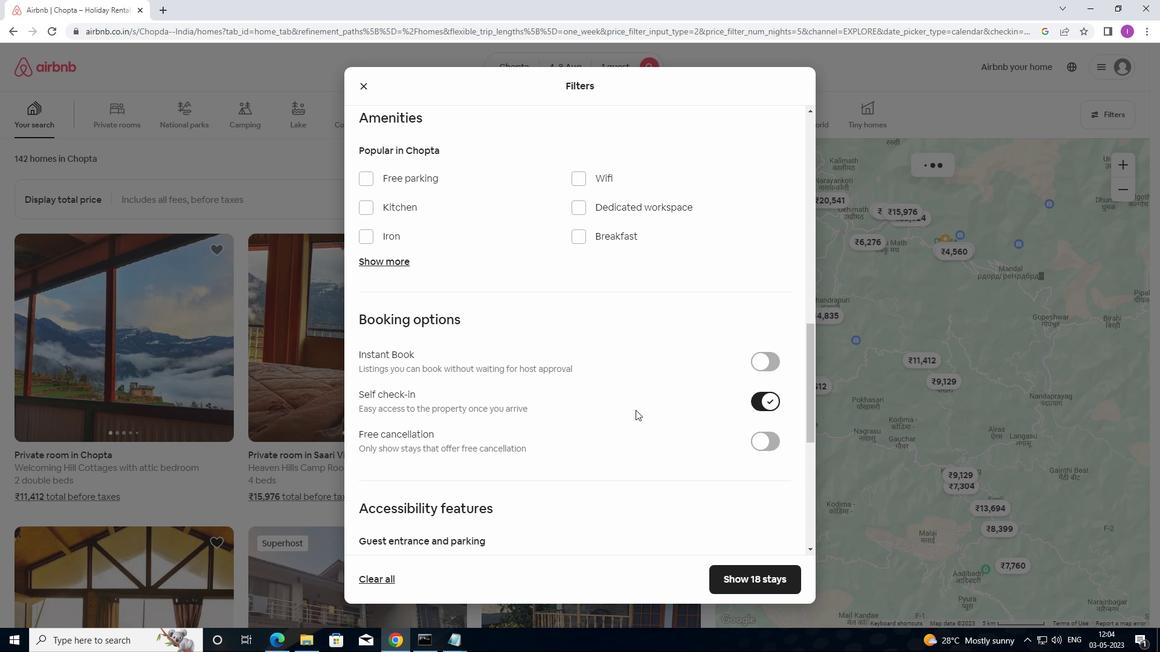 
Action: Mouse scrolled (635, 409) with delta (0, 0)
Screenshot: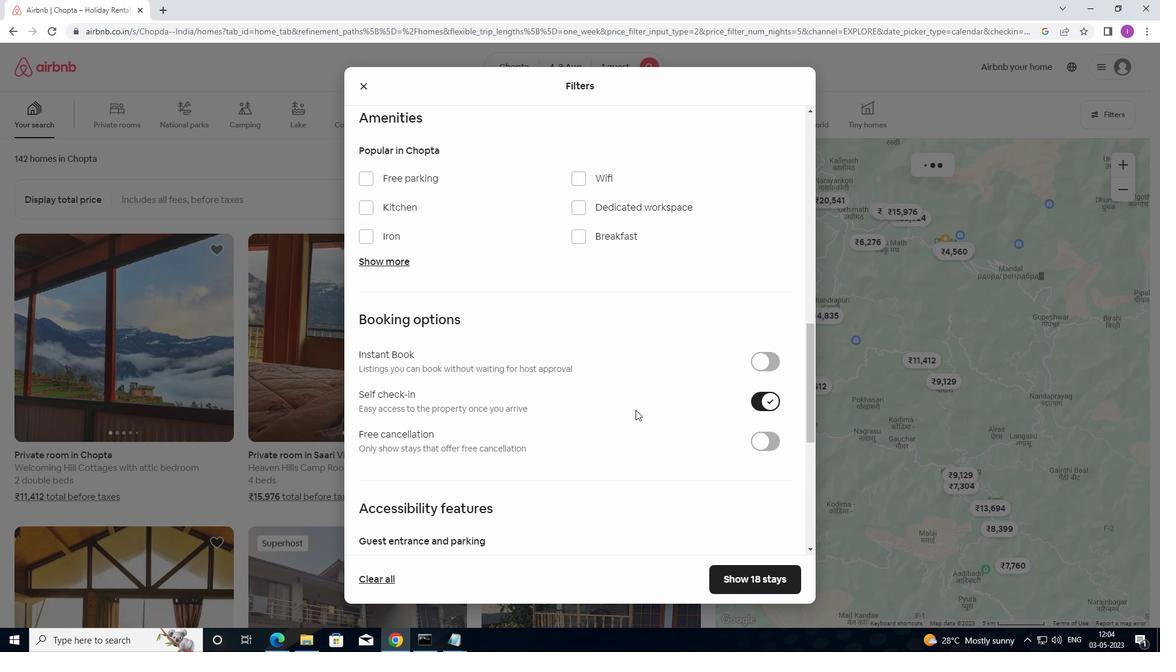 
Action: Mouse moved to (635, 411)
Screenshot: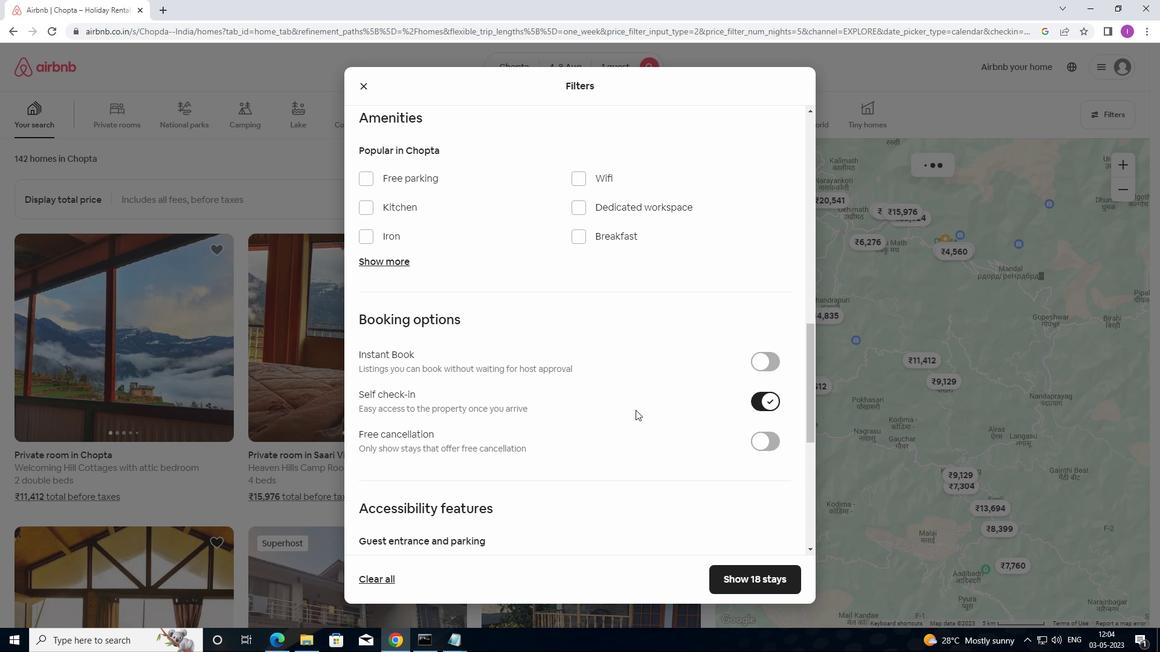 
Action: Mouse scrolled (635, 411) with delta (0, 0)
Screenshot: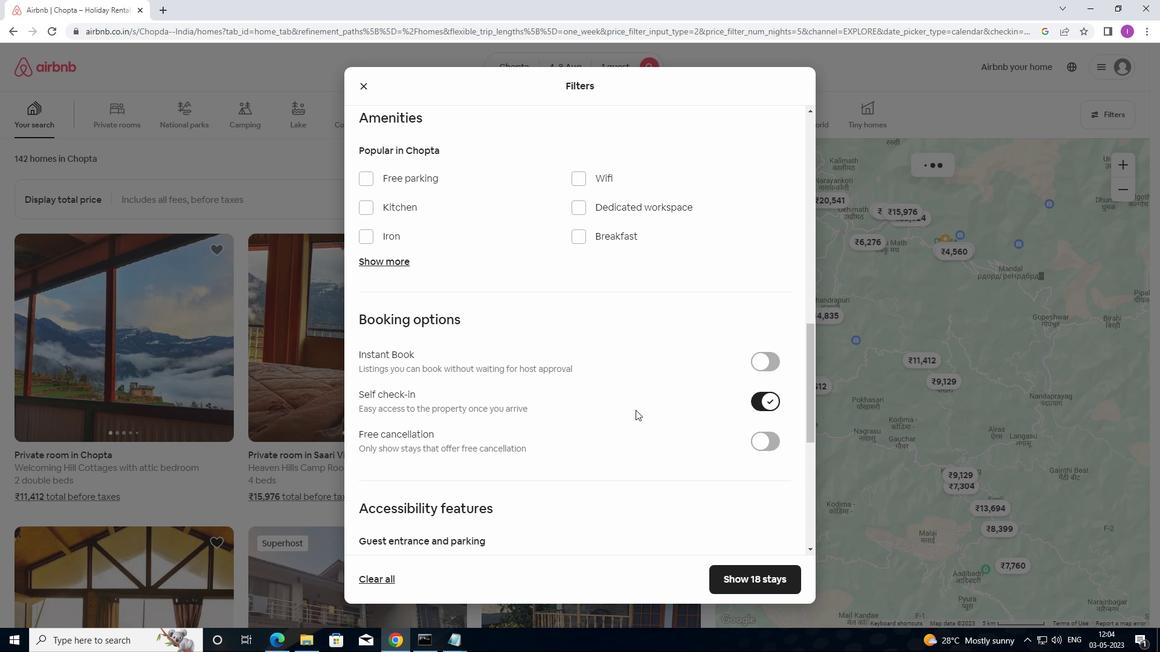 
Action: Mouse scrolled (635, 411) with delta (0, 0)
Screenshot: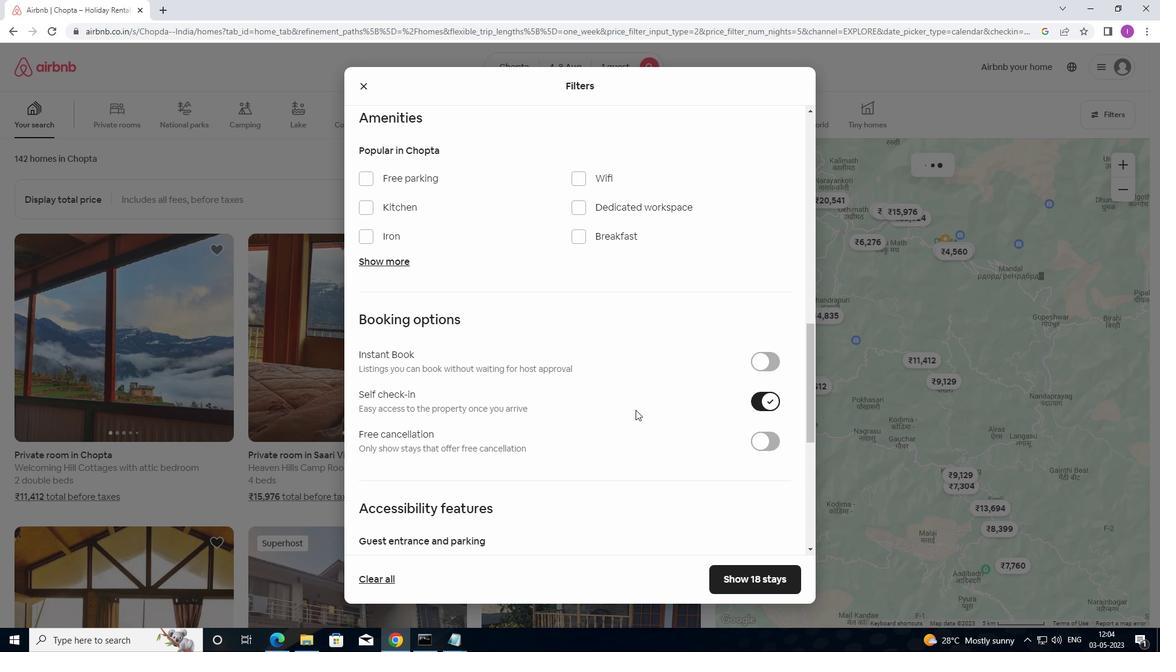 
Action: Mouse moved to (635, 412)
Screenshot: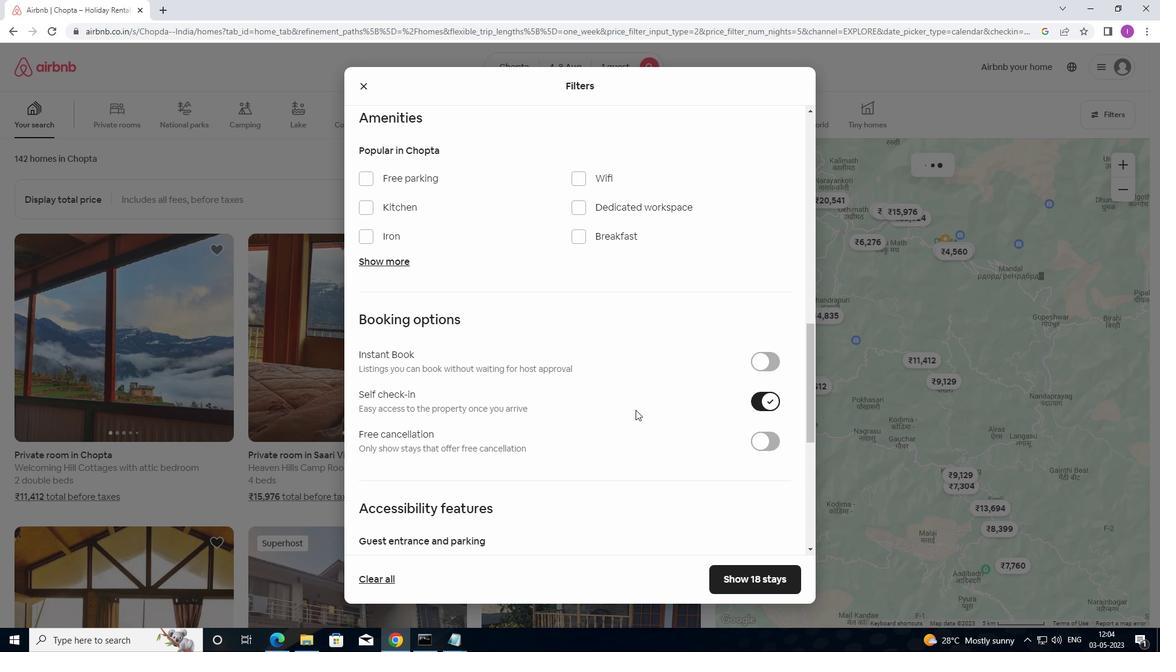 
Action: Mouse scrolled (635, 411) with delta (0, 0)
Screenshot: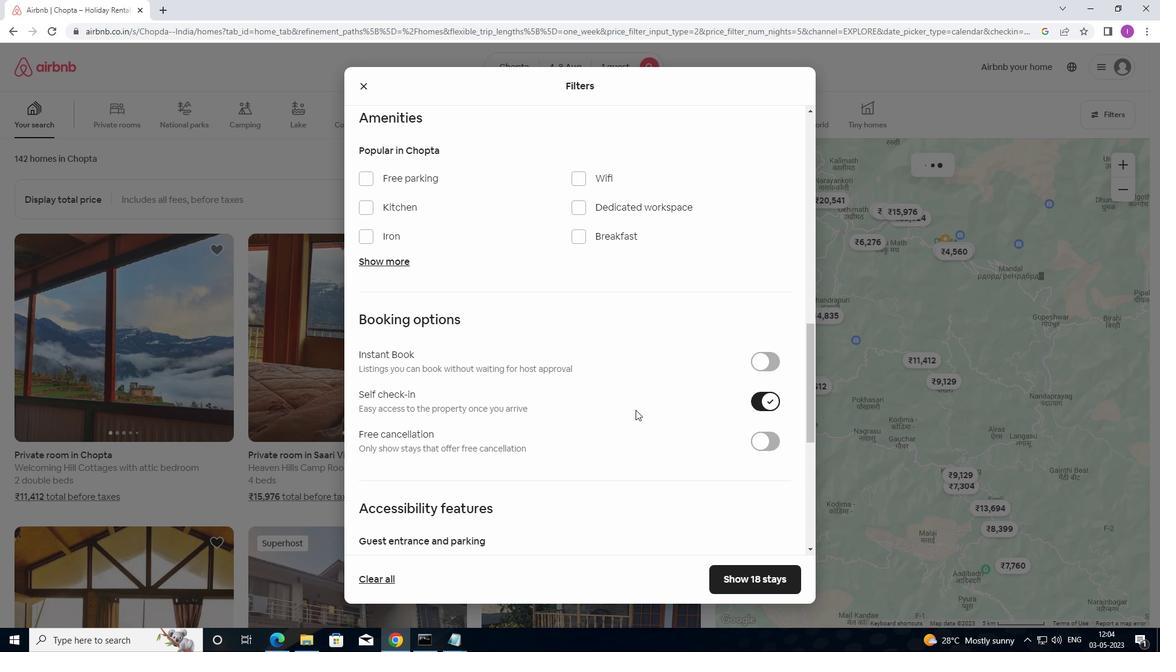 
Action: Mouse moved to (635, 412)
Screenshot: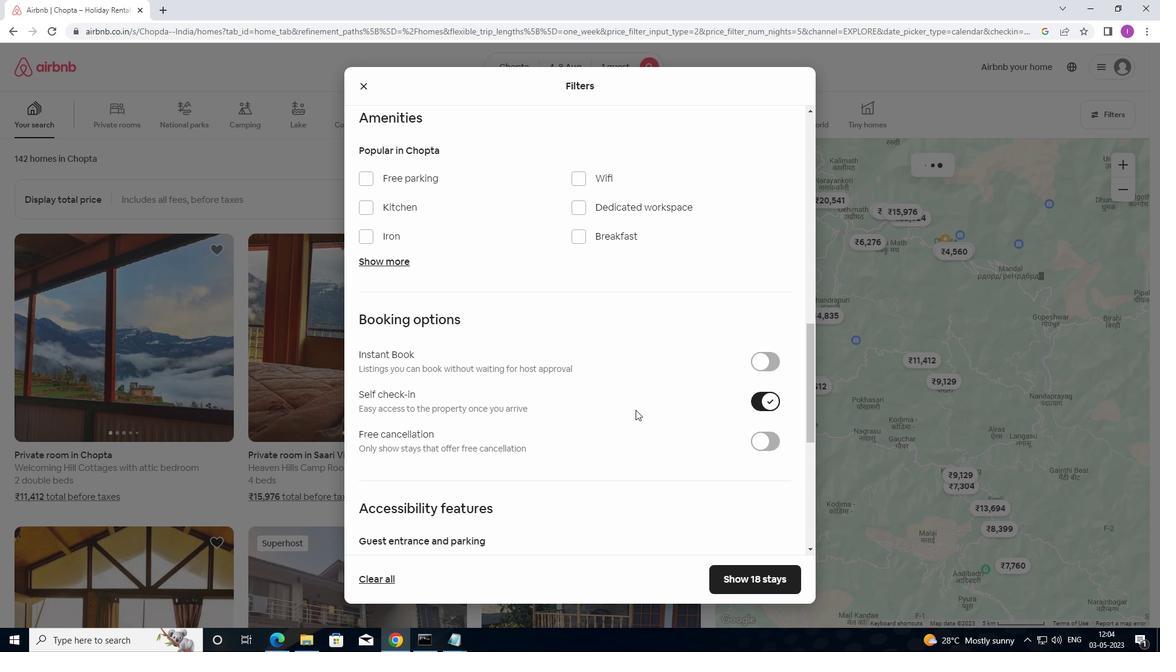 
Action: Mouse scrolled (635, 411) with delta (0, 0)
Screenshot: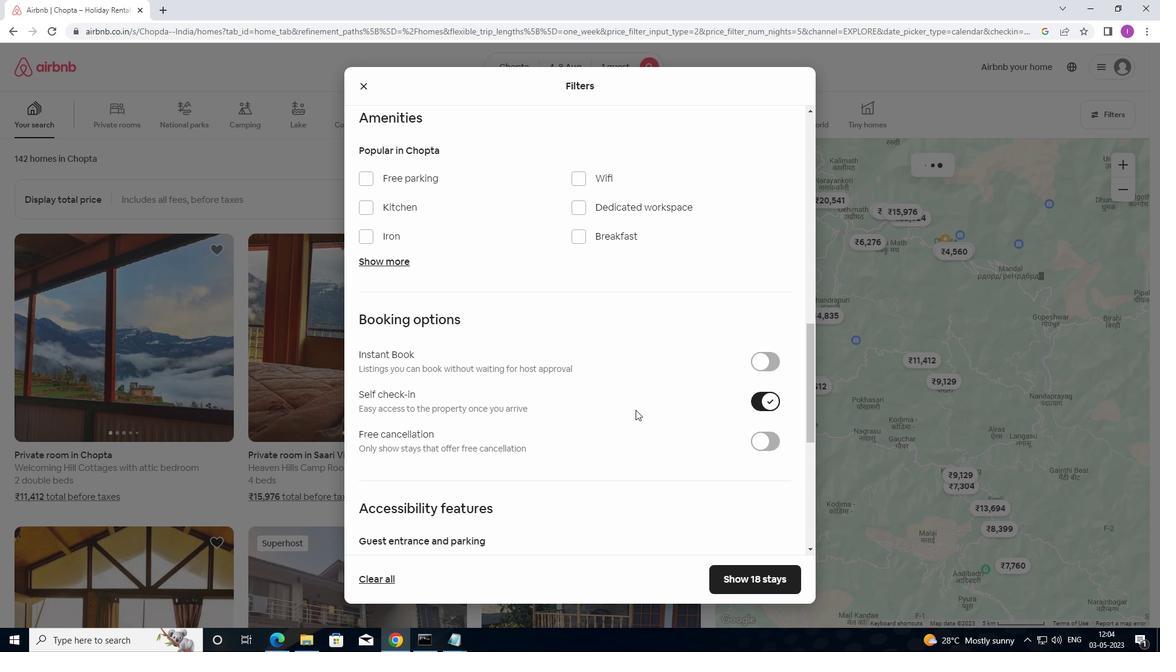 
Action: Mouse moved to (632, 411)
Screenshot: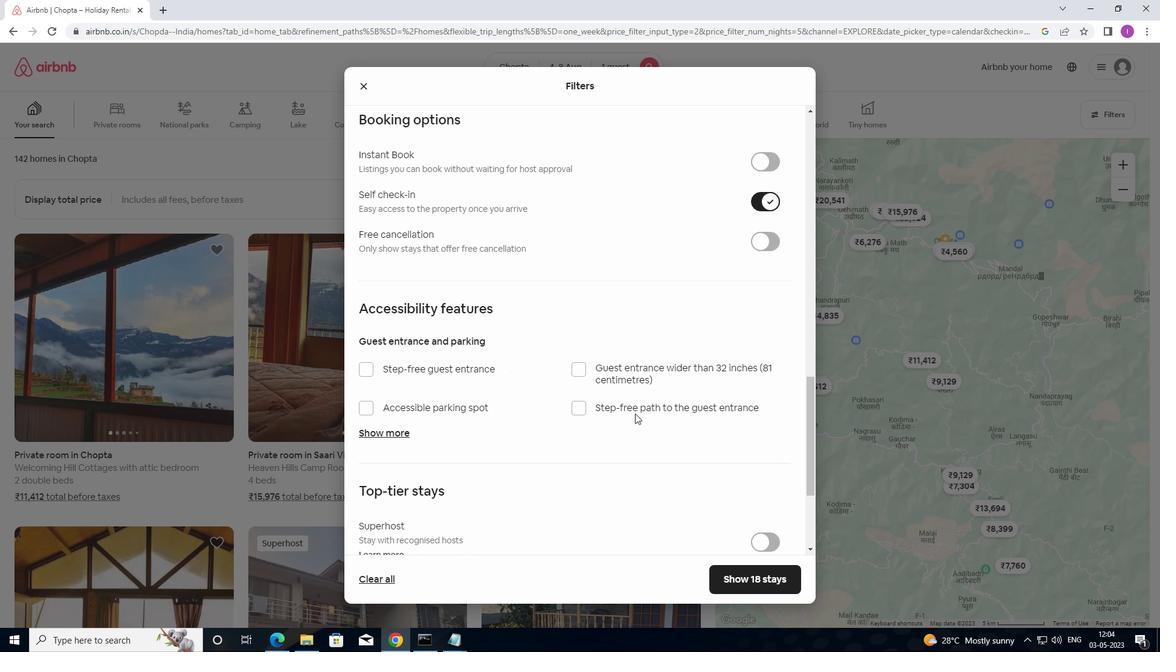 
Action: Mouse scrolled (632, 410) with delta (0, 0)
Screenshot: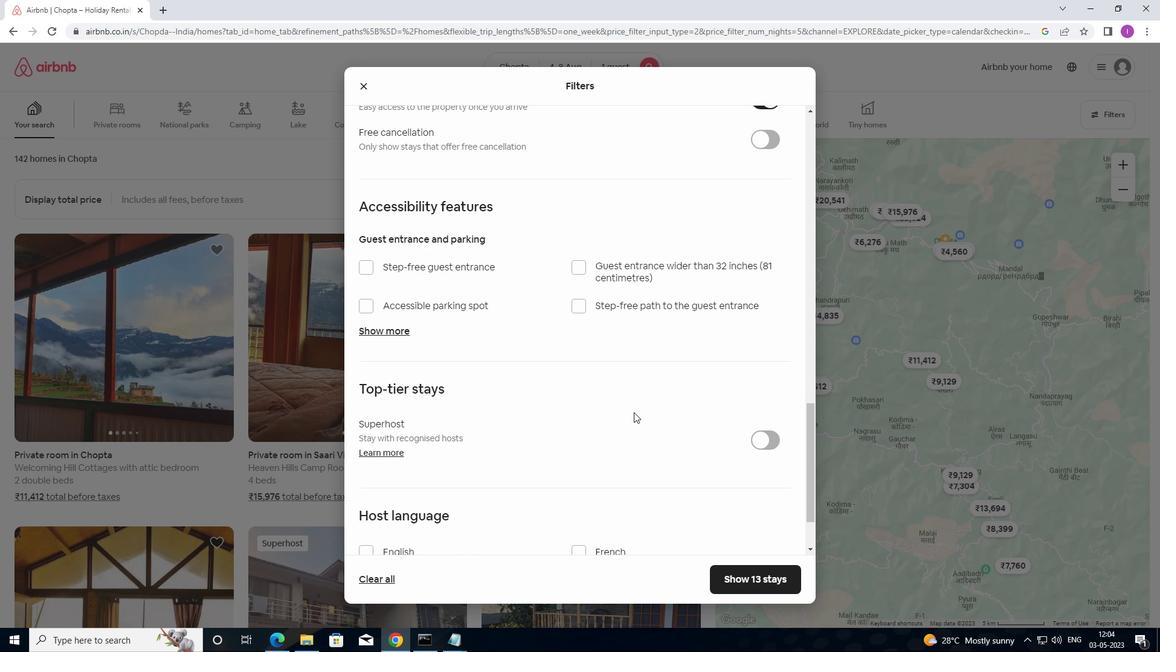 
Action: Mouse scrolled (632, 410) with delta (0, 0)
Screenshot: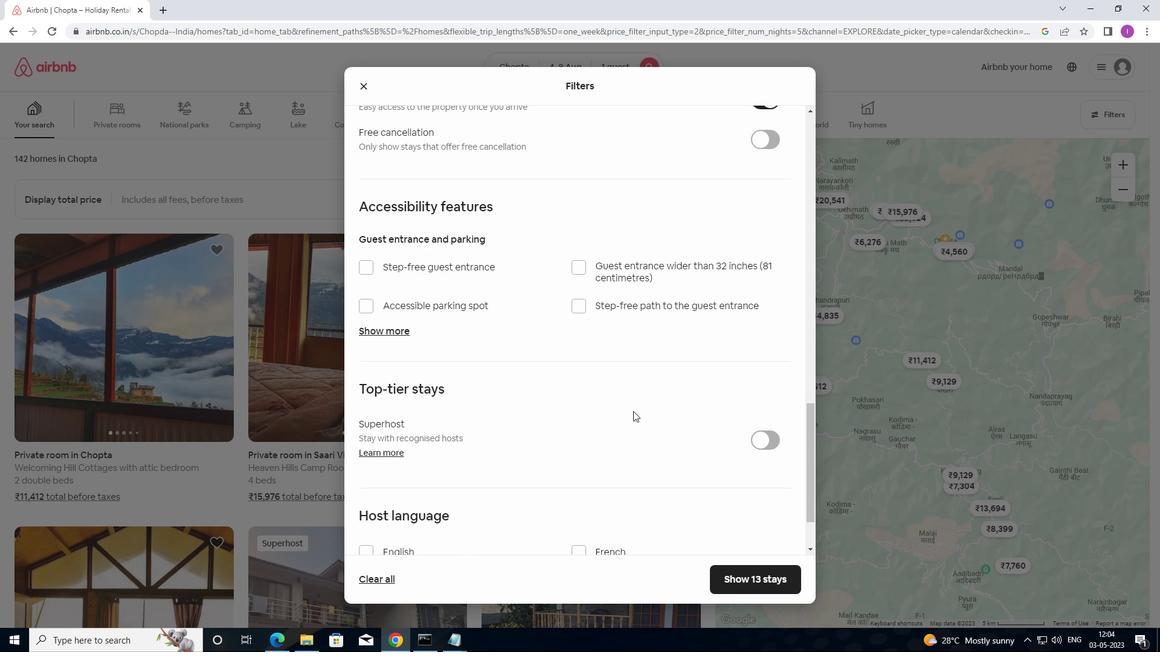 
Action: Mouse scrolled (632, 410) with delta (0, 0)
Screenshot: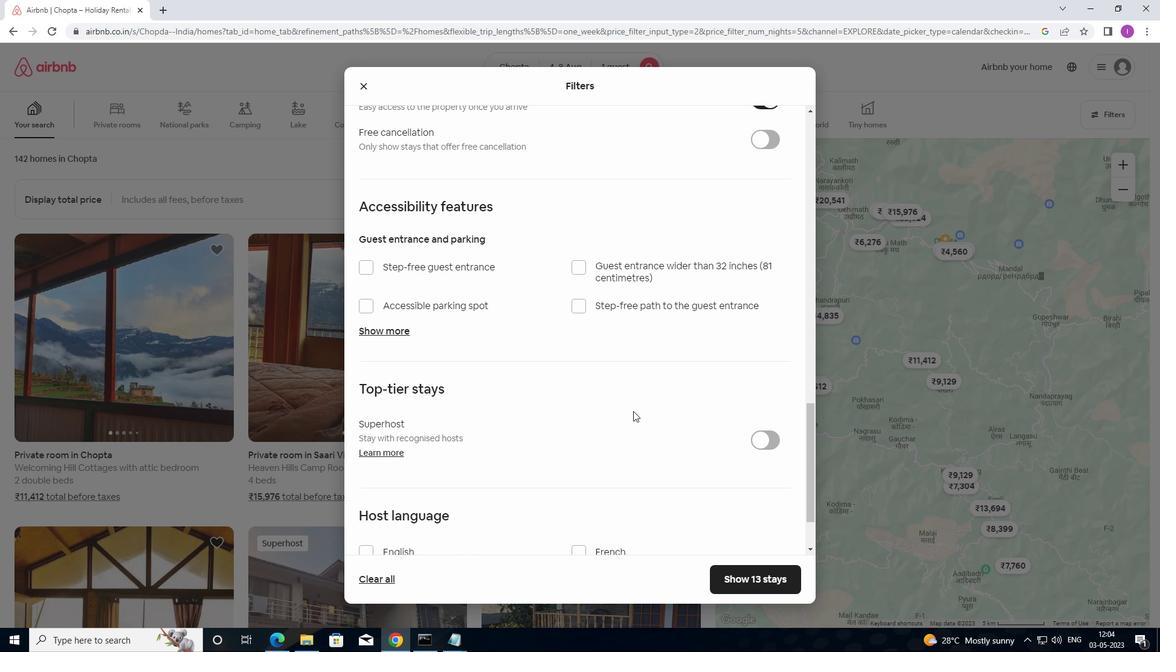 
Action: Mouse scrolled (632, 410) with delta (0, 0)
Screenshot: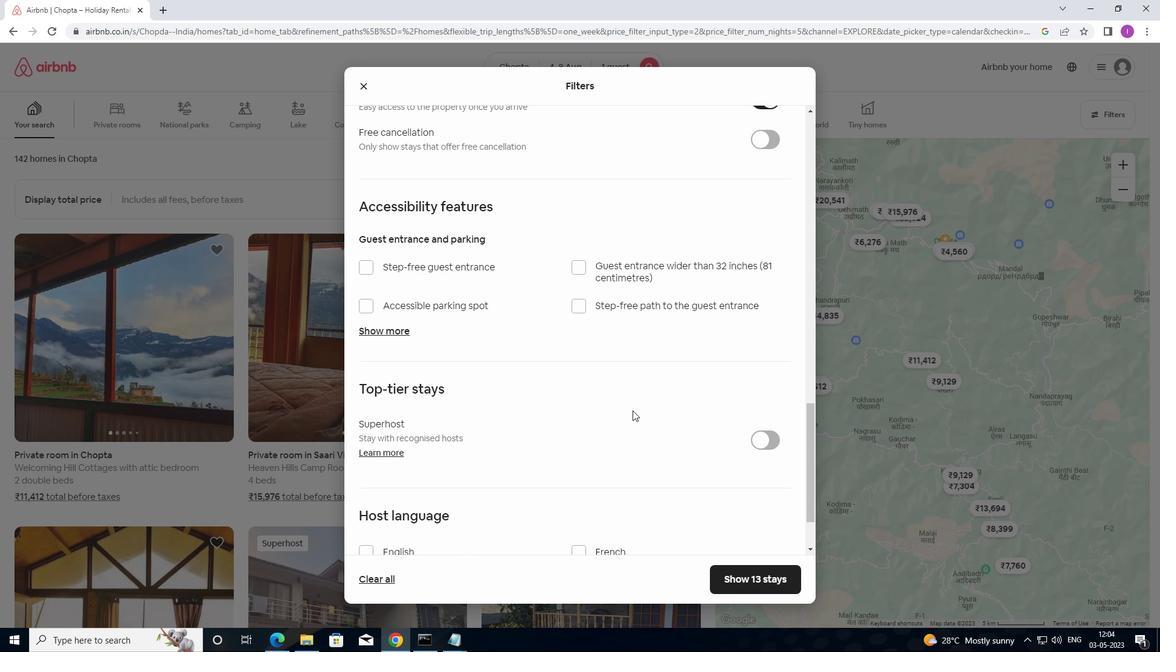 
Action: Mouse moved to (373, 467)
Screenshot: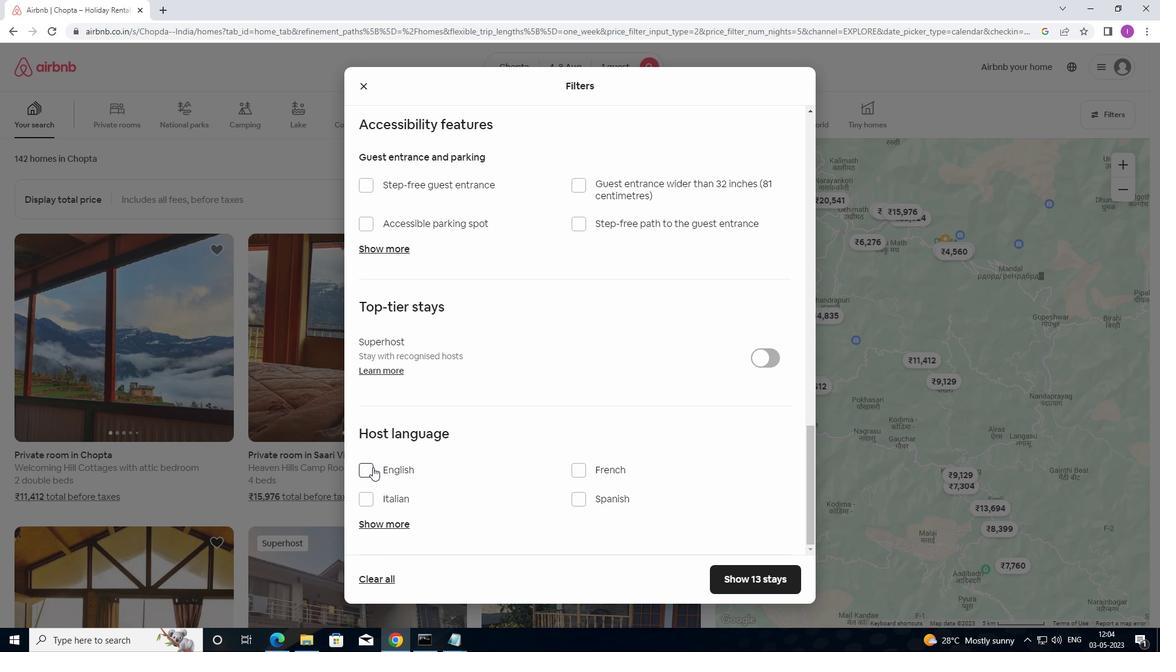
Action: Mouse pressed left at (373, 467)
Screenshot: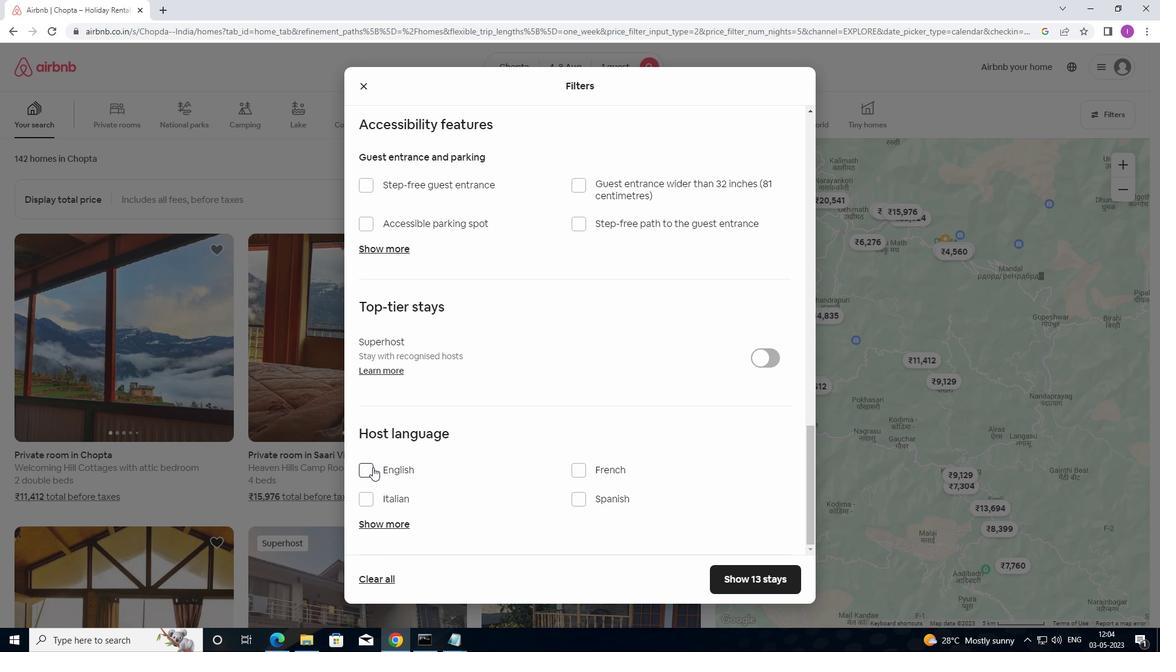 
Action: Mouse moved to (611, 415)
Screenshot: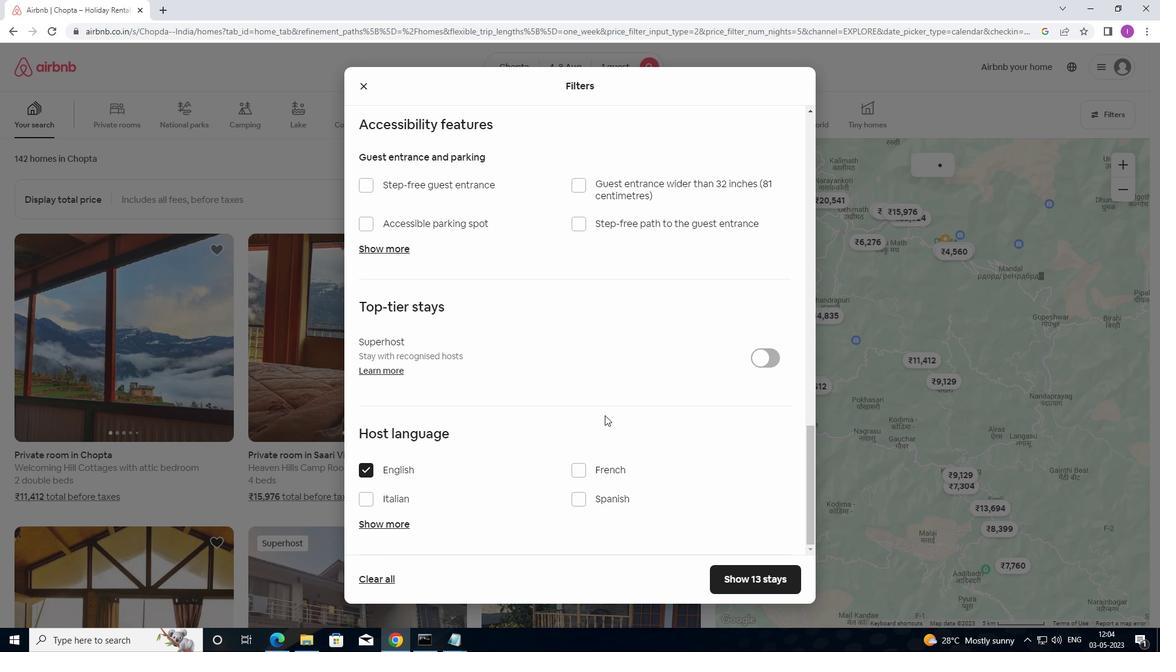 
Action: Mouse scrolled (611, 414) with delta (0, 0)
Screenshot: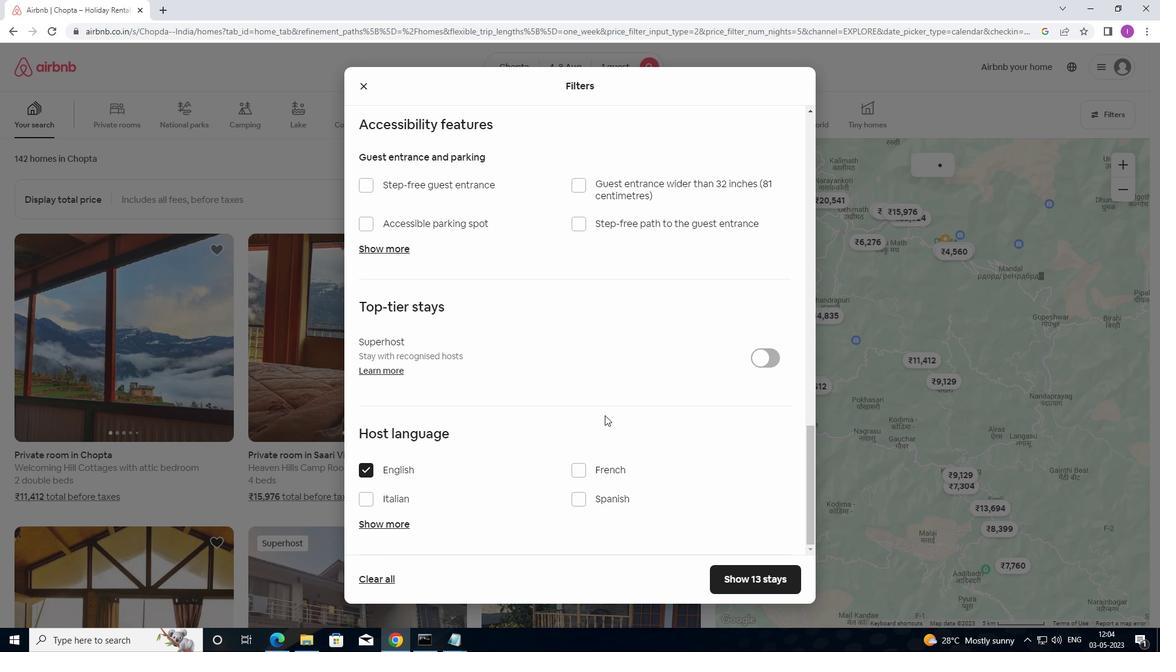 
Action: Mouse moved to (619, 417)
Screenshot: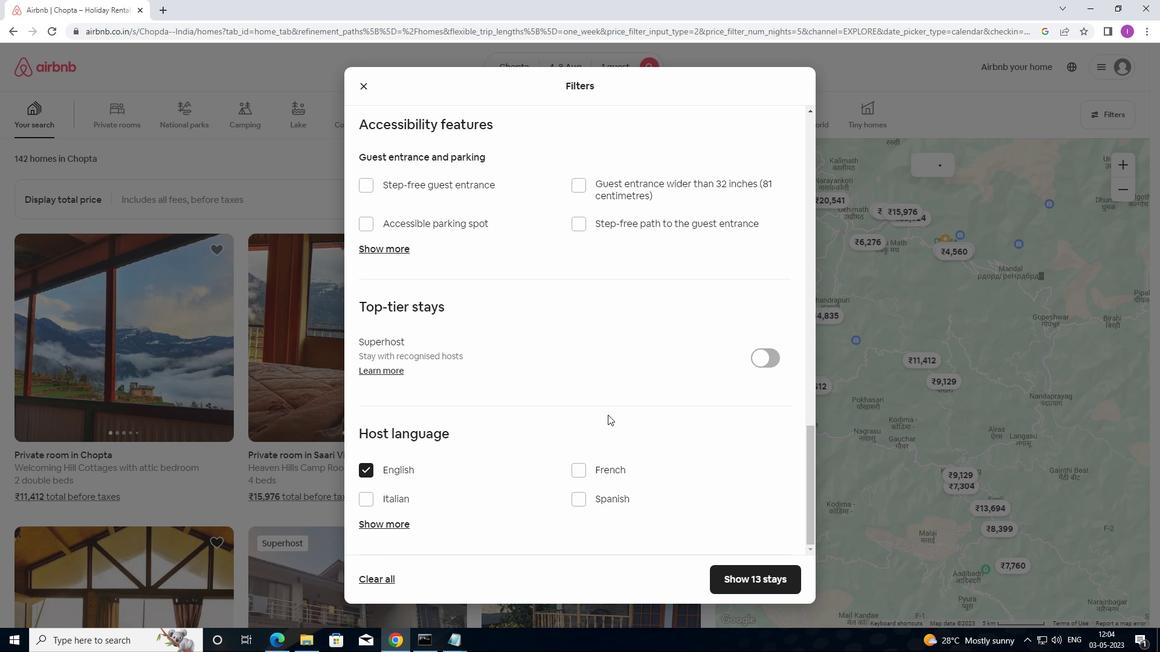 
Action: Mouse scrolled (619, 417) with delta (0, 0)
Screenshot: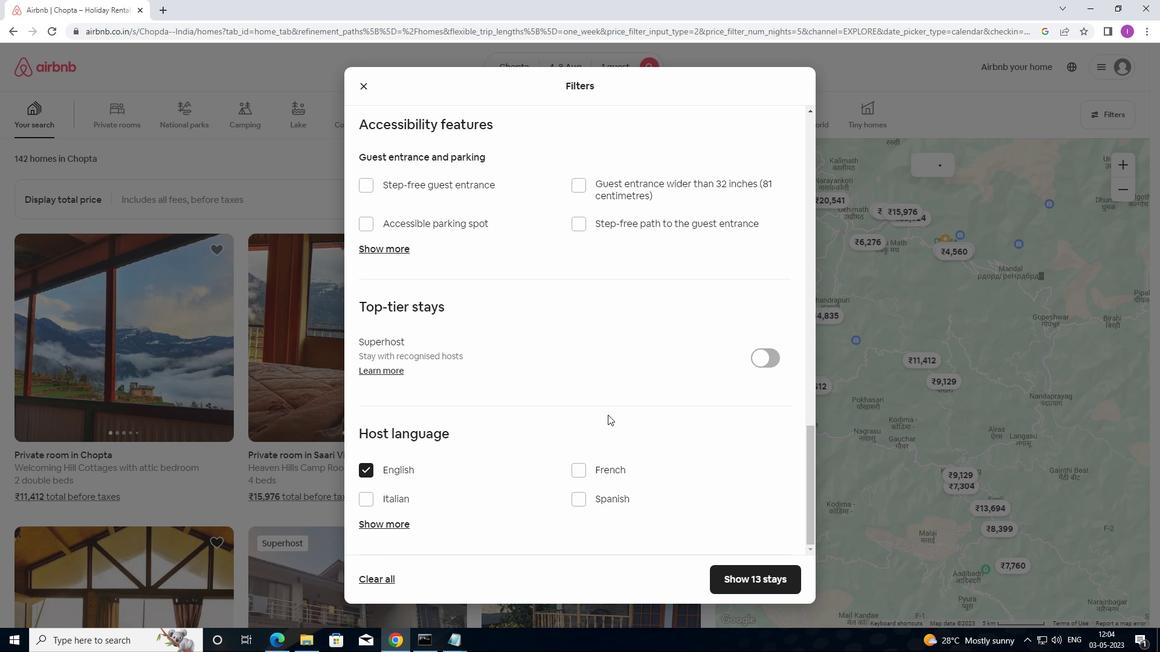 
Action: Mouse moved to (619, 417)
Screenshot: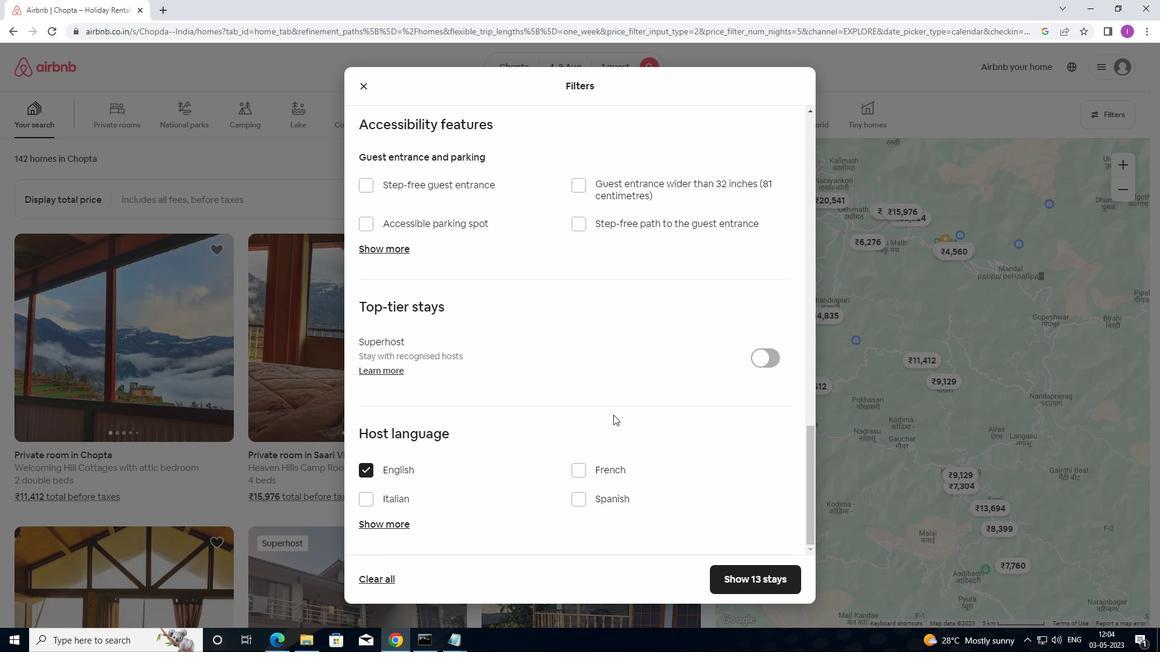 
Action: Mouse scrolled (619, 417) with delta (0, 0)
Screenshot: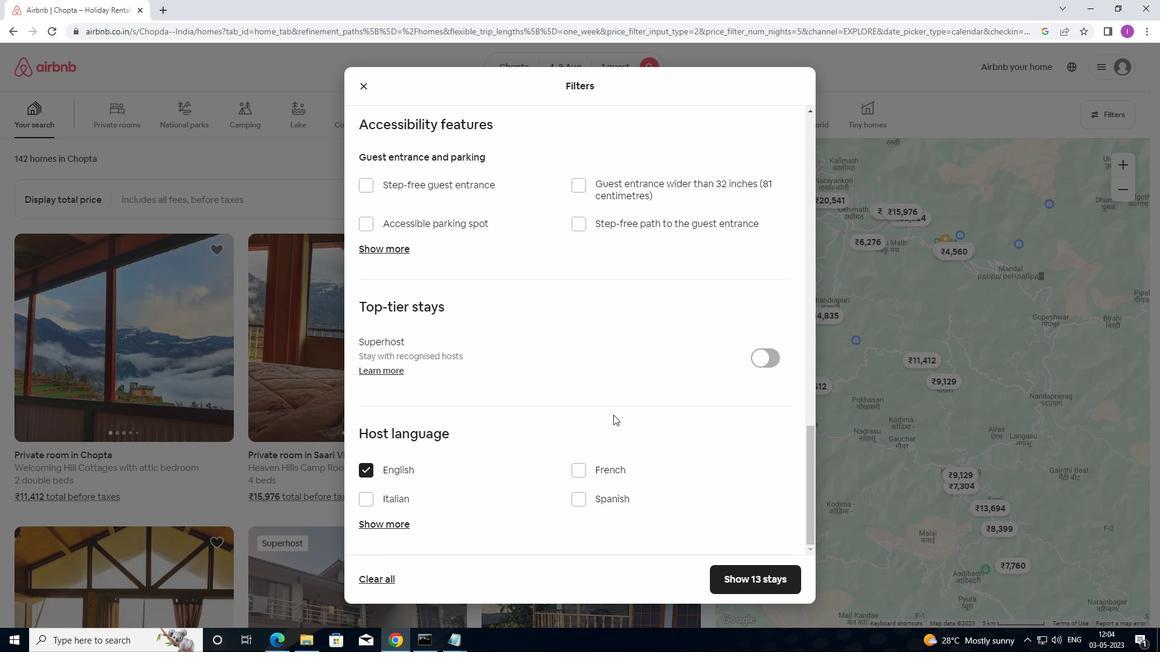 
Action: Mouse moved to (706, 457)
Screenshot: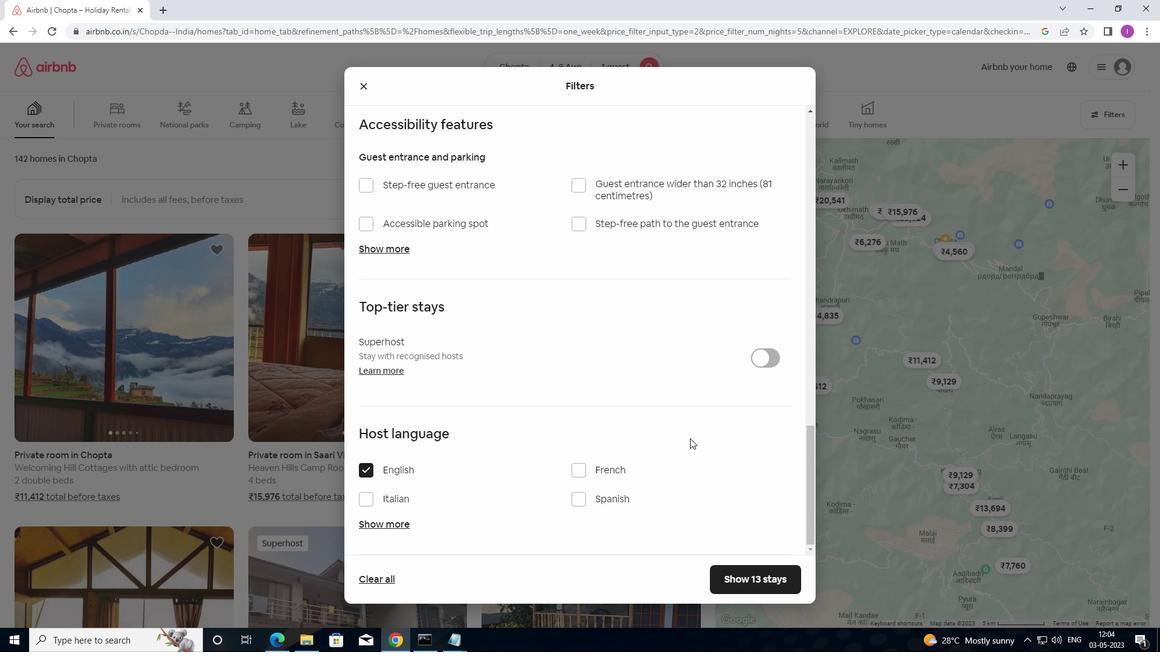 
Action: Mouse scrolled (706, 456) with delta (0, 0)
Screenshot: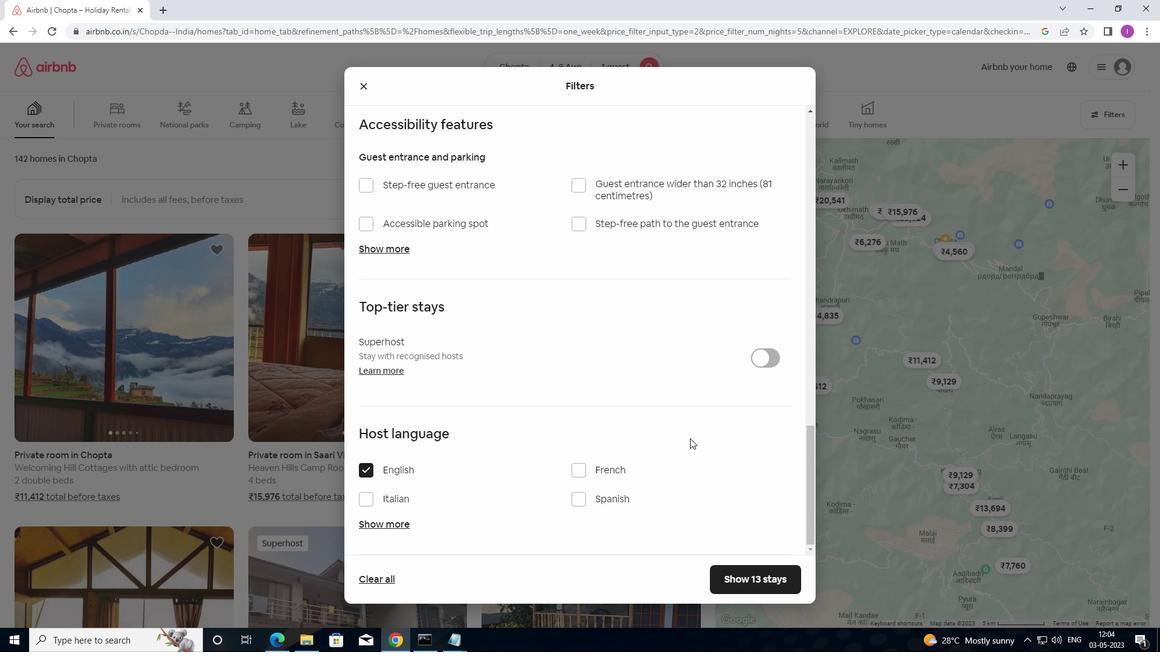 
Action: Mouse moved to (723, 484)
Screenshot: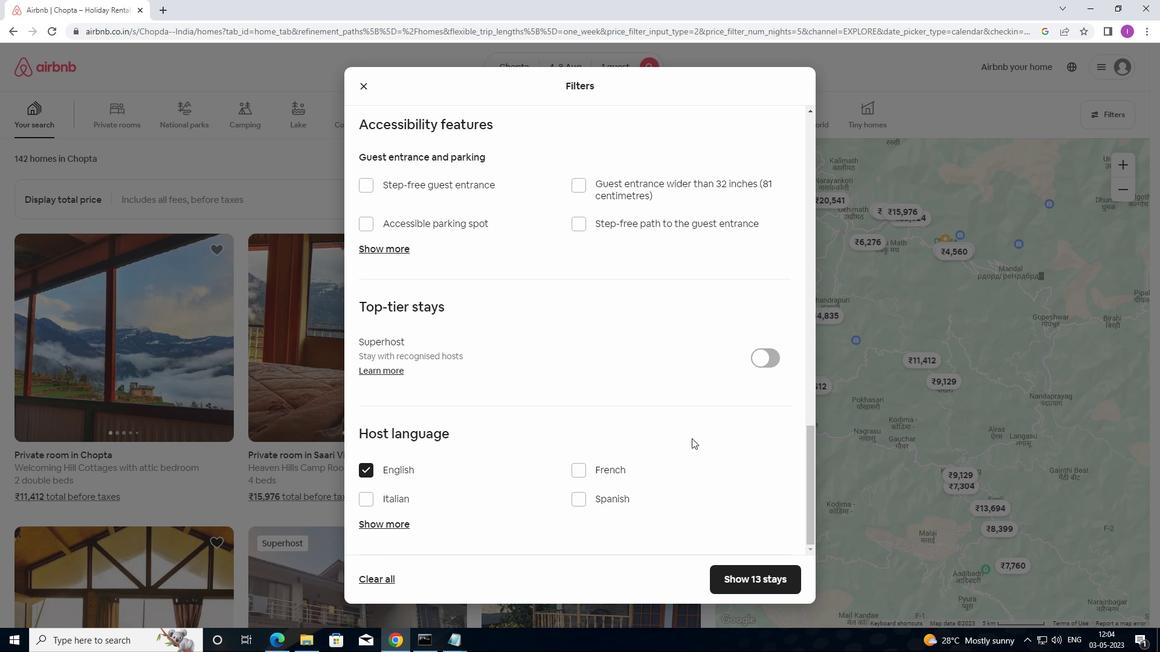 
Action: Mouse scrolled (723, 483) with delta (0, 0)
Screenshot: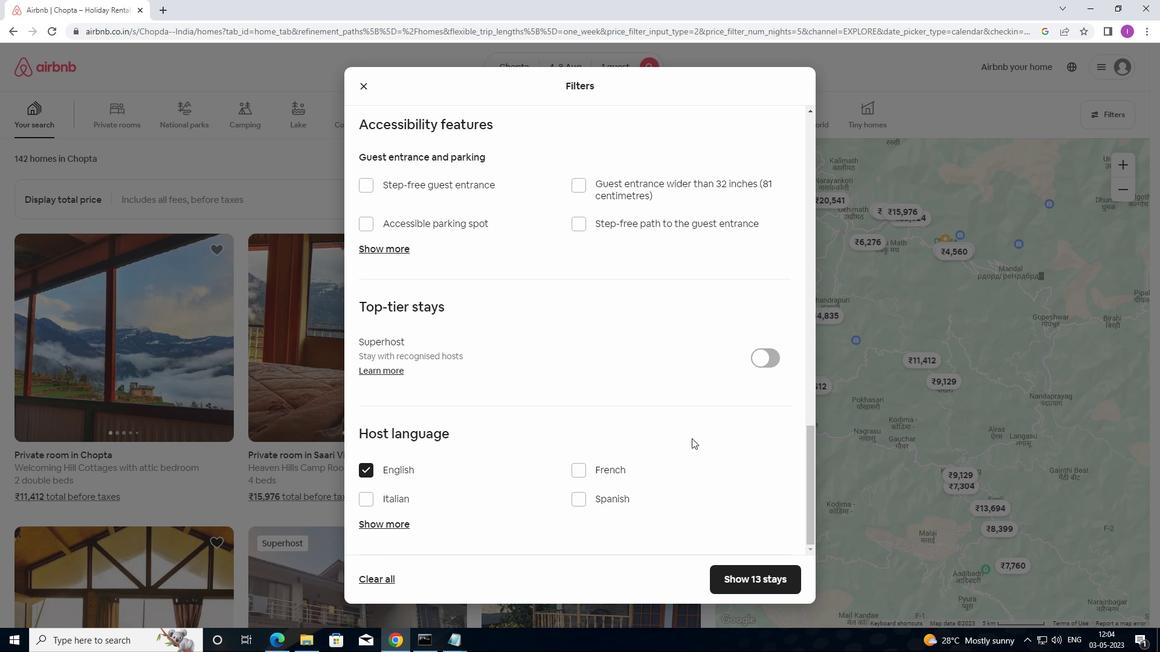 
Action: Mouse moved to (740, 587)
Screenshot: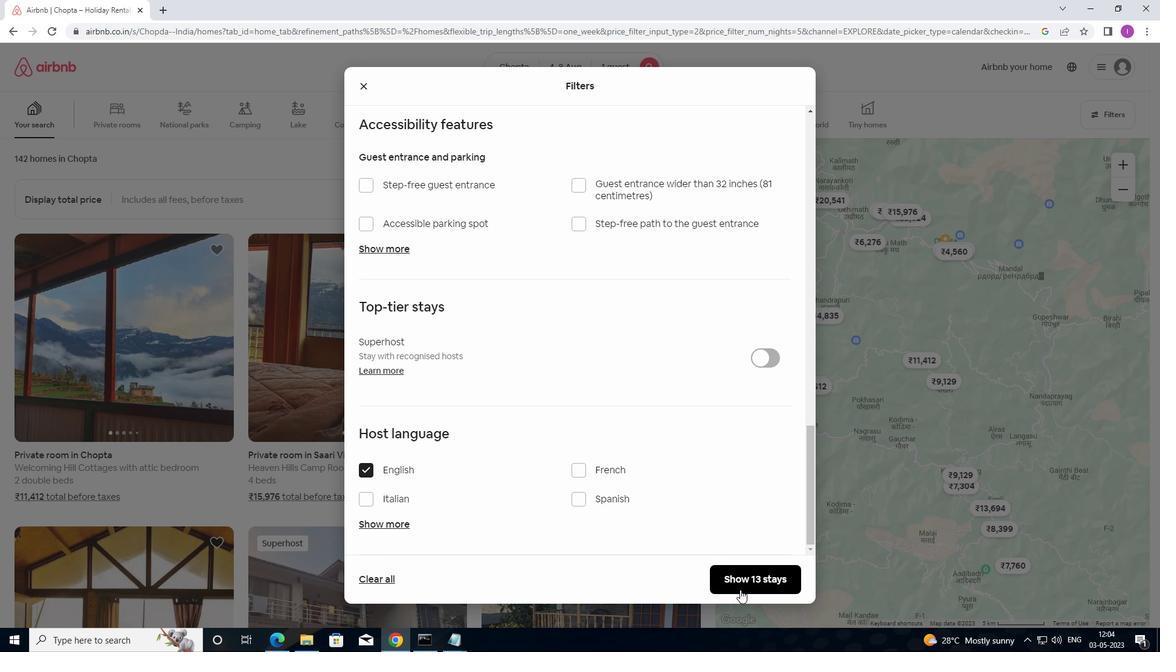 
Action: Mouse pressed left at (740, 587)
Screenshot: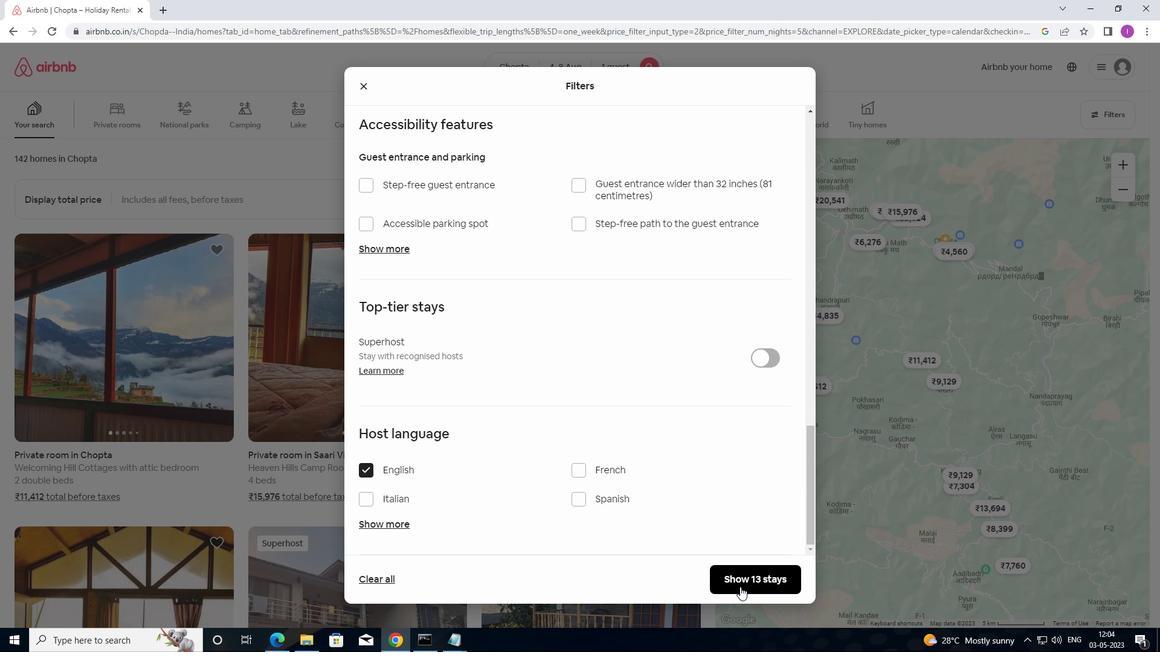 
Action: Mouse moved to (752, 567)
Screenshot: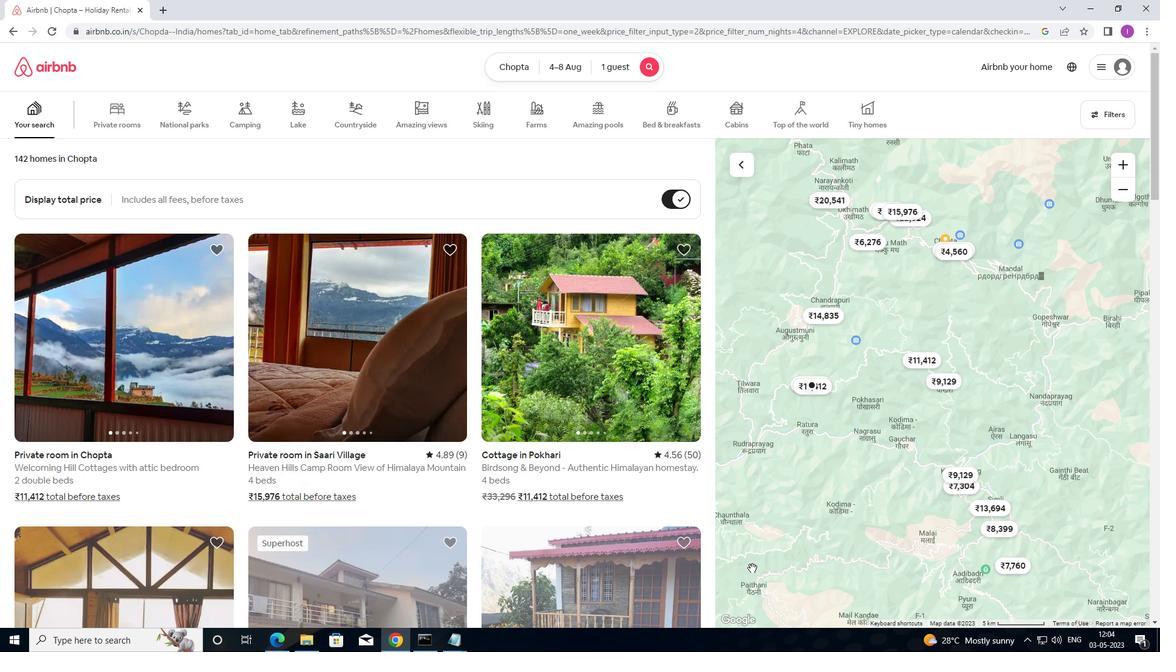 
